 Task: Find connections with filter location Garanhuns with filter topic #Genderwith filter profile language Potuguese with filter current company Integrated Personnel Services Limited with filter school Panjab University,Chandigarh with filter industry Wholesale Metals and Minerals with filter service category Personal Injury Law with filter keywords title Housekeeper
Action: Mouse moved to (681, 138)
Screenshot: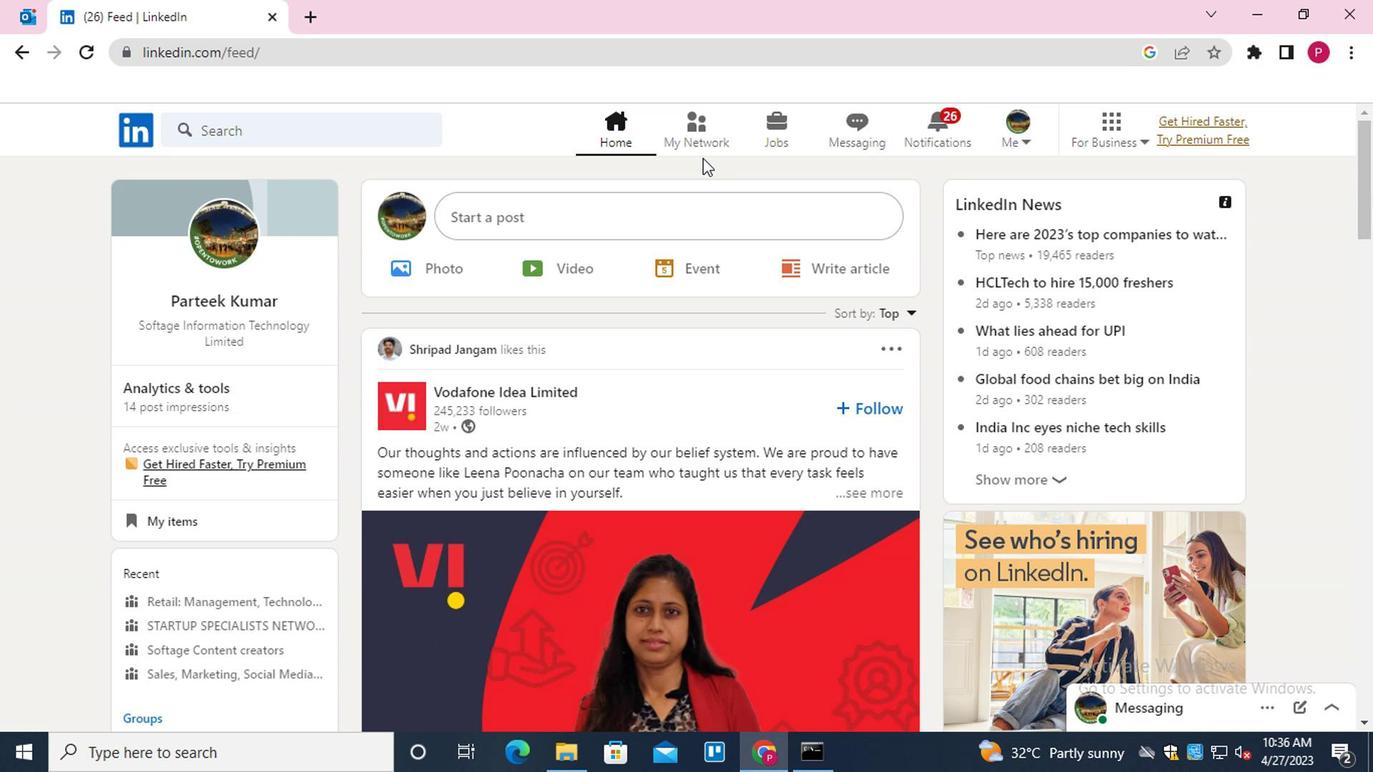 
Action: Mouse pressed left at (681, 138)
Screenshot: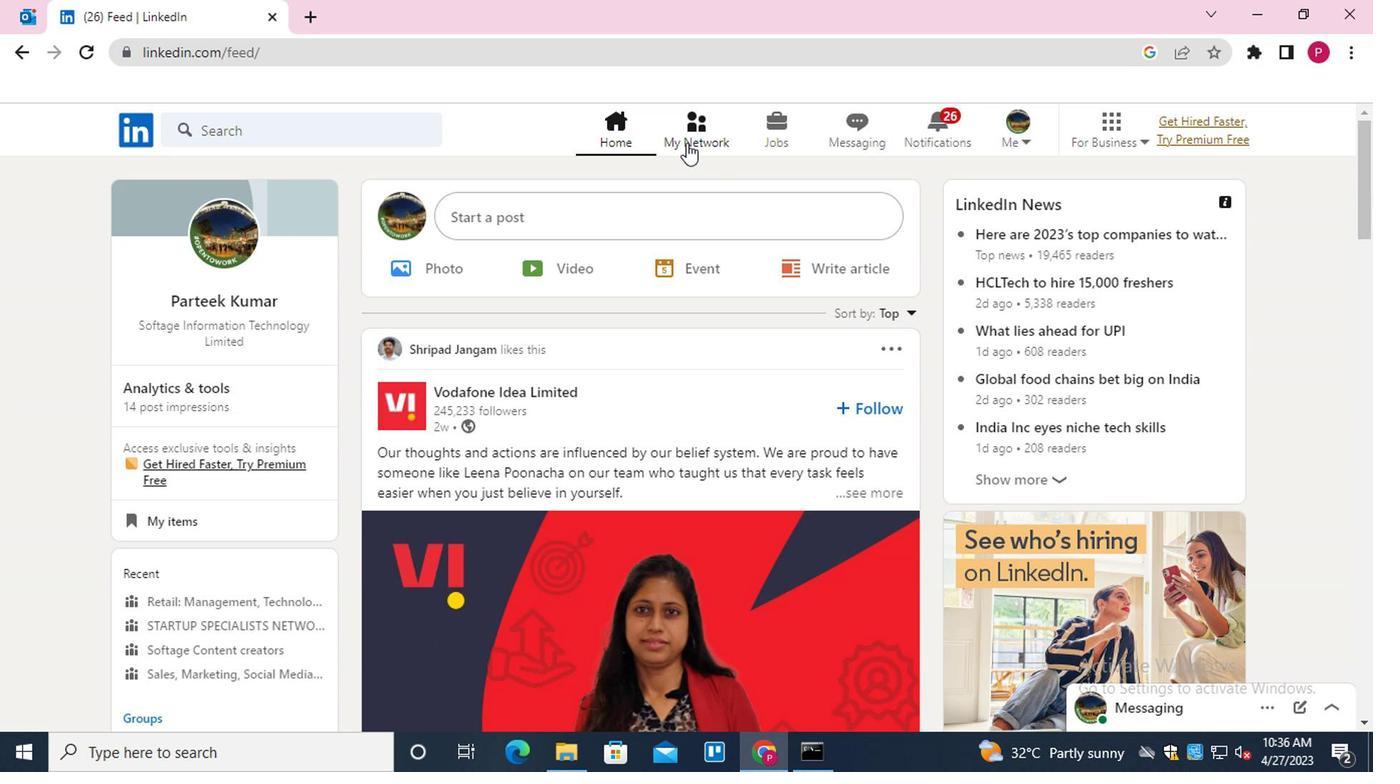 
Action: Mouse moved to (328, 231)
Screenshot: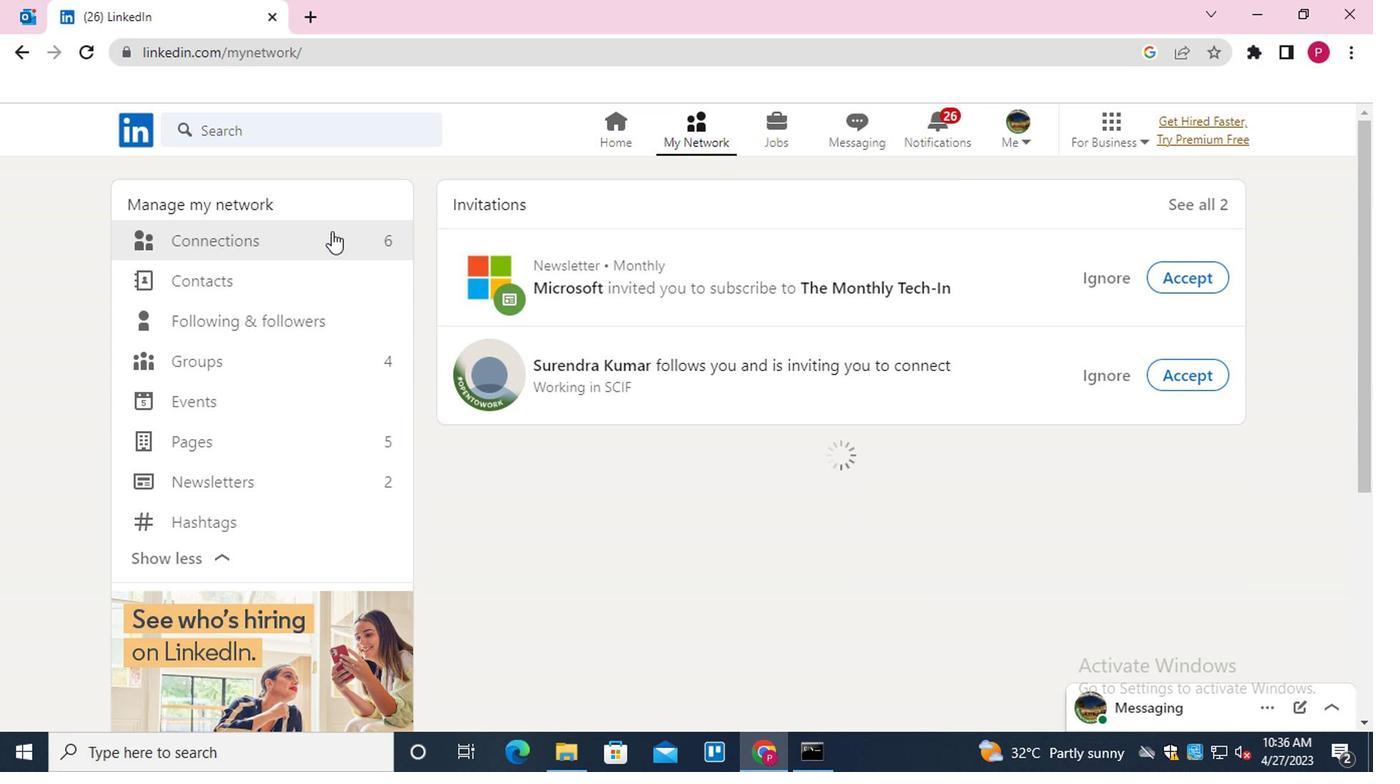 
Action: Mouse pressed left at (328, 231)
Screenshot: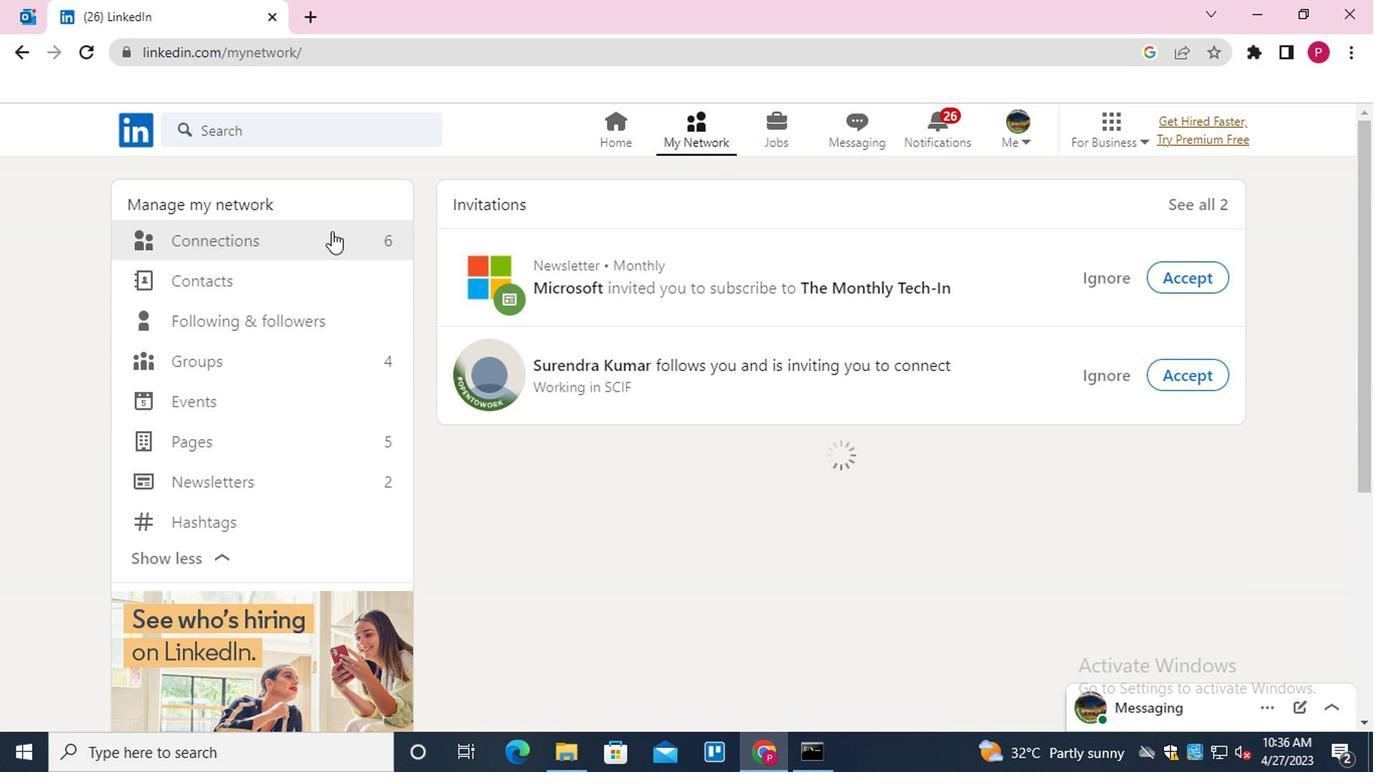 
Action: Mouse moved to (858, 248)
Screenshot: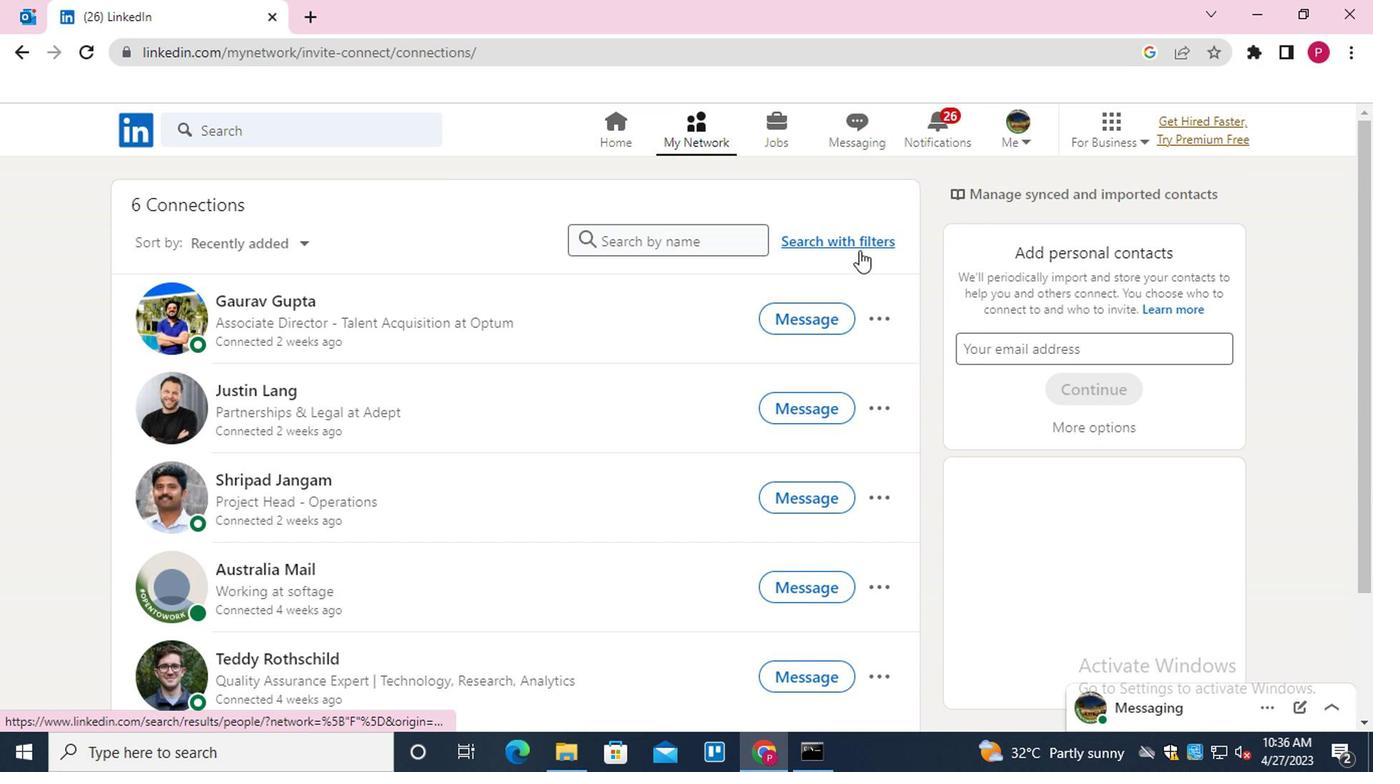 
Action: Mouse pressed left at (858, 248)
Screenshot: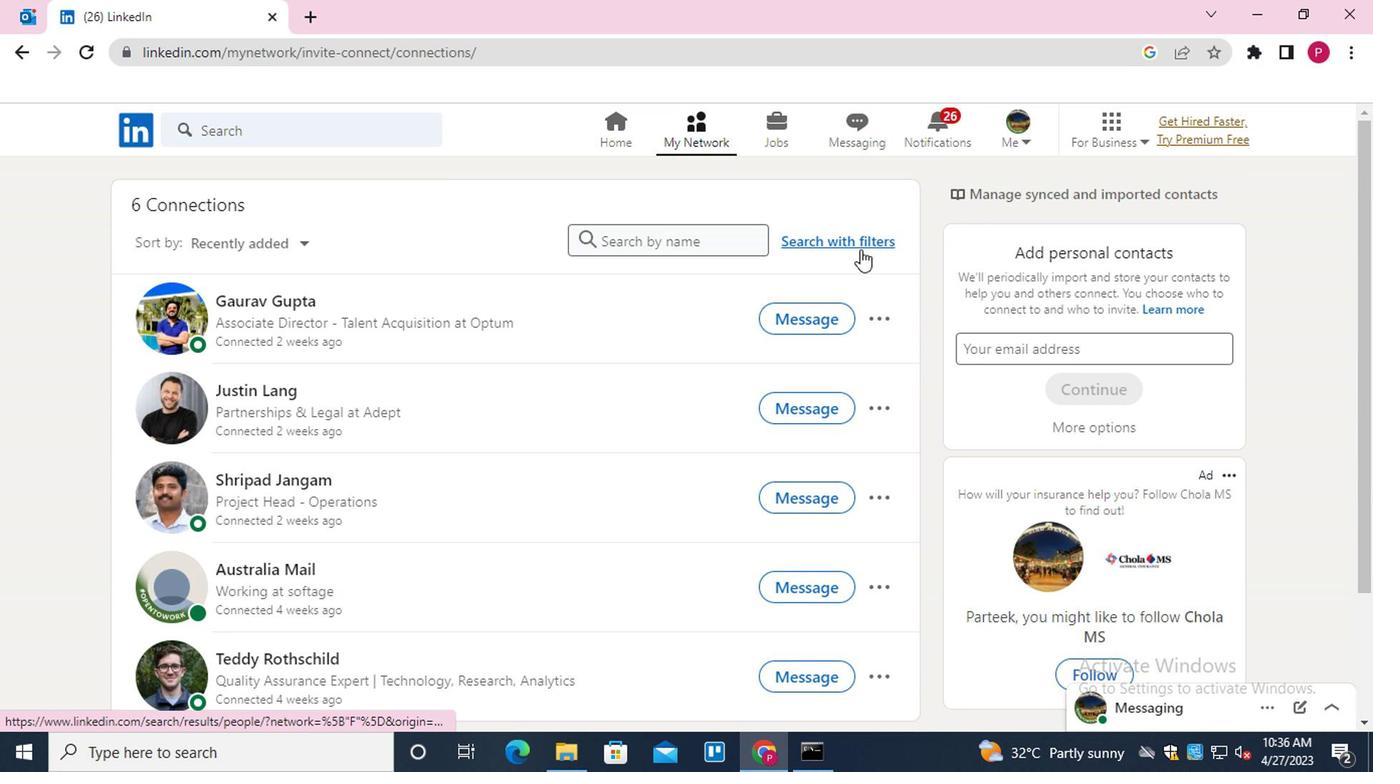 
Action: Mouse moved to (675, 192)
Screenshot: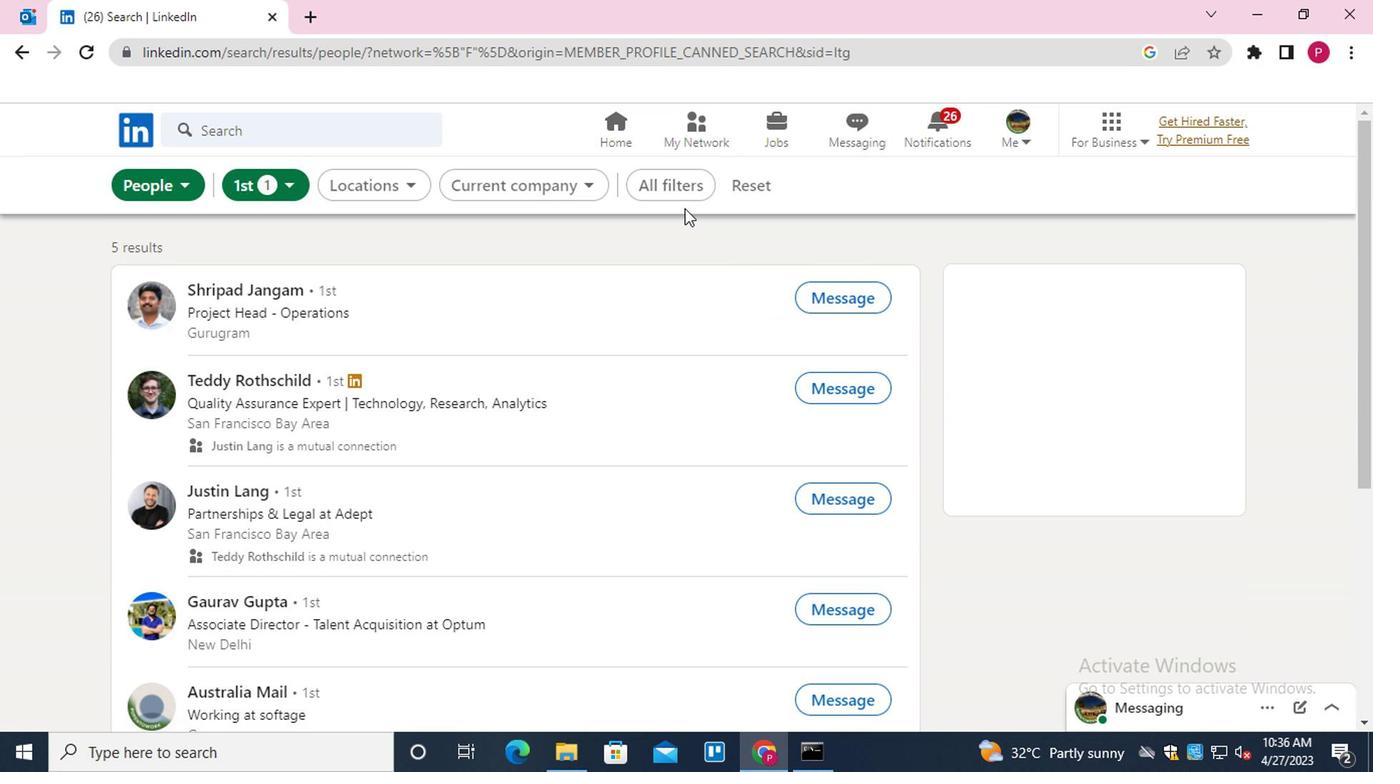 
Action: Mouse pressed left at (675, 192)
Screenshot: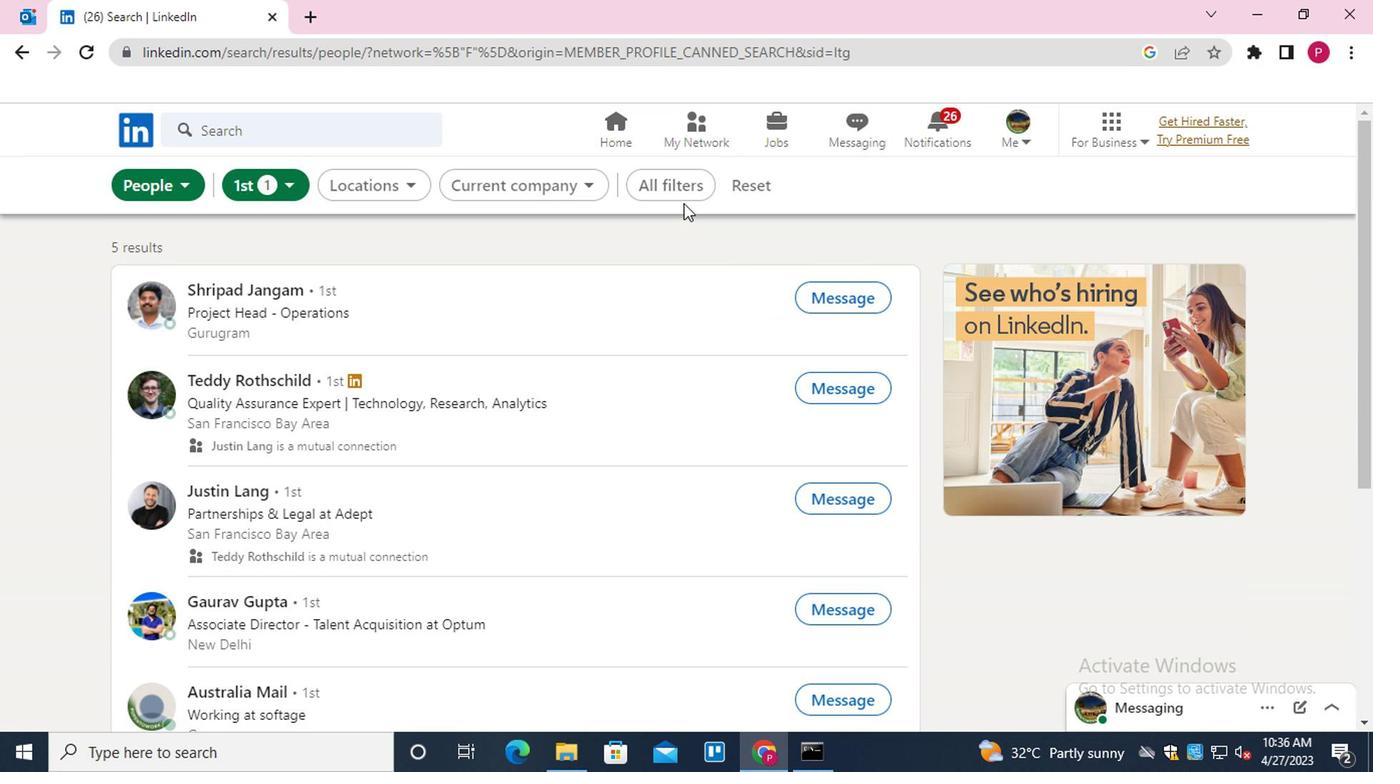 
Action: Mouse moved to (1106, 382)
Screenshot: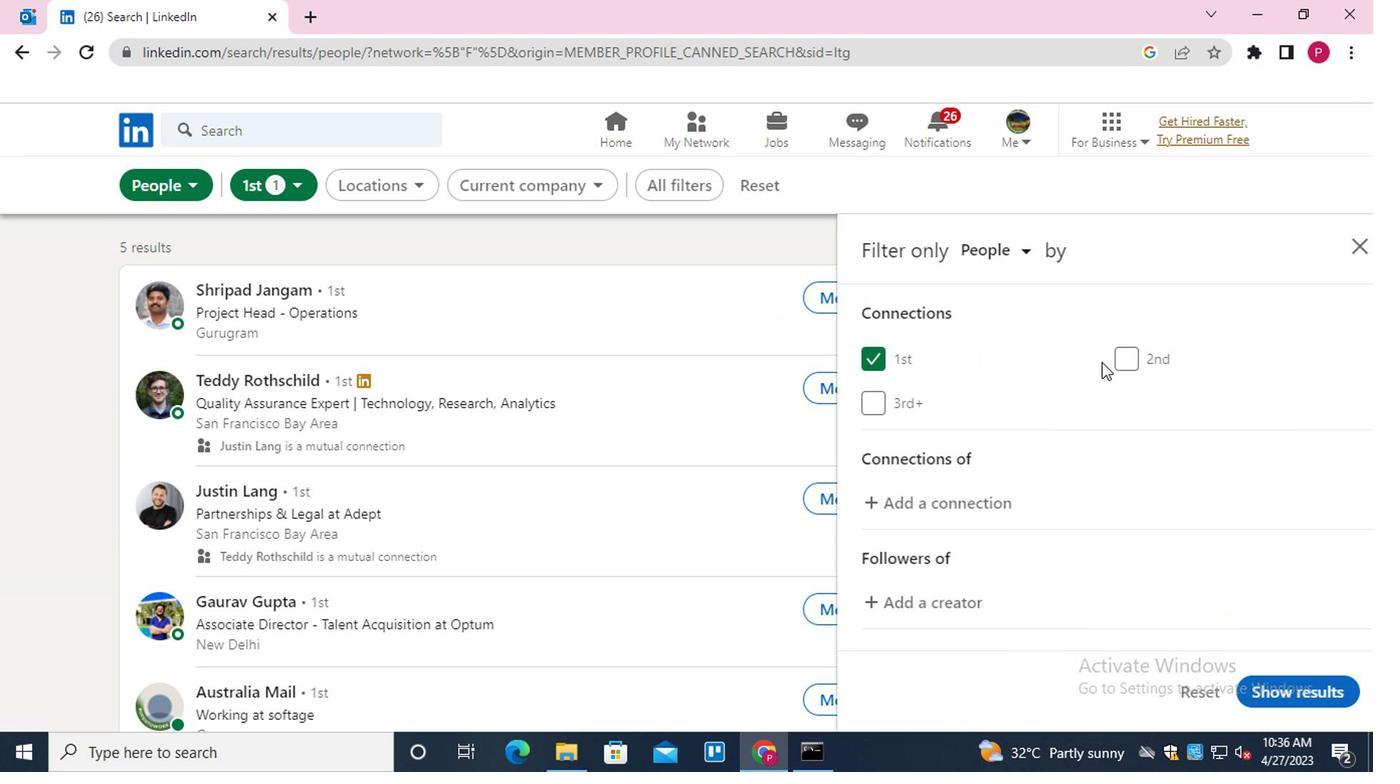 
Action: Mouse scrolled (1106, 381) with delta (0, 0)
Screenshot: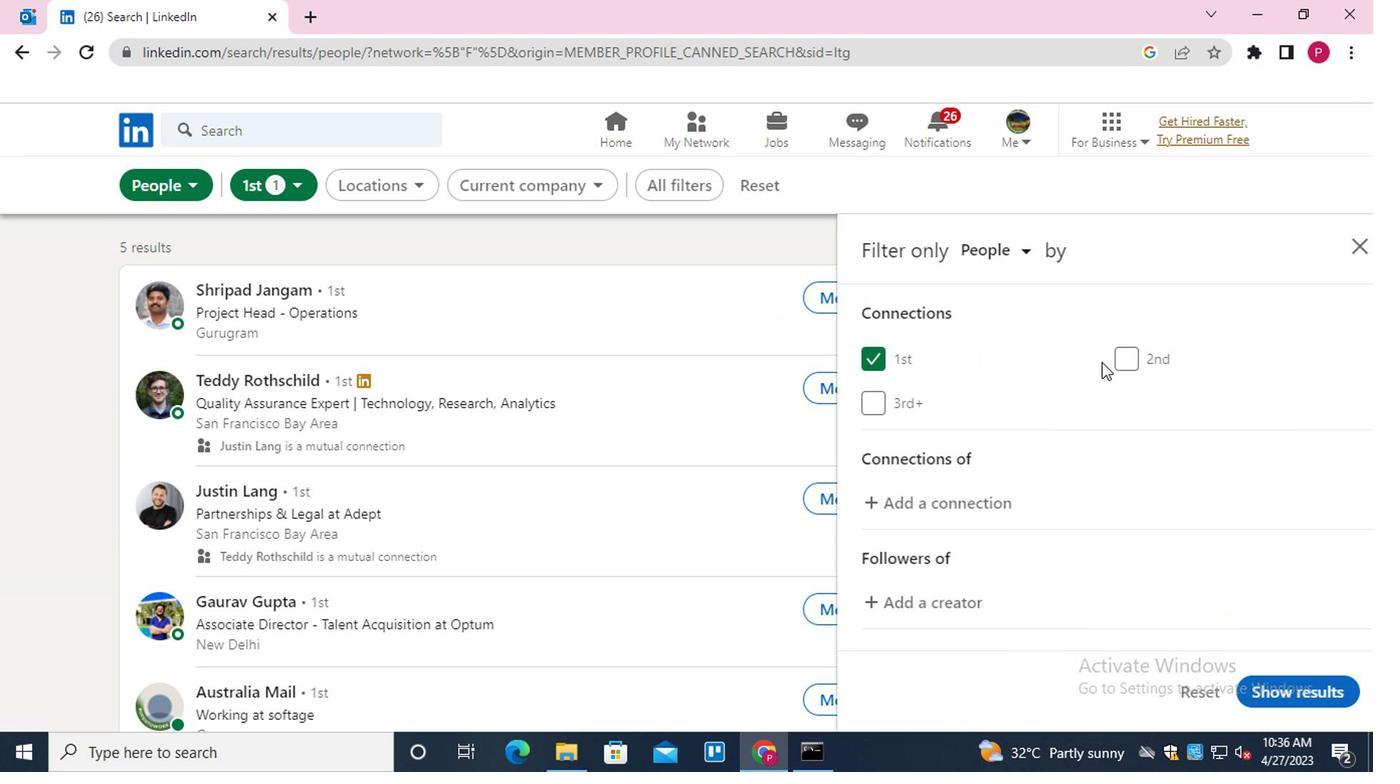 
Action: Mouse moved to (1107, 388)
Screenshot: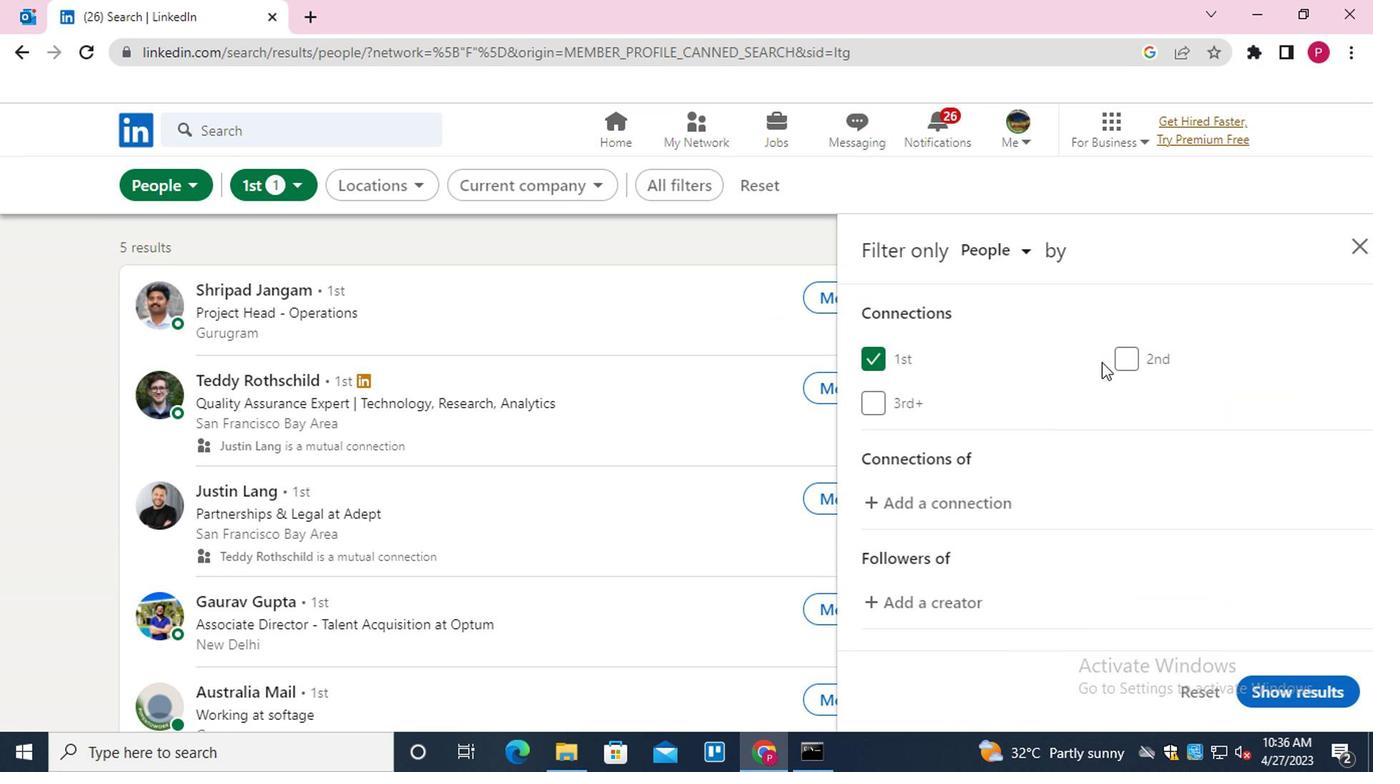 
Action: Mouse scrolled (1107, 387) with delta (0, 0)
Screenshot: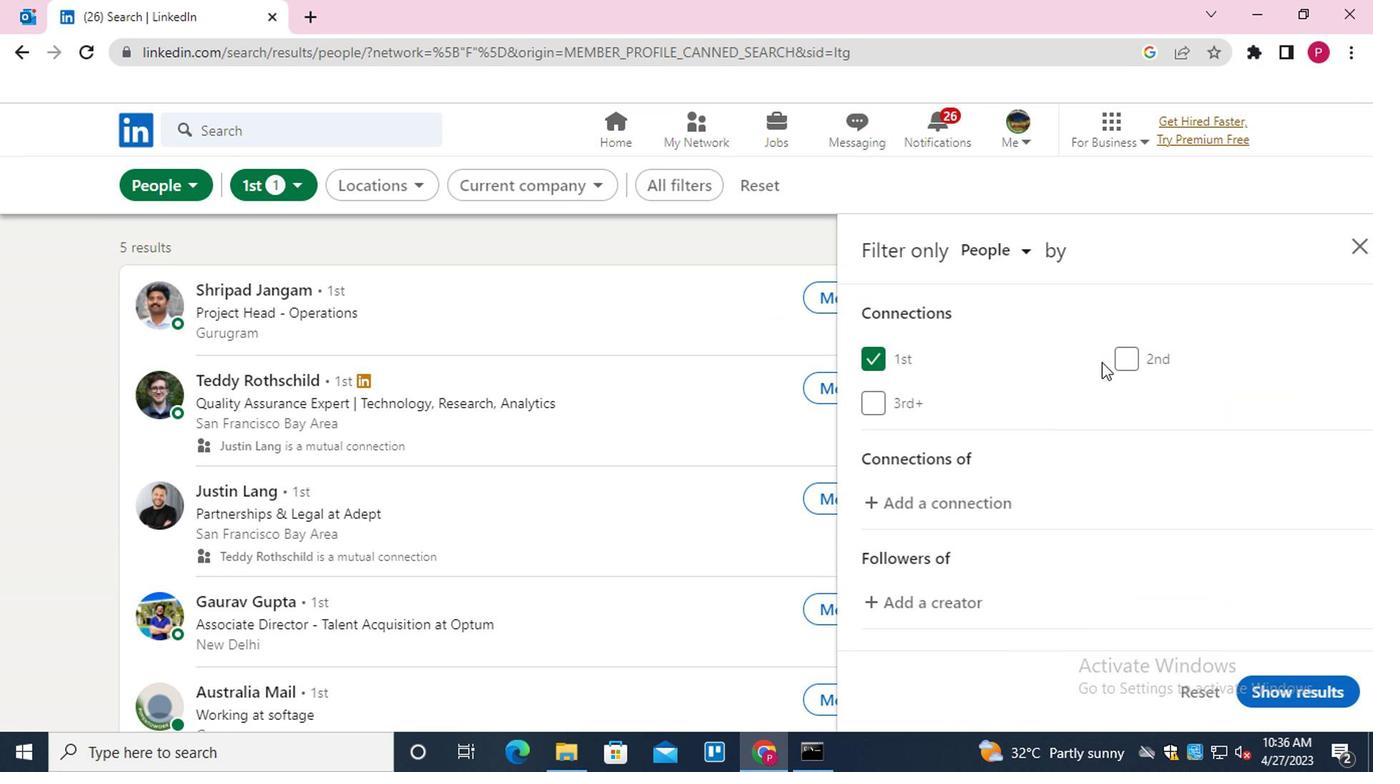 
Action: Mouse moved to (1109, 396)
Screenshot: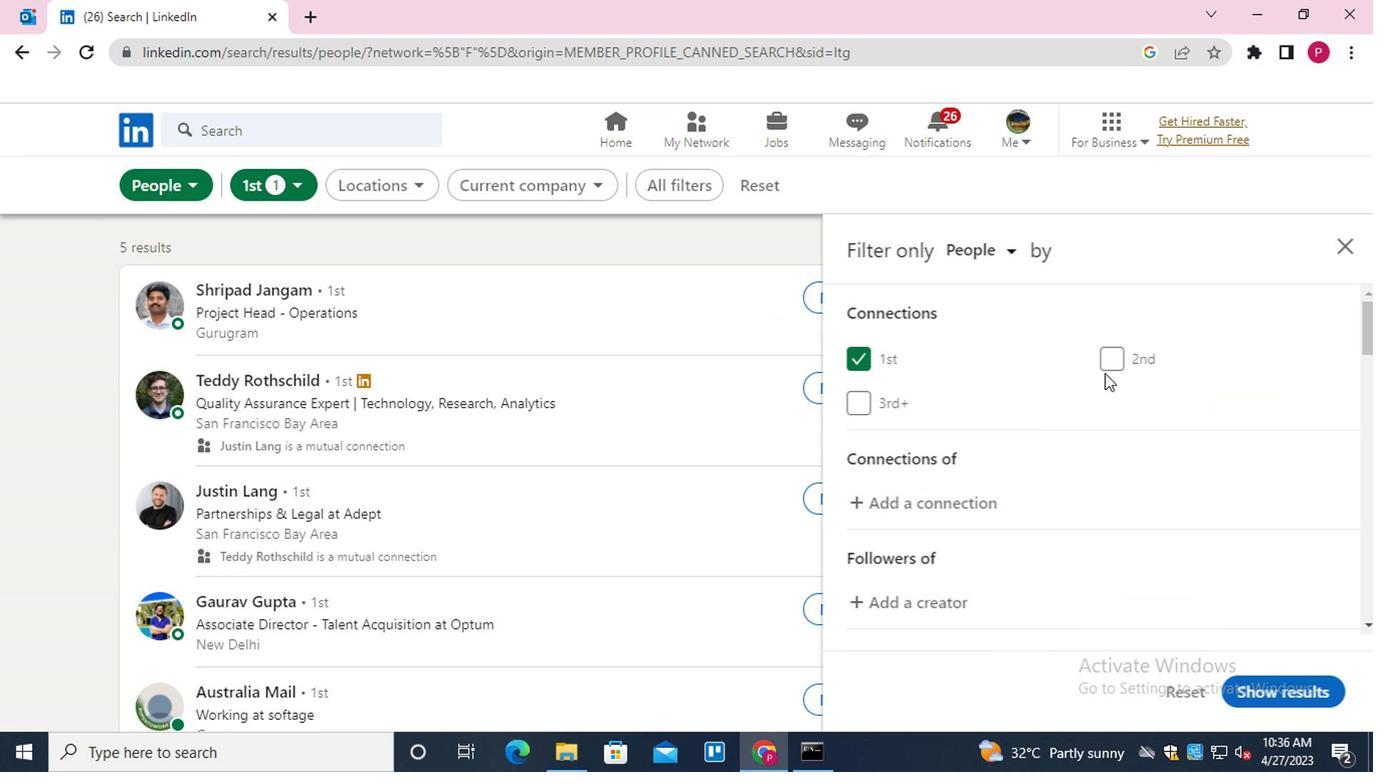 
Action: Mouse scrolled (1109, 395) with delta (0, -1)
Screenshot: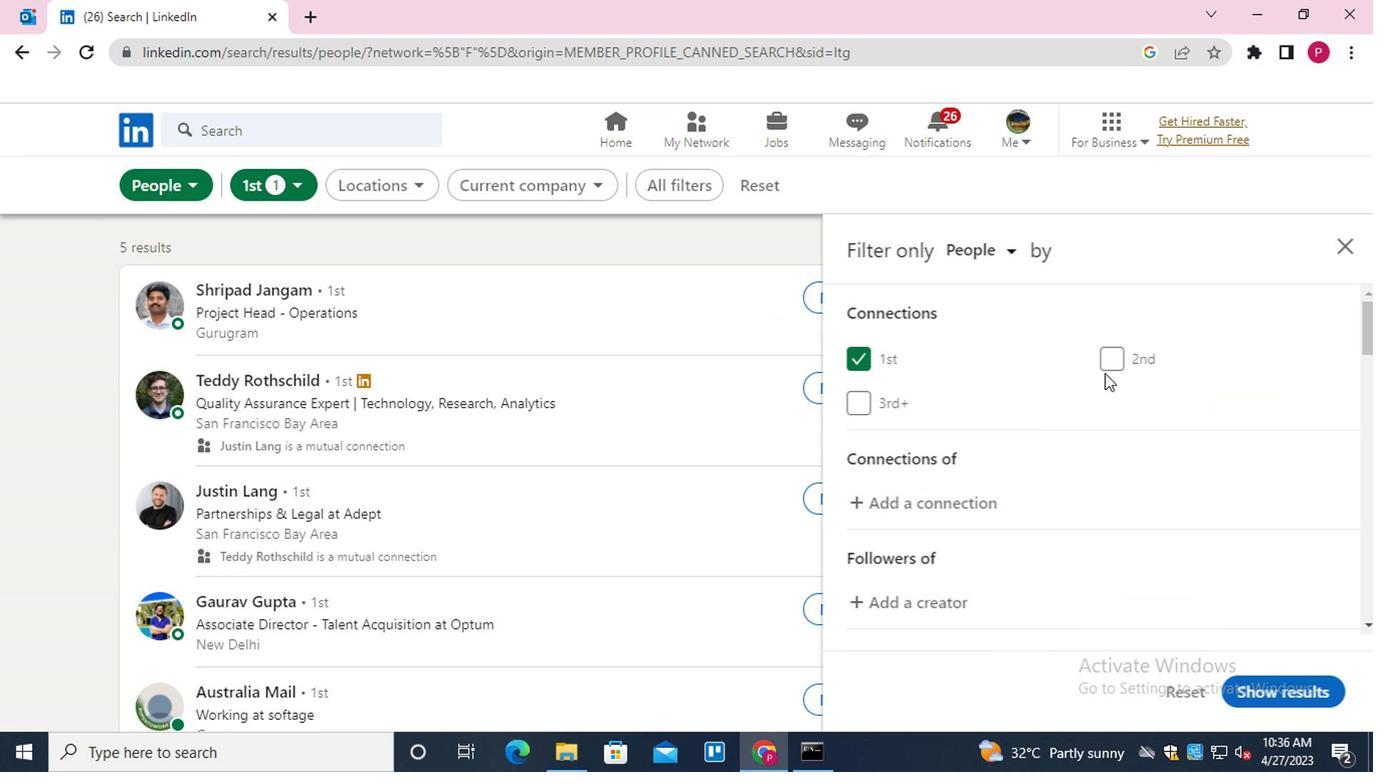 
Action: Mouse moved to (1156, 489)
Screenshot: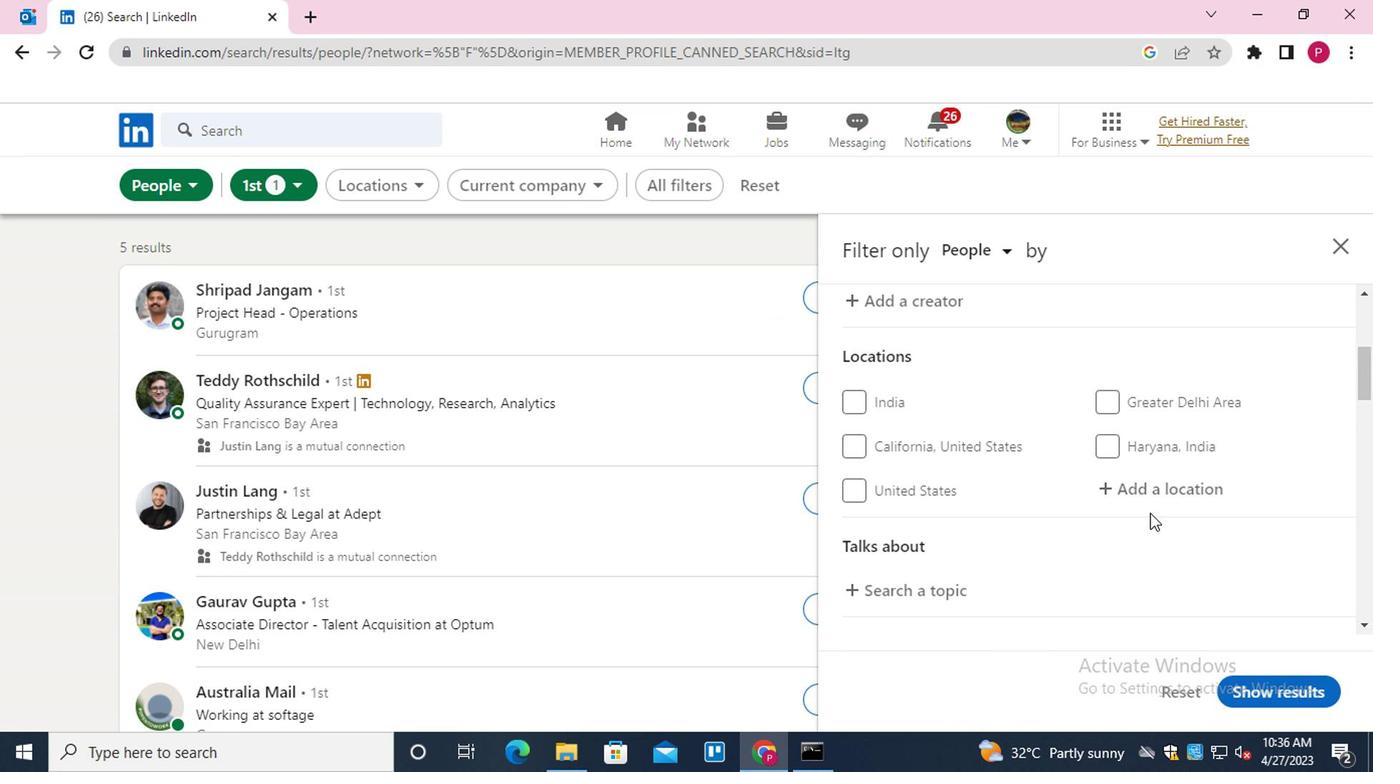 
Action: Mouse pressed left at (1156, 489)
Screenshot: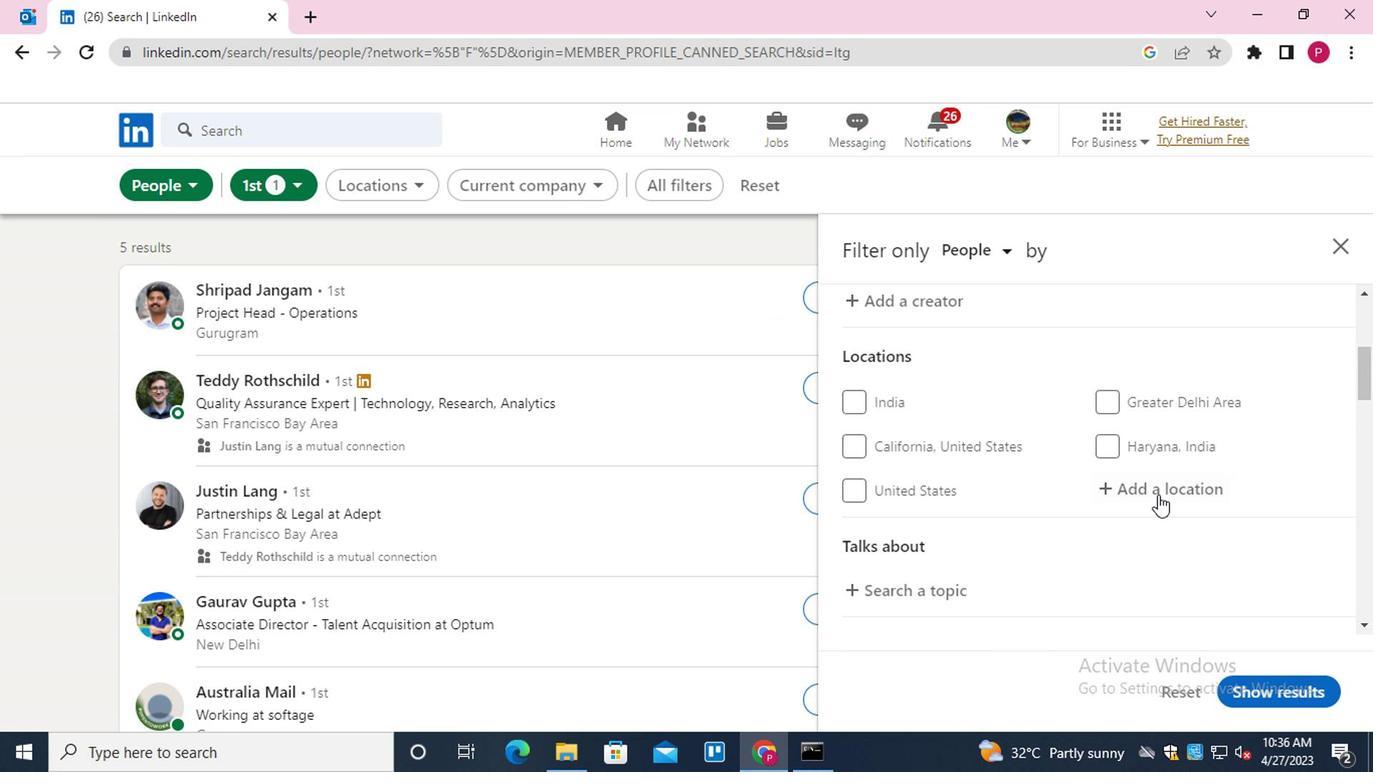 
Action: Key pressed <Key.shift><Key.shift><Key.shift><Key.shift>GARANHUNS<Key.down><Key.enter>
Screenshot: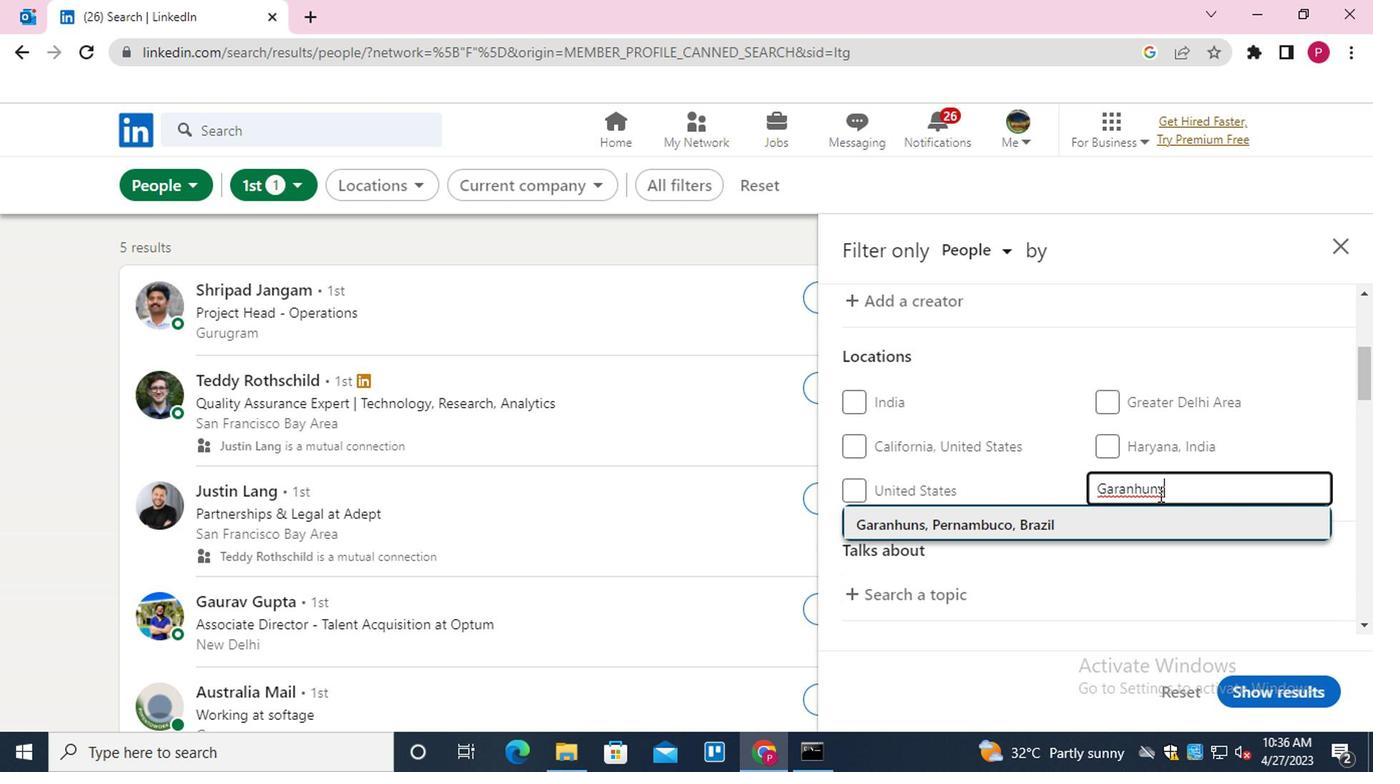 
Action: Mouse moved to (1049, 509)
Screenshot: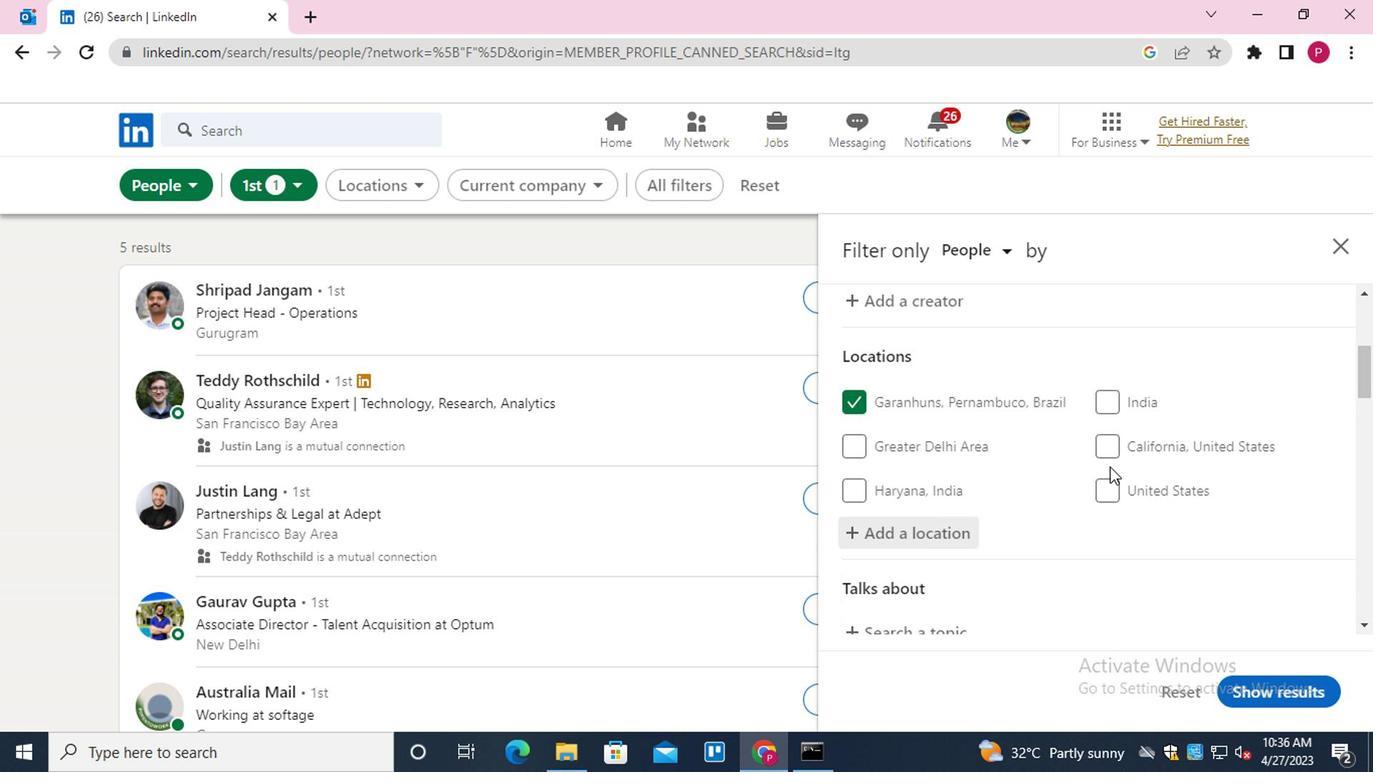 
Action: Mouse scrolled (1049, 508) with delta (0, 0)
Screenshot: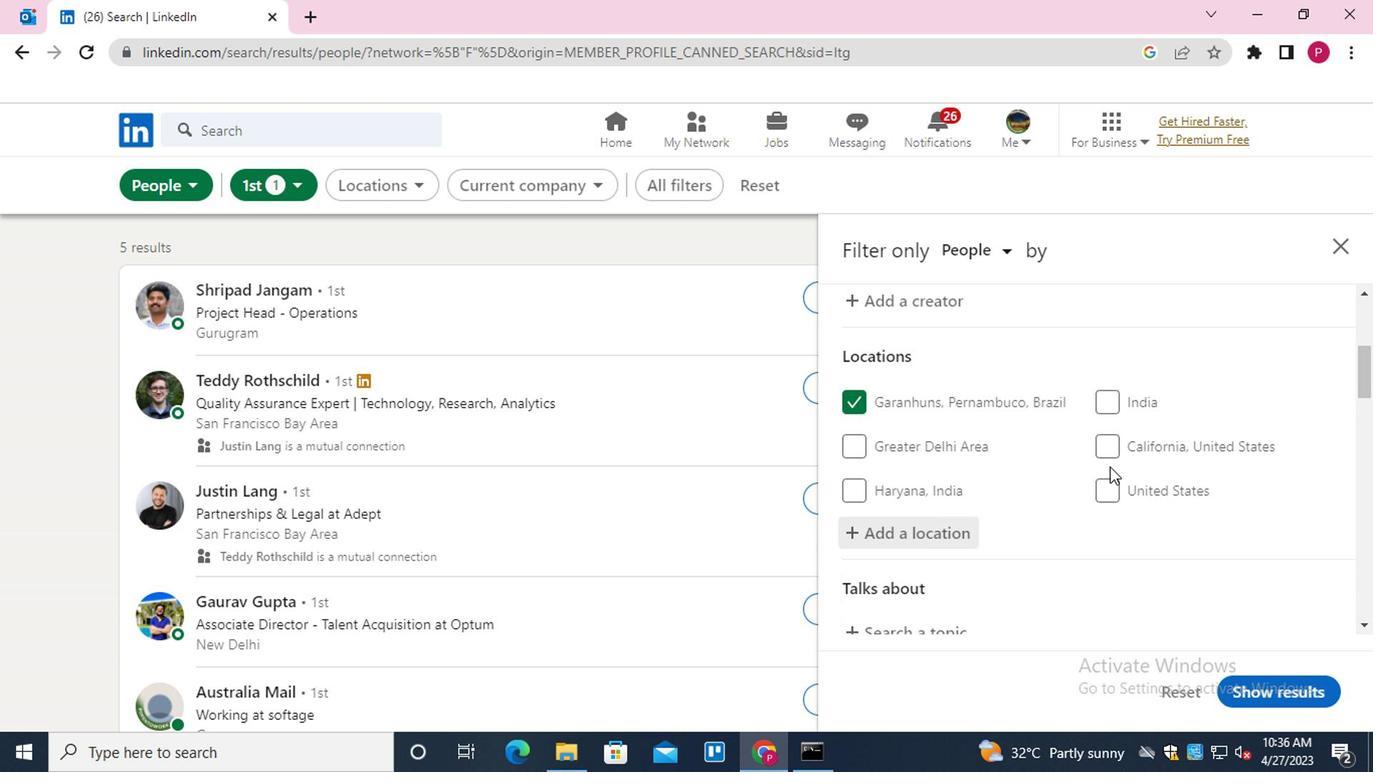 
Action: Mouse moved to (1046, 510)
Screenshot: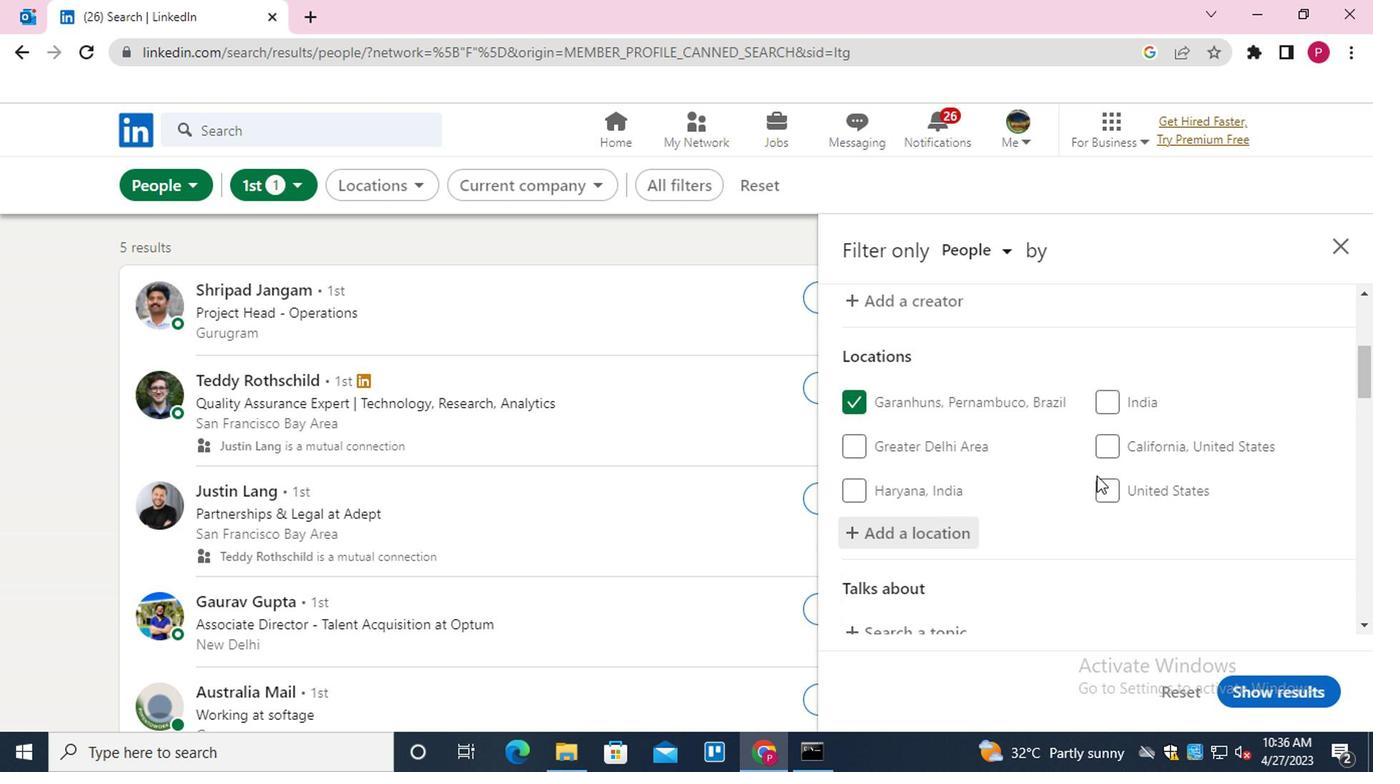 
Action: Mouse scrolled (1046, 509) with delta (0, -1)
Screenshot: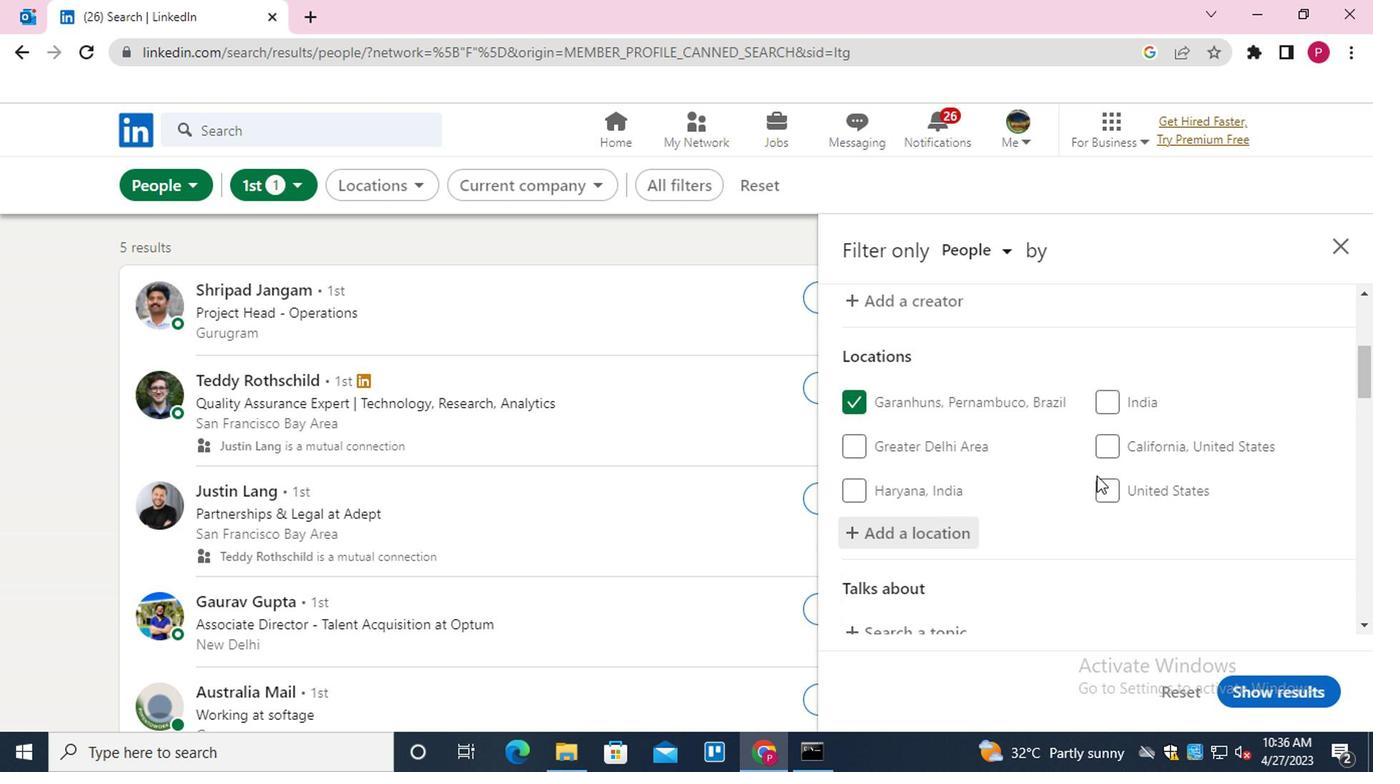 
Action: Mouse moved to (926, 424)
Screenshot: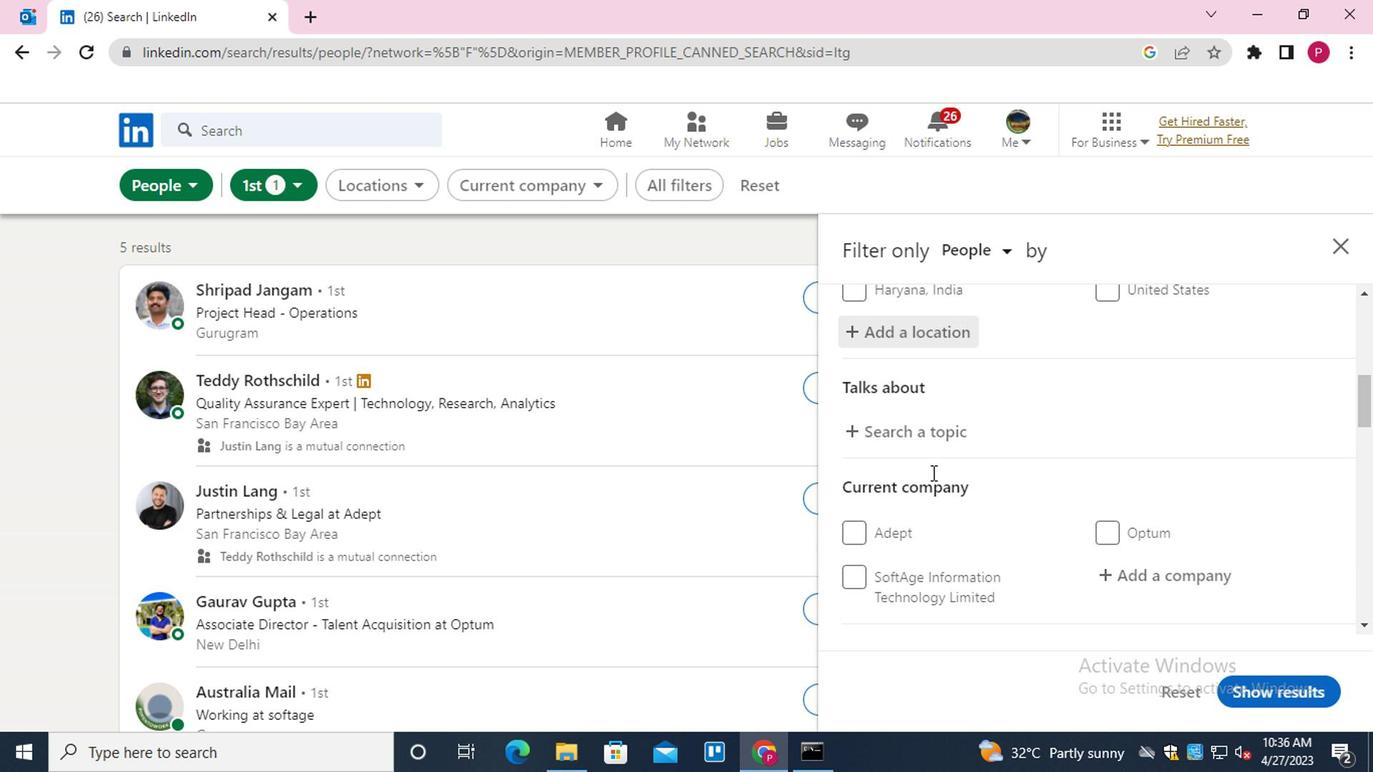 
Action: Mouse pressed left at (926, 424)
Screenshot: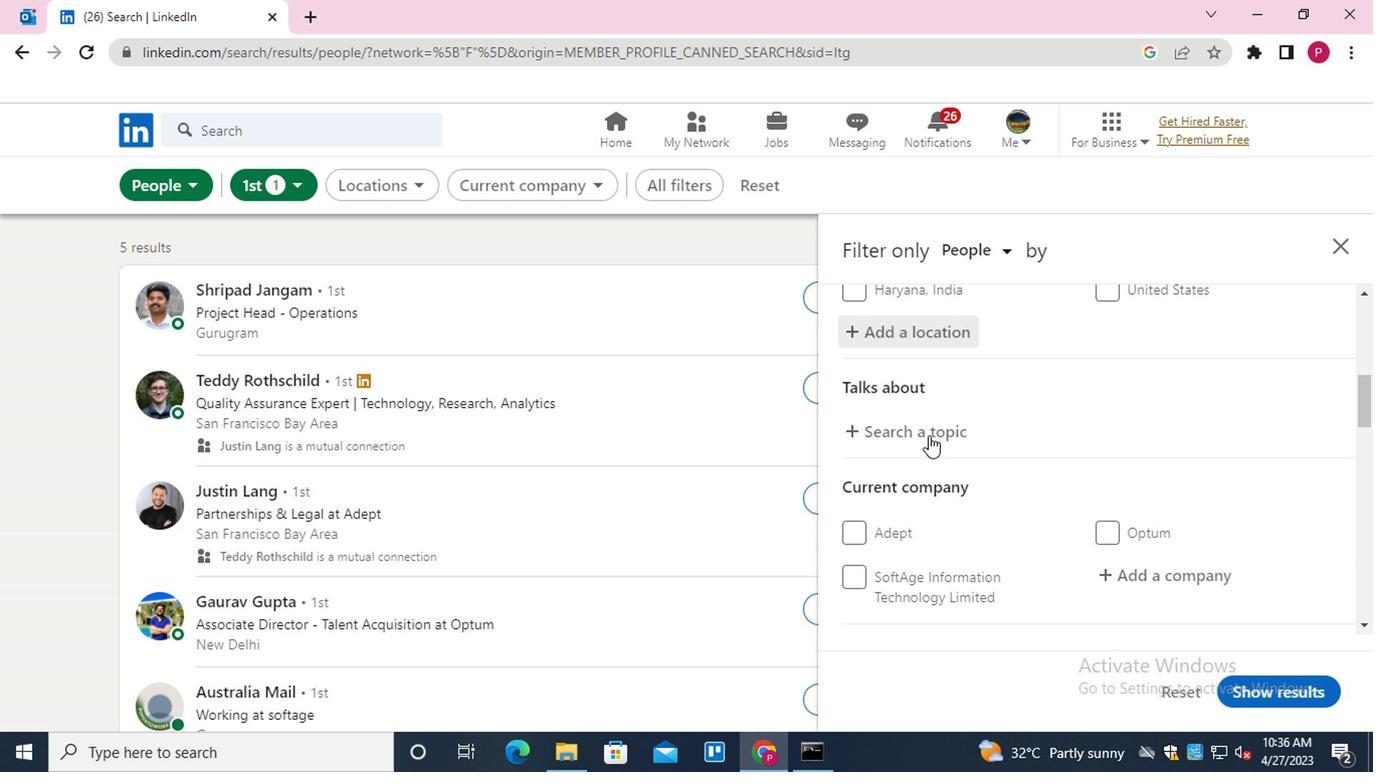 
Action: Key pressed GENDER<Key.down><Key.enter>
Screenshot: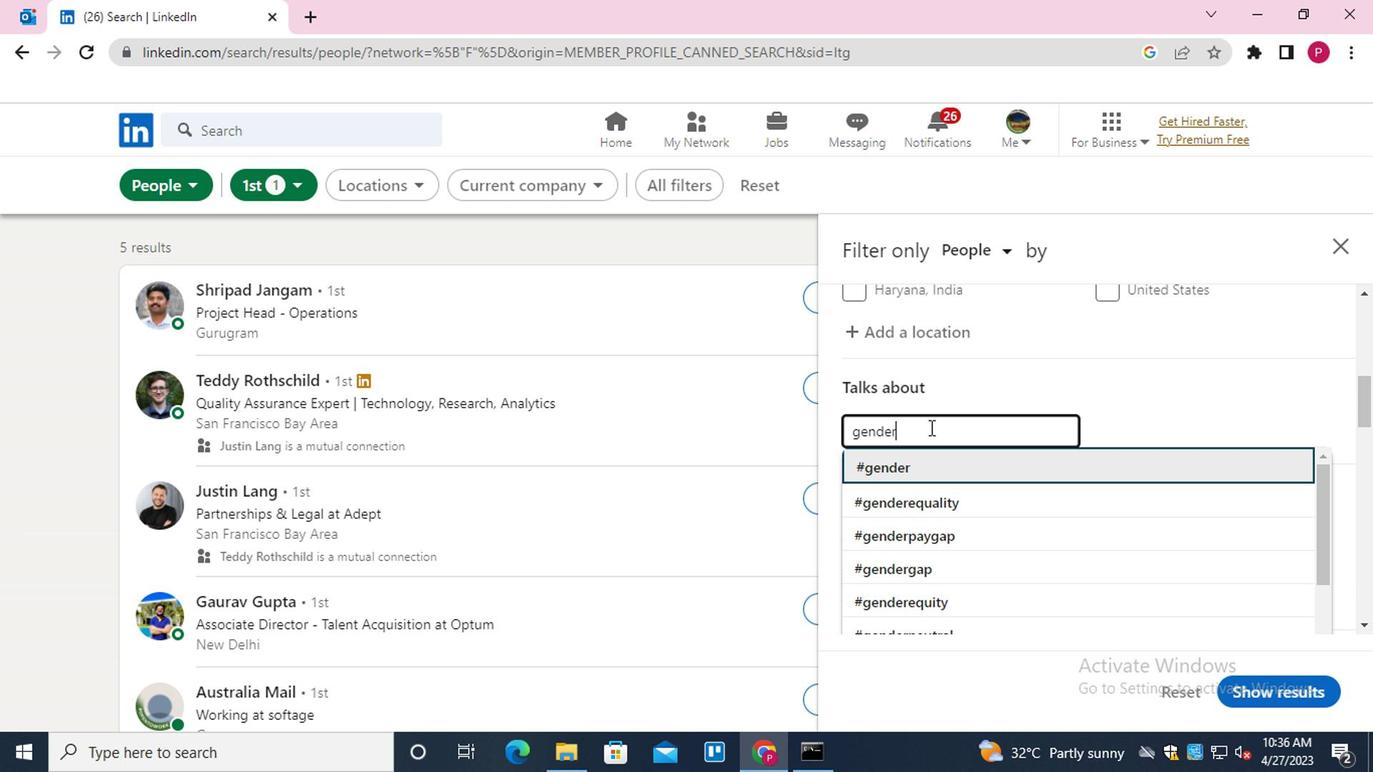 
Action: Mouse moved to (911, 431)
Screenshot: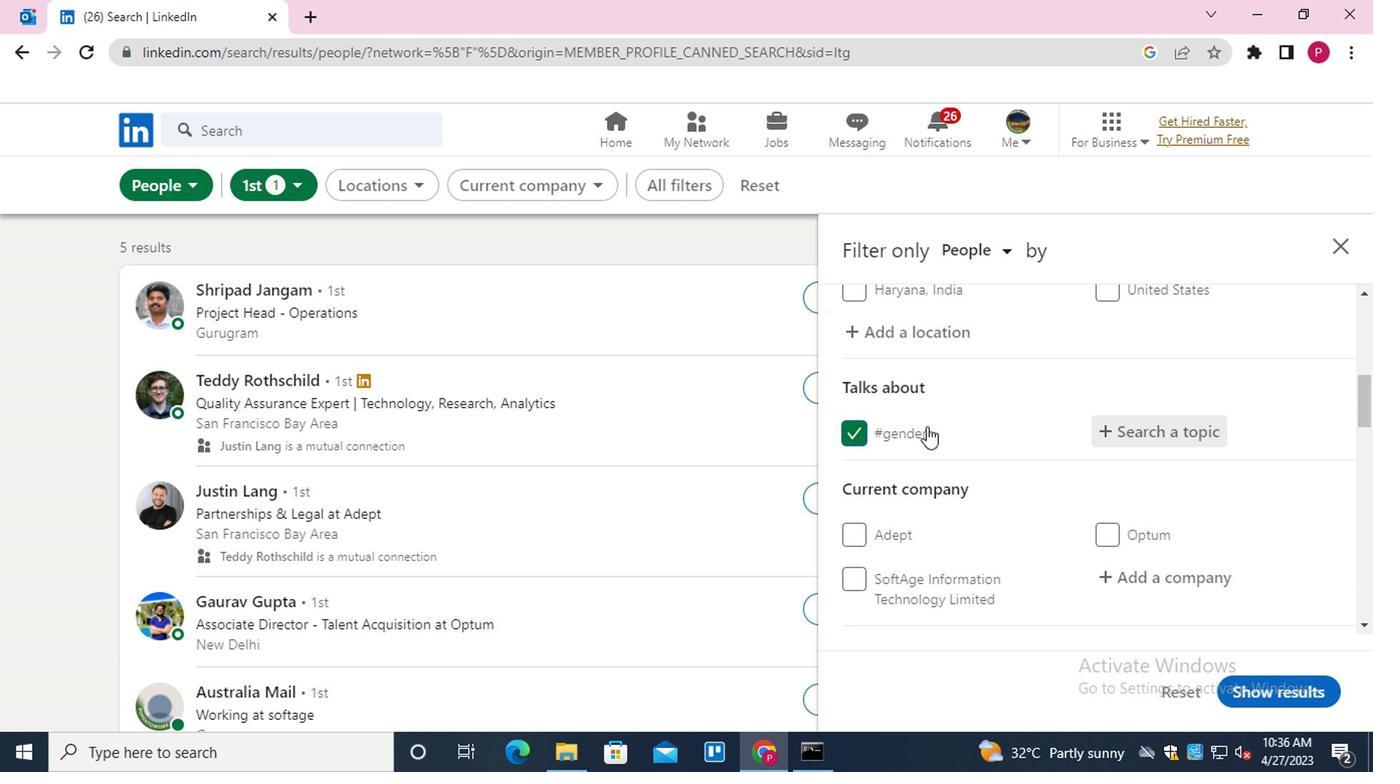 
Action: Mouse scrolled (911, 430) with delta (0, 0)
Screenshot: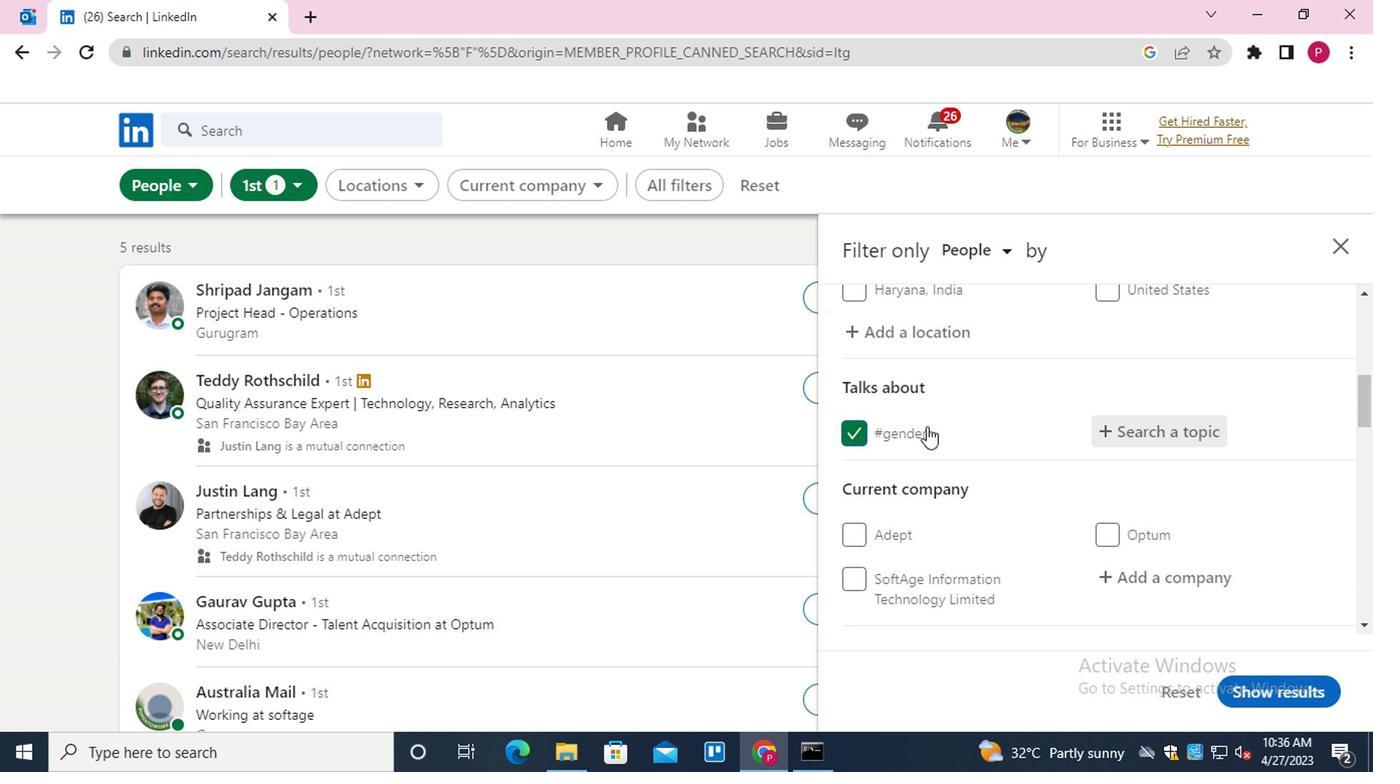 
Action: Mouse moved to (1177, 462)
Screenshot: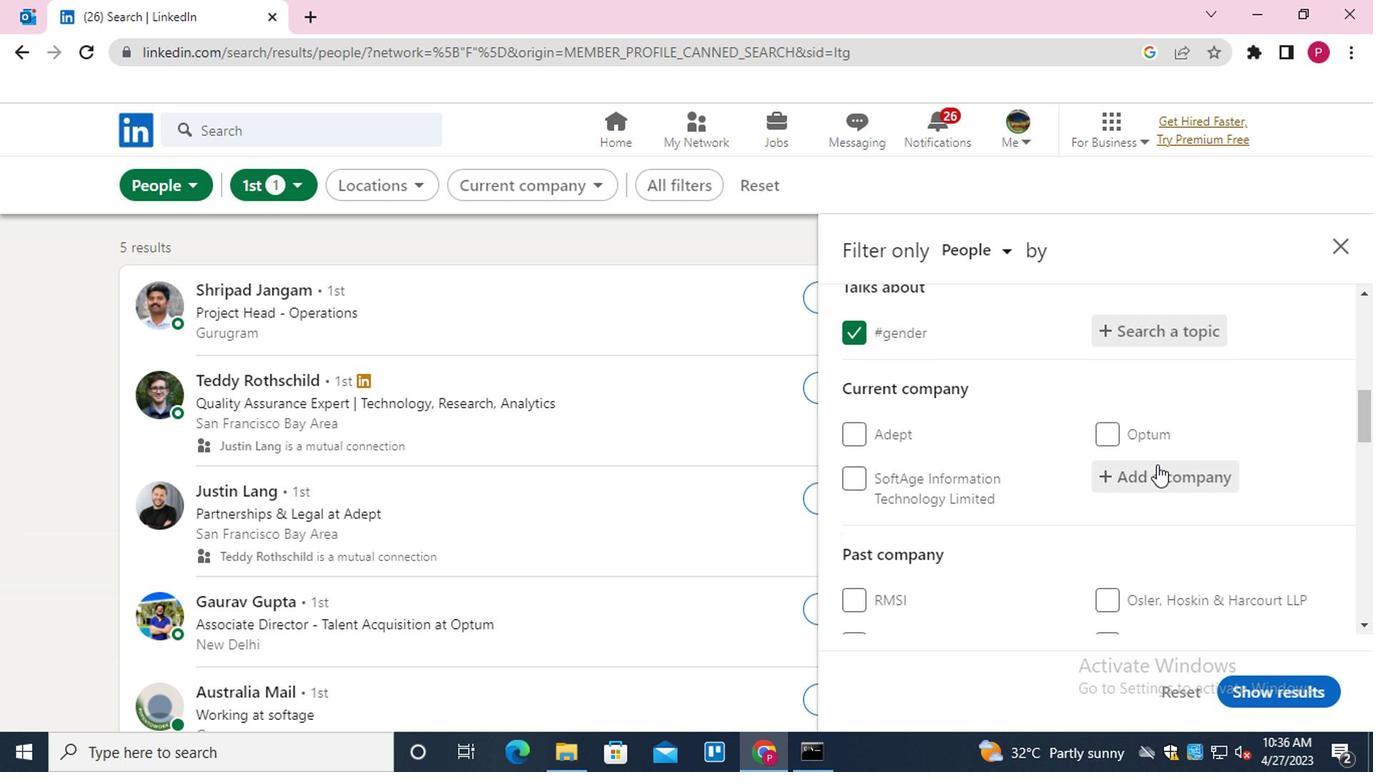 
Action: Mouse pressed left at (1177, 462)
Screenshot: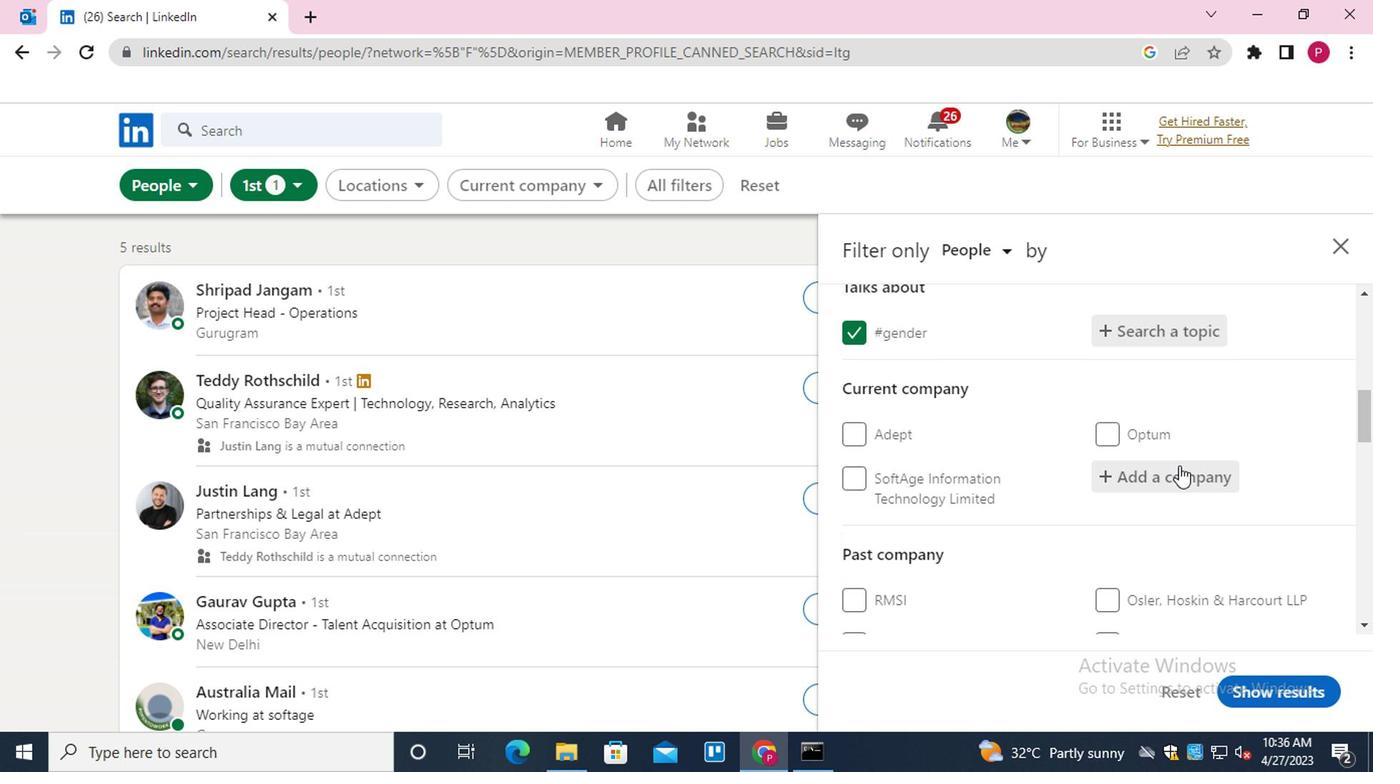
Action: Key pressed <Key.shift>INTEGRATED<Key.down><Key.down><Key.down><Key.enter>
Screenshot: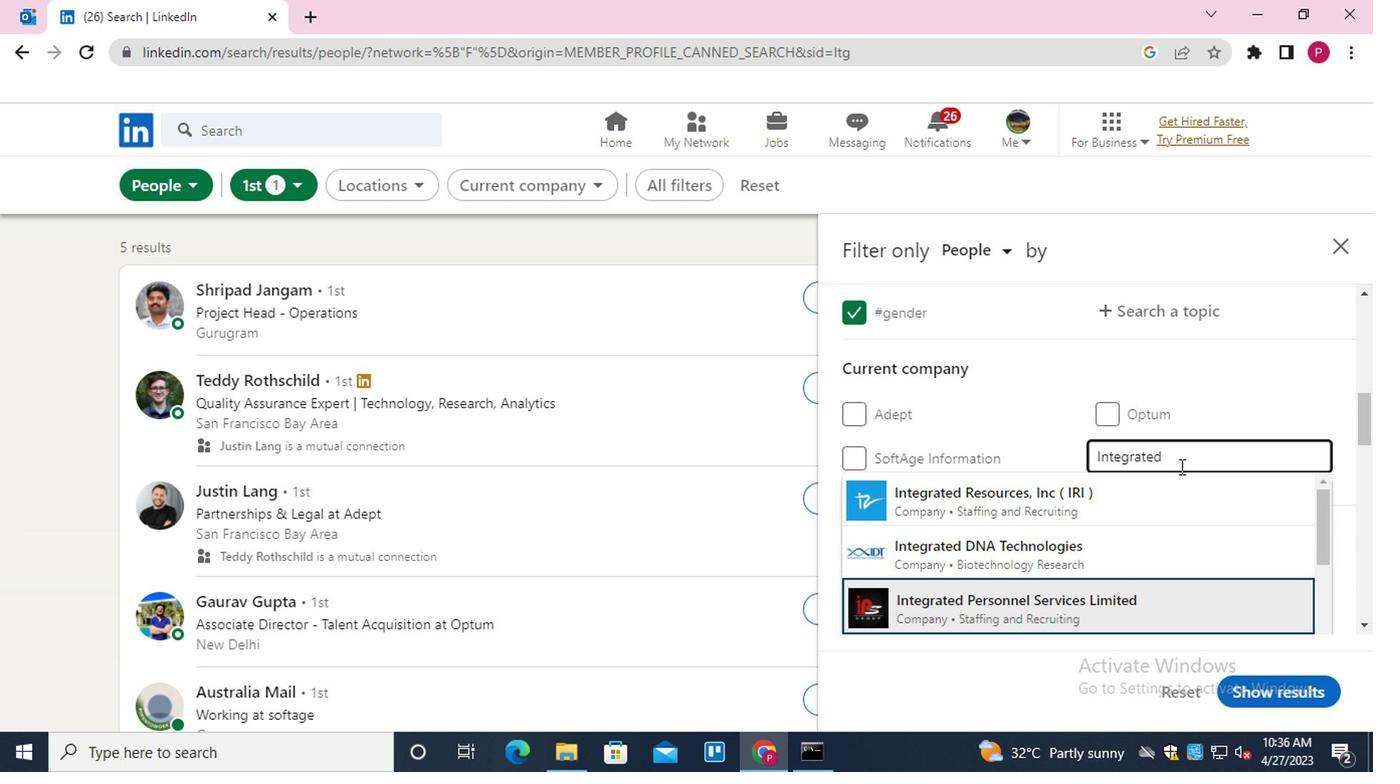 
Action: Mouse moved to (1061, 519)
Screenshot: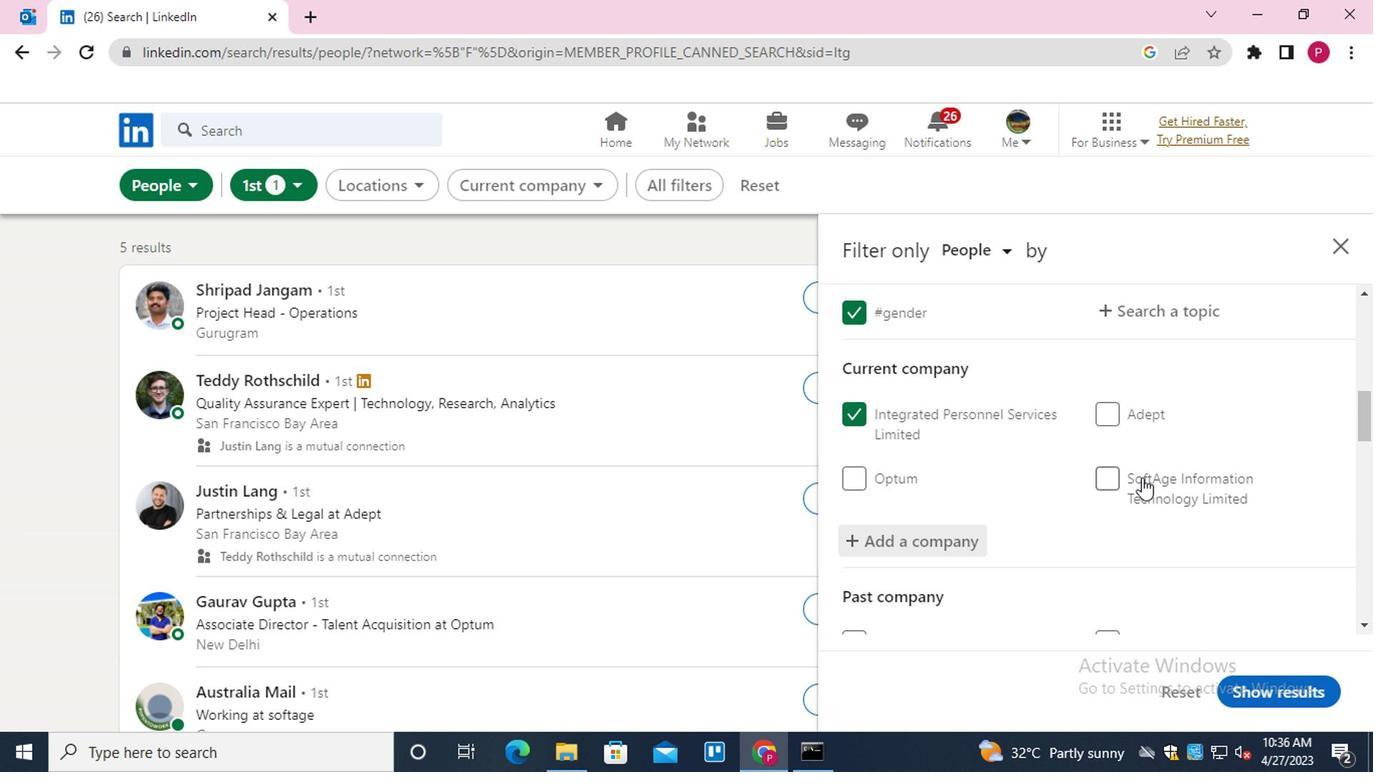 
Action: Mouse scrolled (1061, 518) with delta (0, 0)
Screenshot: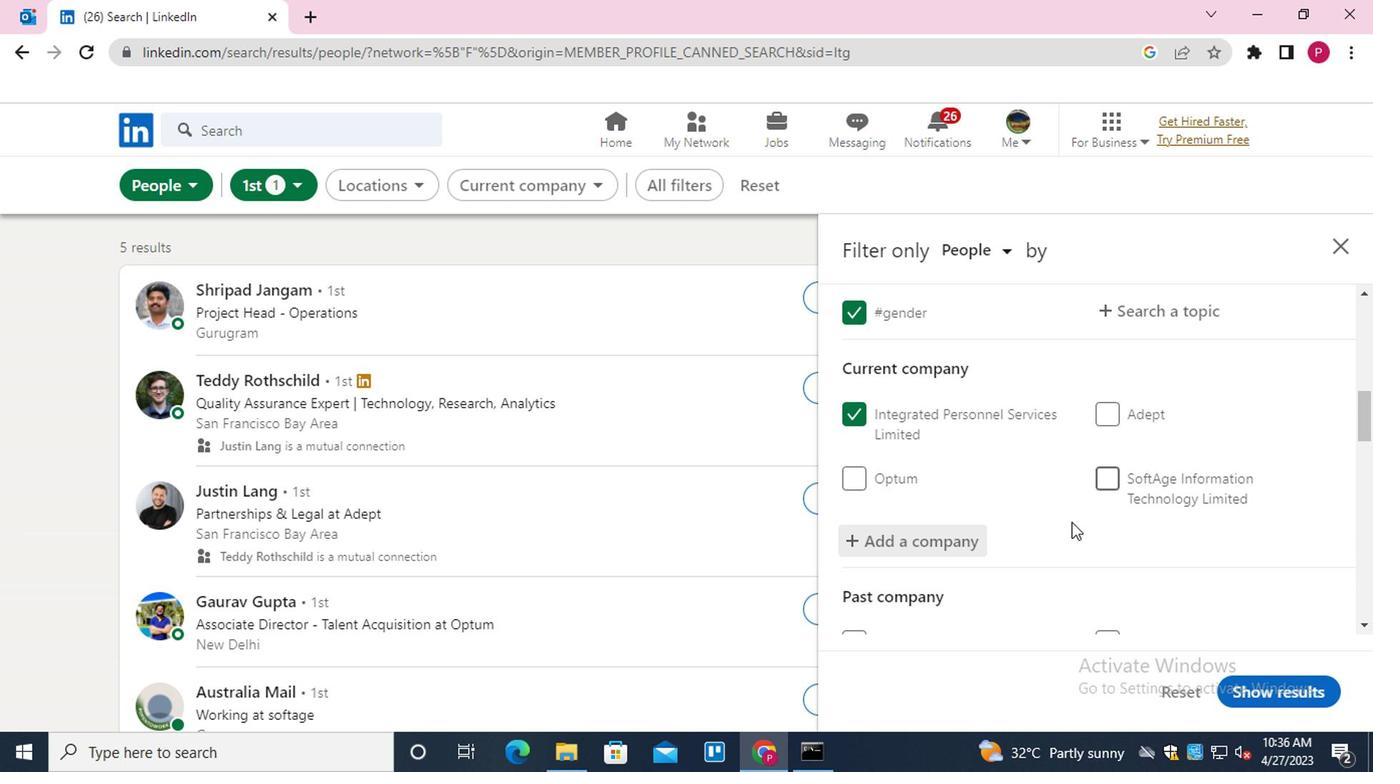 
Action: Mouse moved to (1043, 527)
Screenshot: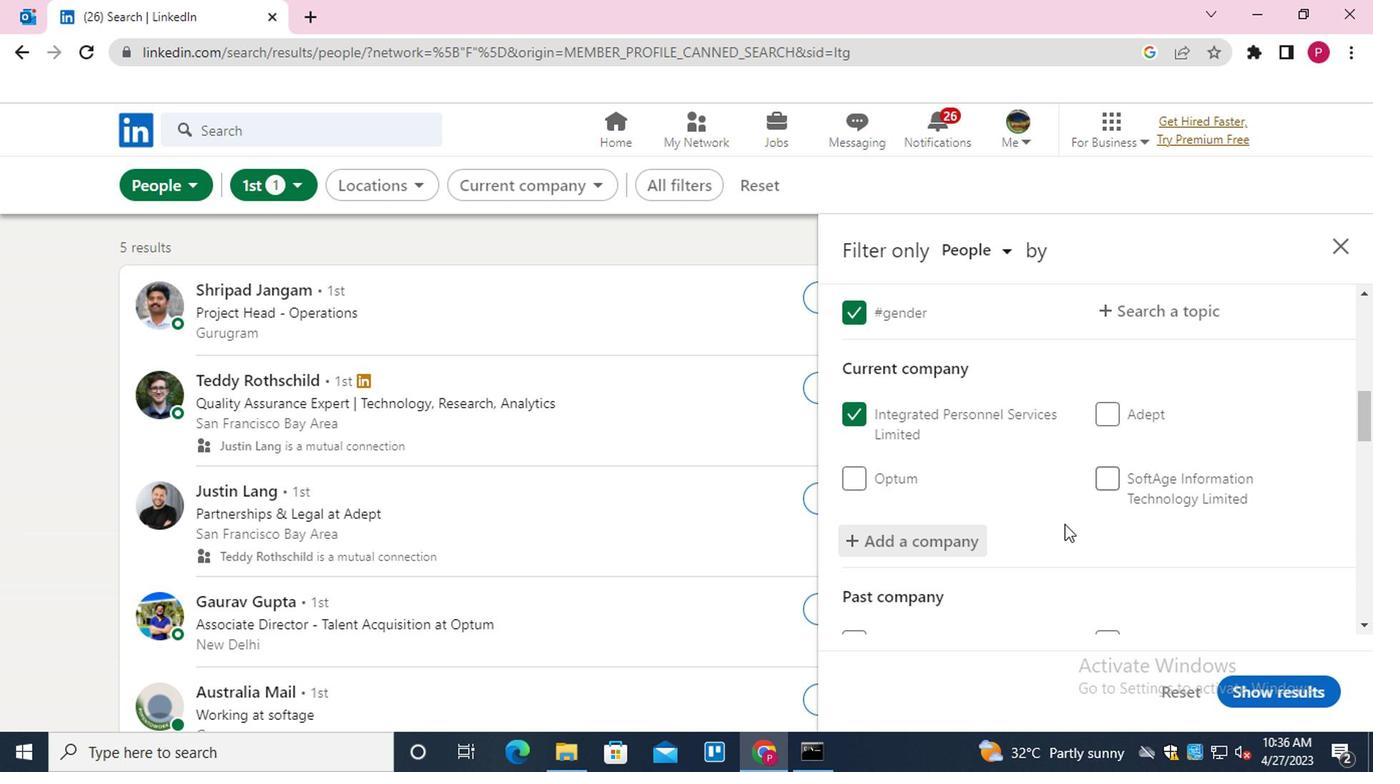 
Action: Mouse scrolled (1043, 526) with delta (0, 0)
Screenshot: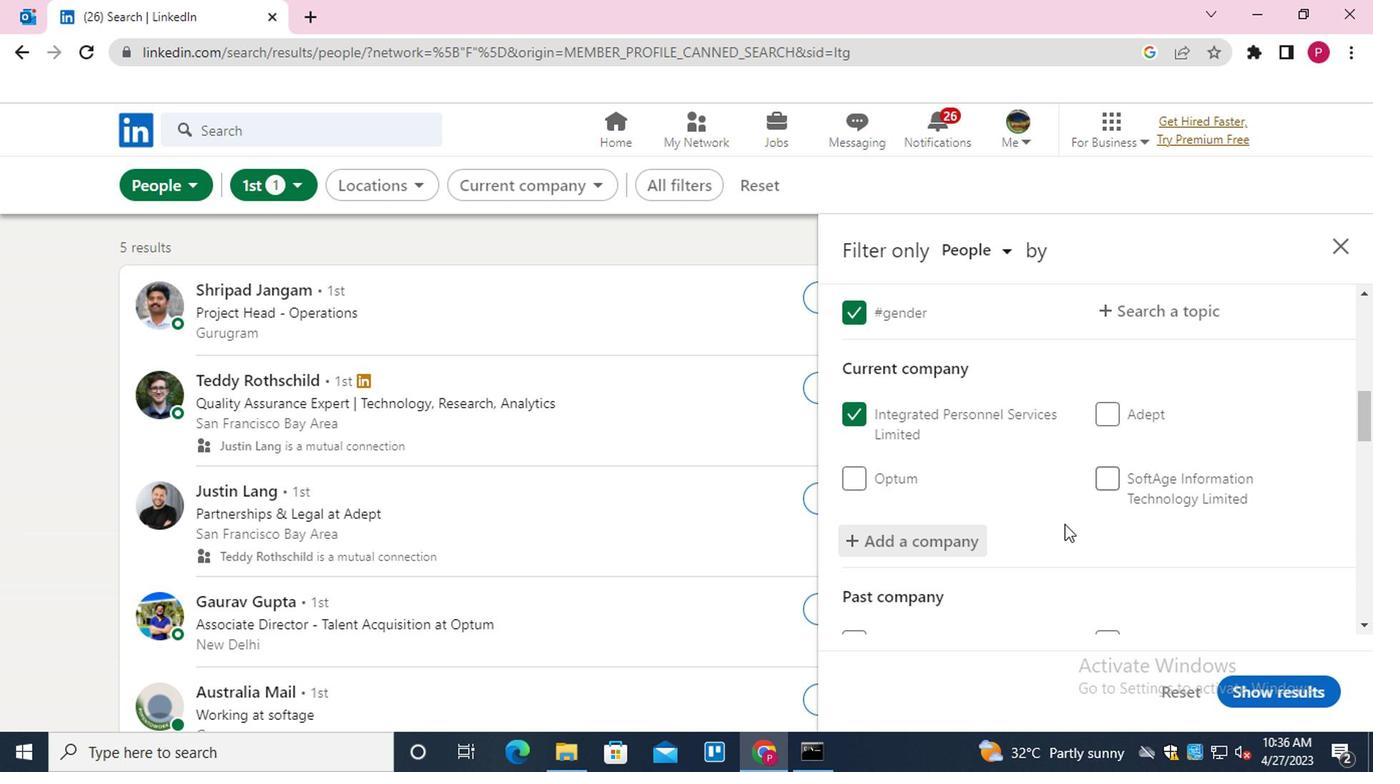 
Action: Mouse moved to (1039, 530)
Screenshot: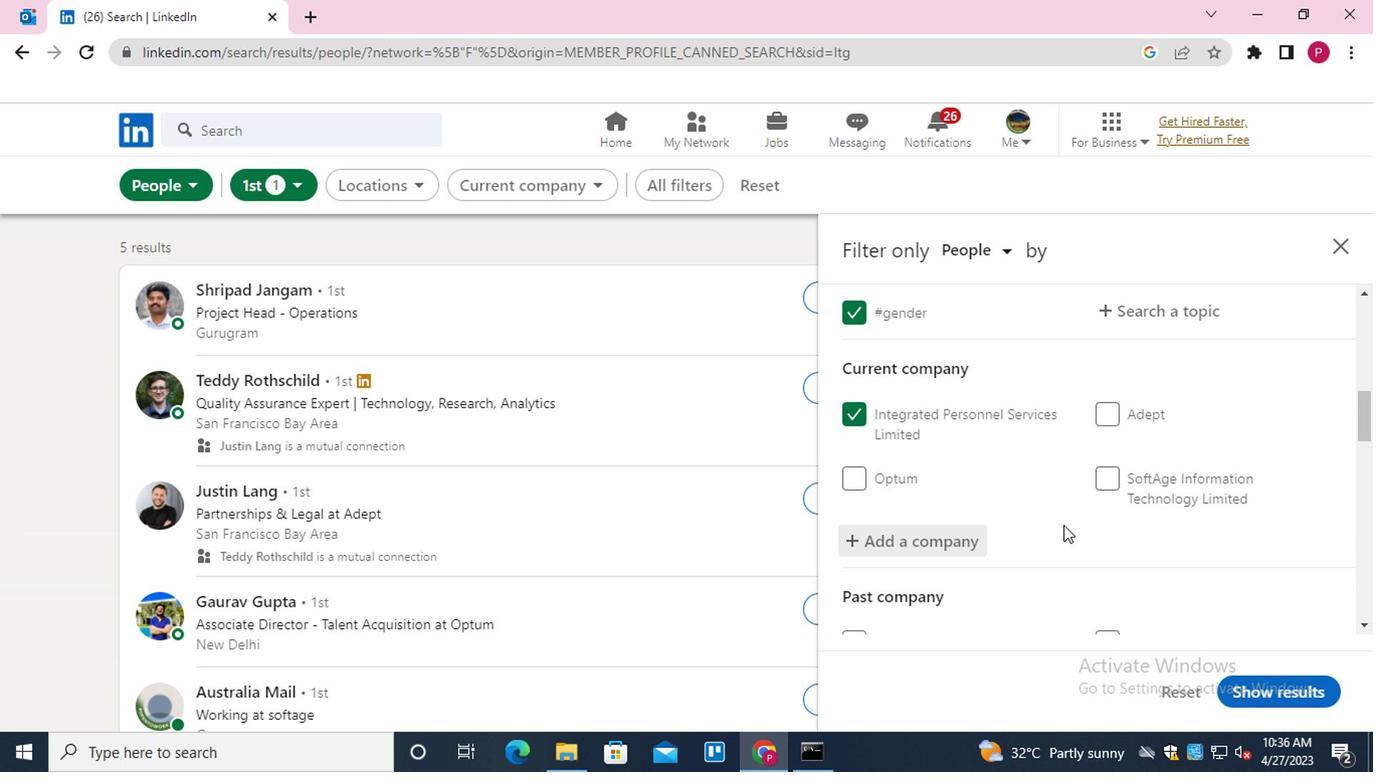 
Action: Mouse scrolled (1039, 529) with delta (0, -1)
Screenshot: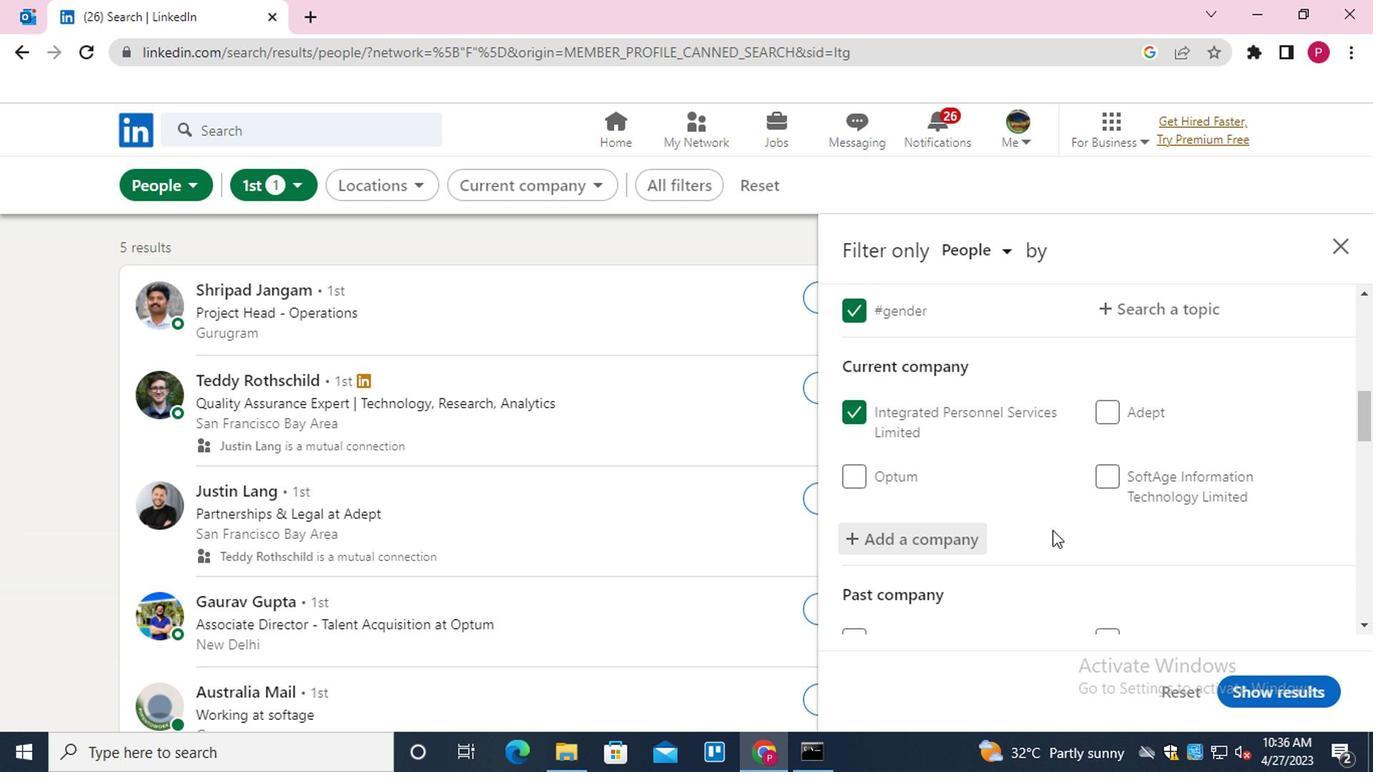 
Action: Mouse moved to (963, 423)
Screenshot: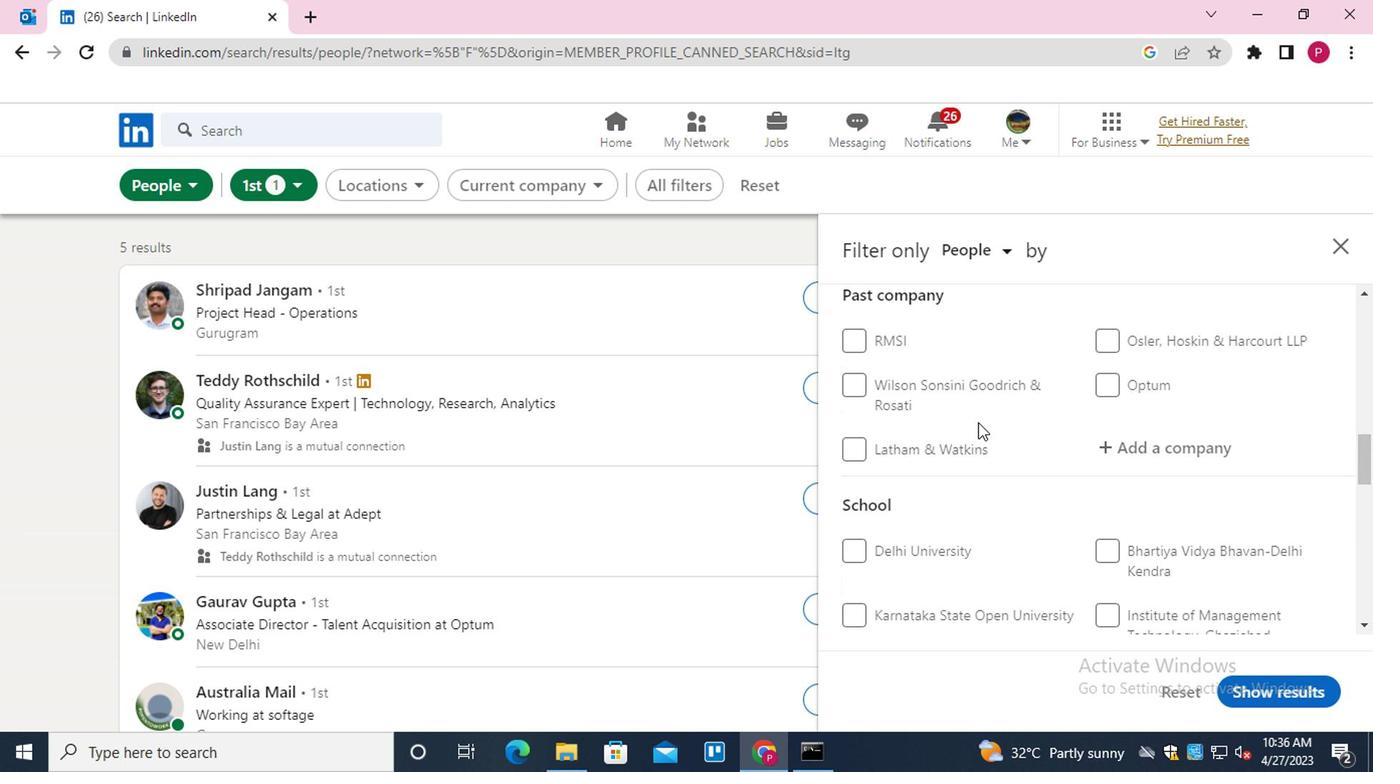 
Action: Mouse scrolled (963, 422) with delta (0, 0)
Screenshot: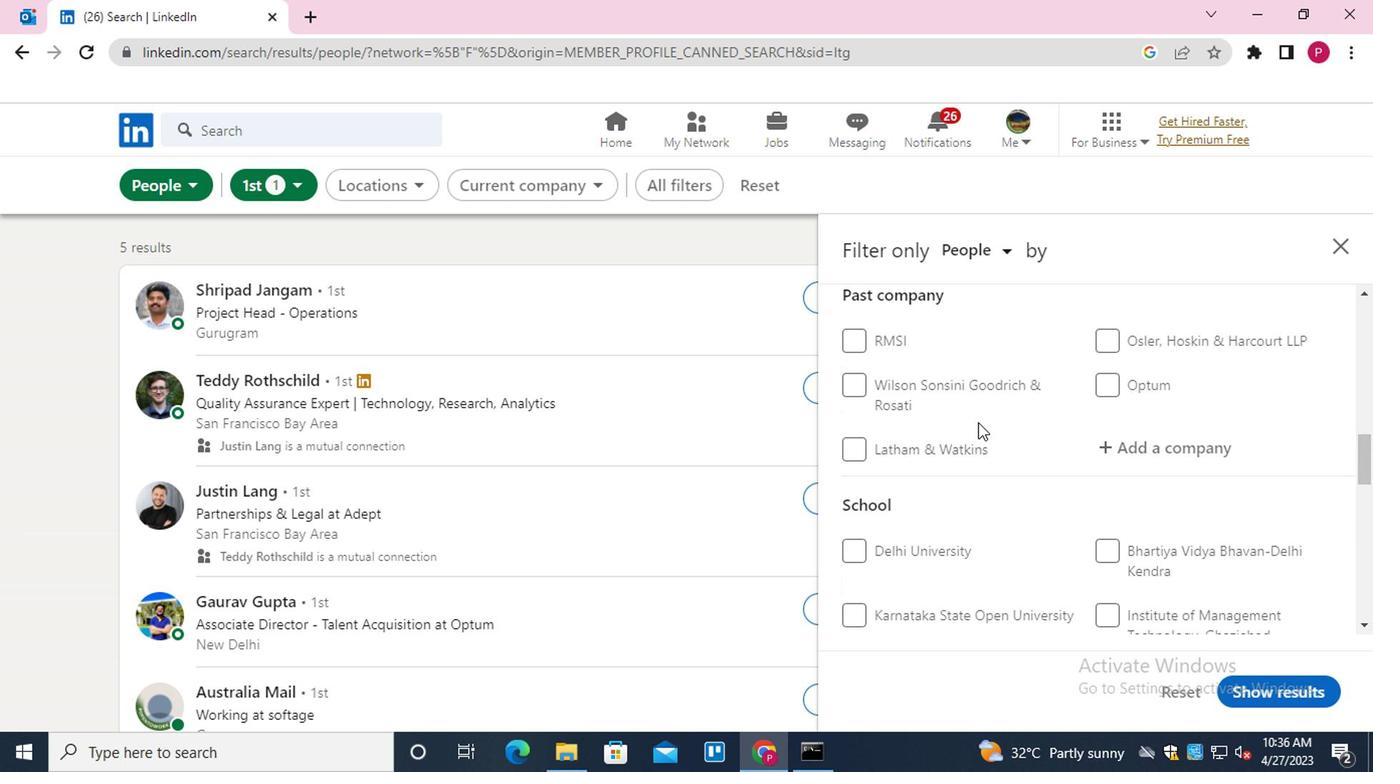 
Action: Mouse moved to (963, 426)
Screenshot: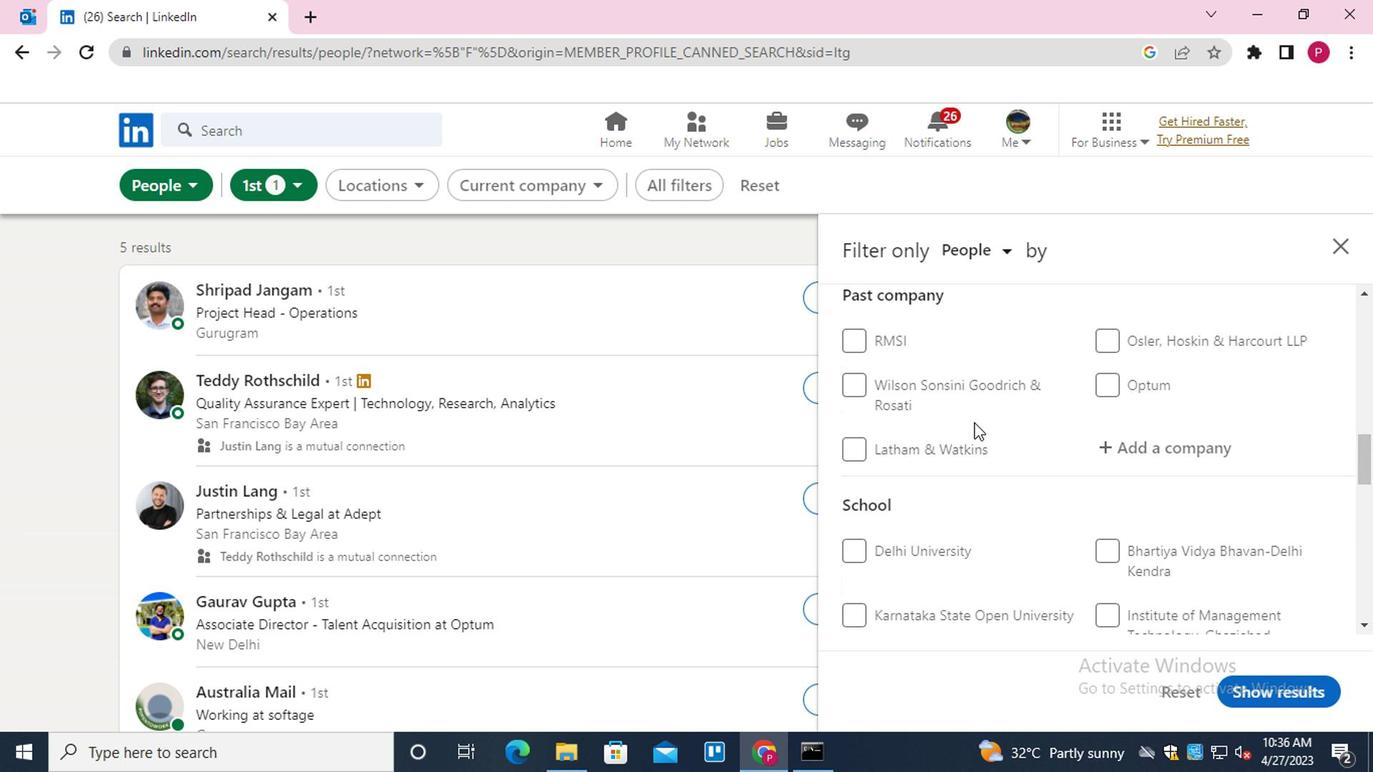 
Action: Mouse scrolled (963, 425) with delta (0, 0)
Screenshot: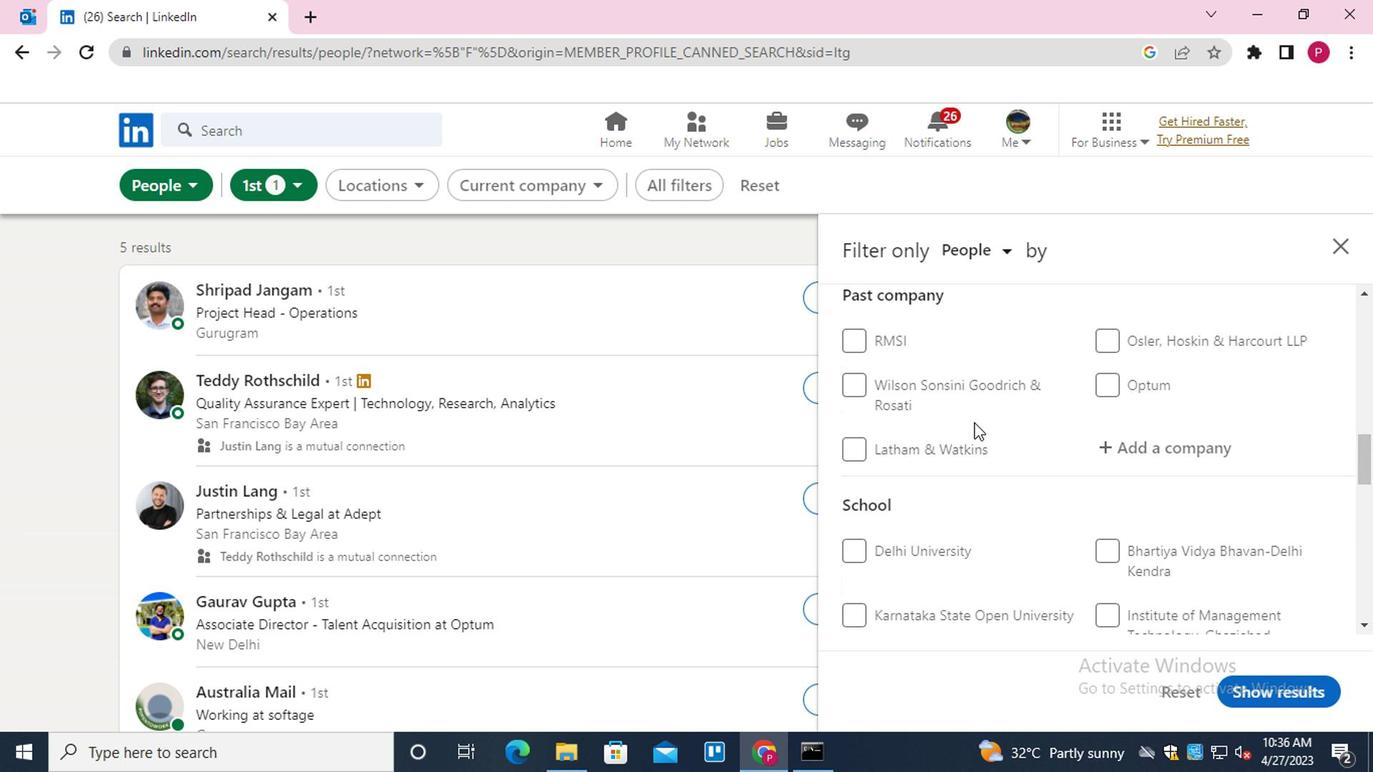 
Action: Mouse moved to (964, 430)
Screenshot: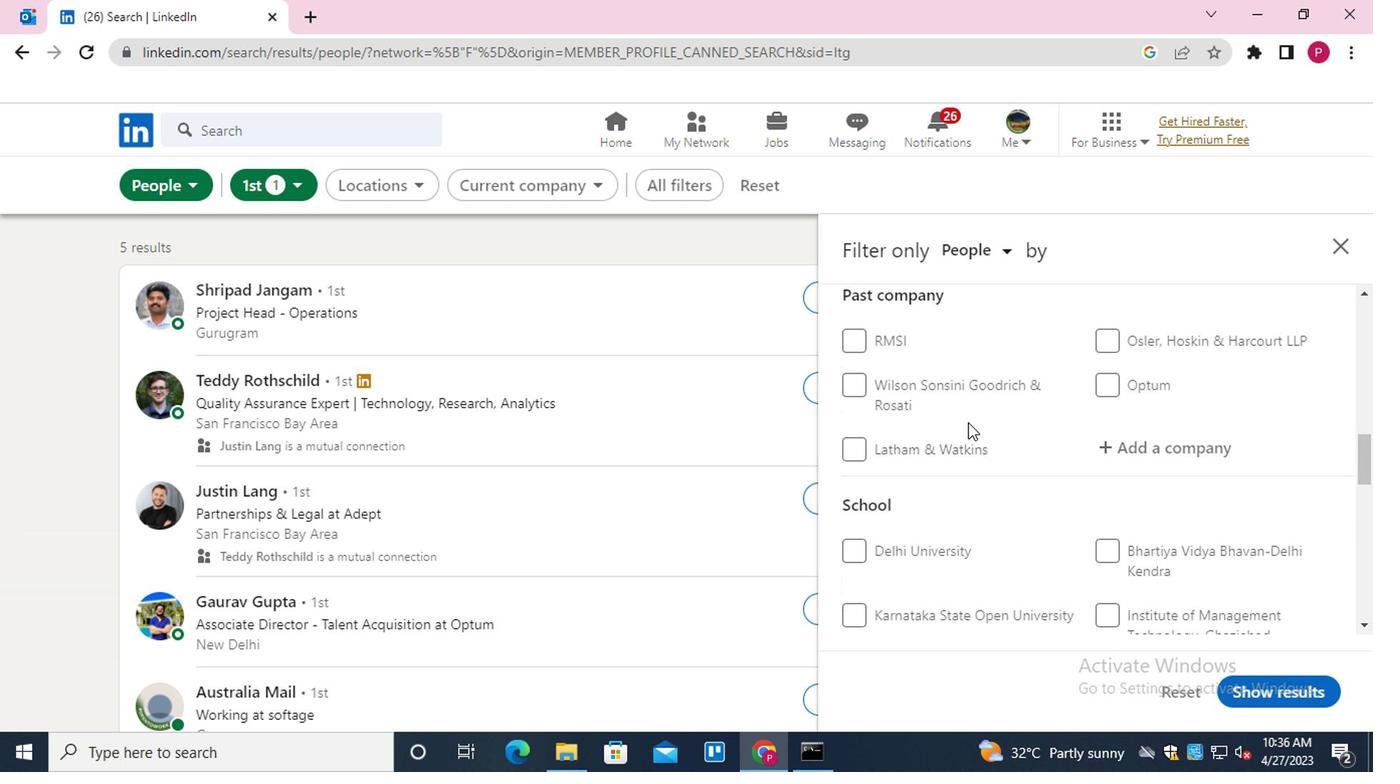 
Action: Mouse scrolled (964, 429) with delta (0, -1)
Screenshot: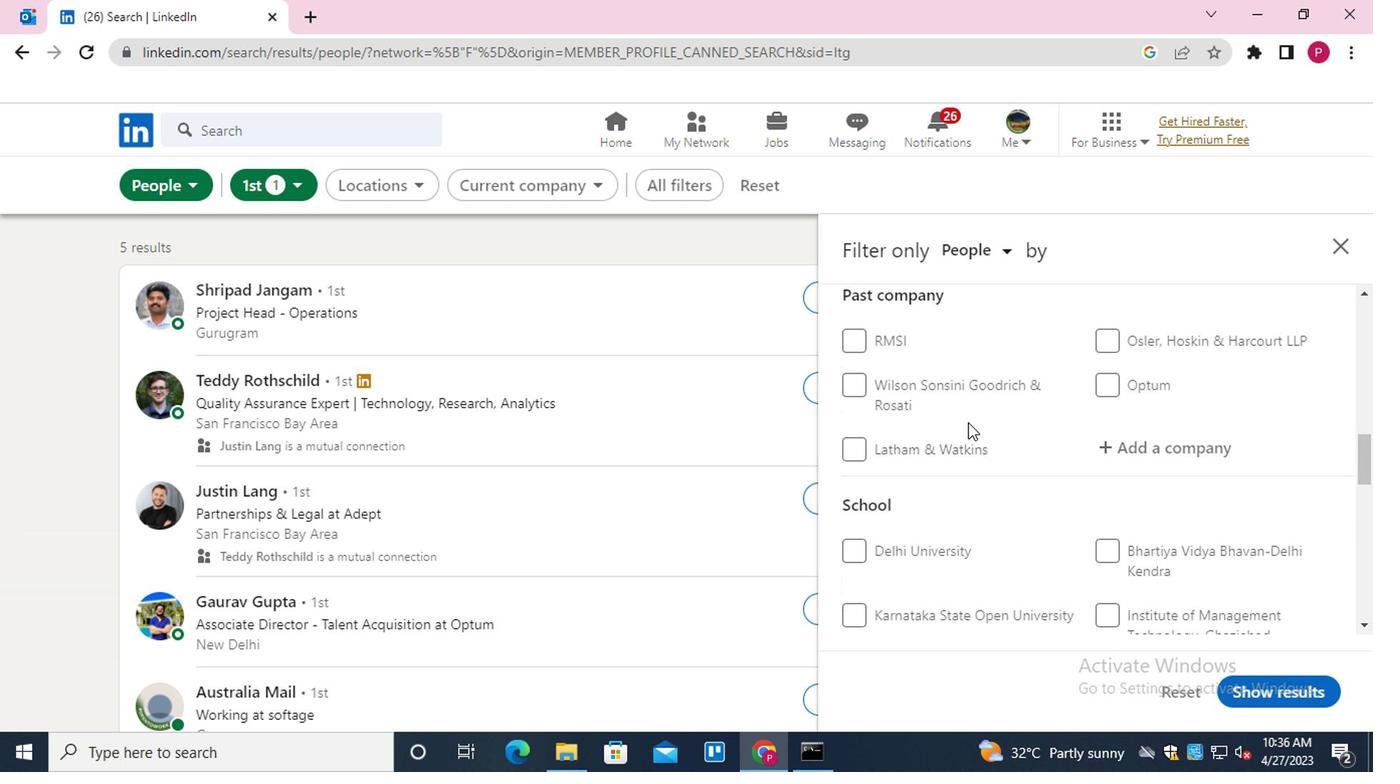 
Action: Mouse moved to (1132, 369)
Screenshot: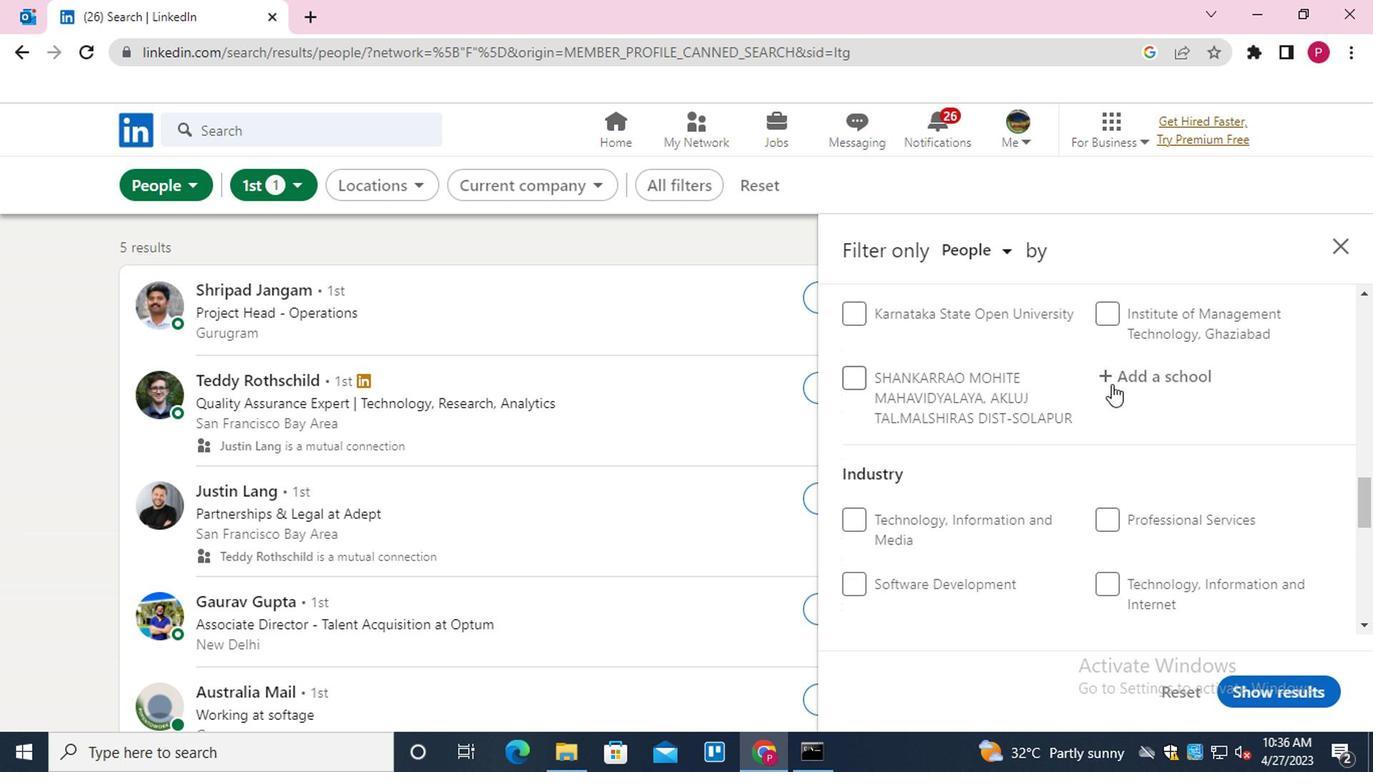 
Action: Mouse pressed left at (1132, 369)
Screenshot: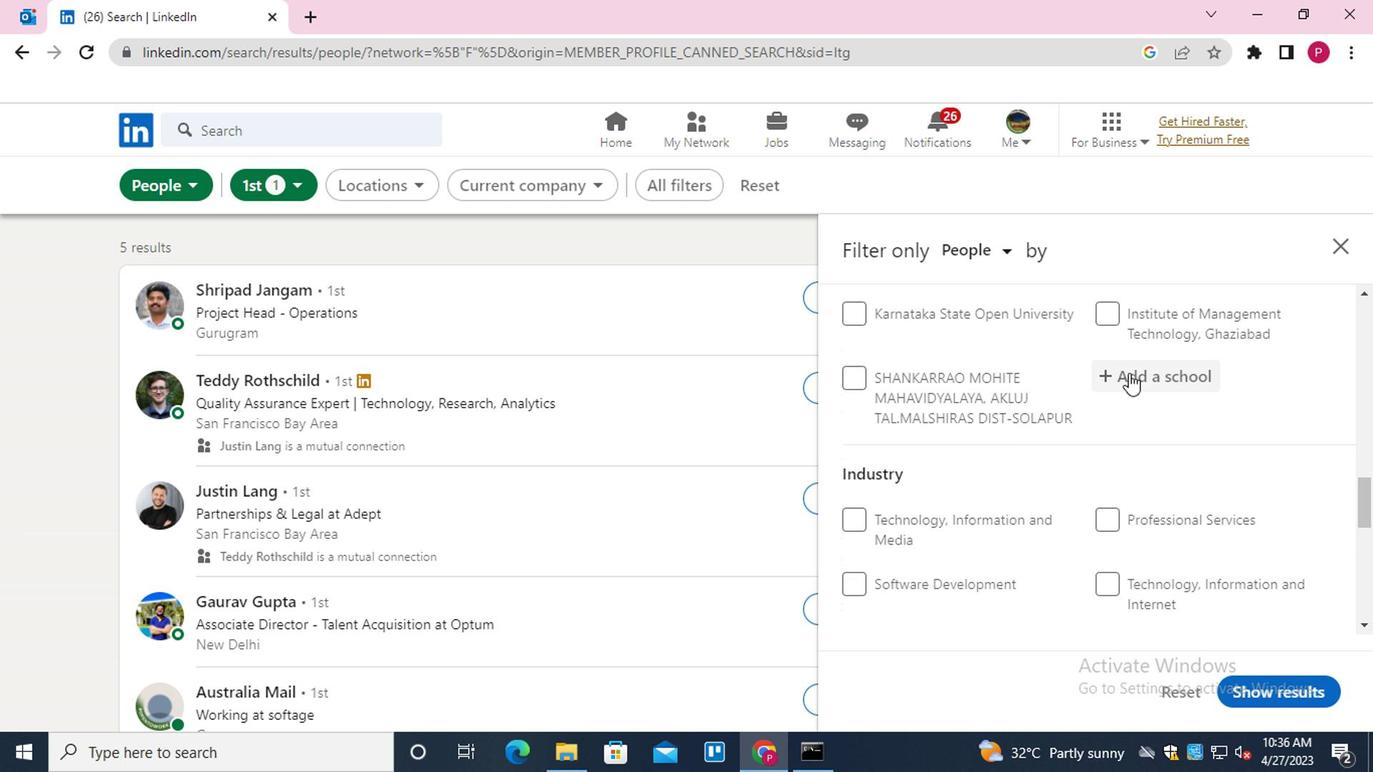 
Action: Key pressed <Key.shift>PUNJAB<Key.space><Key.shift>UNIVERSITY<Key.down><Key.down><Key.down><Key.down><Key.down><Key.down><Key.down><Key.down><Key.down><Key.down><Key.down><Key.down><Key.down><Key.down><Key.space><Key.shift>CHAN<Key.backspace><Key.backspace><Key.backspace><Key.backspace><Key.backspace>,<Key.shift>CHANDIGARH<Key.enter>
Screenshot: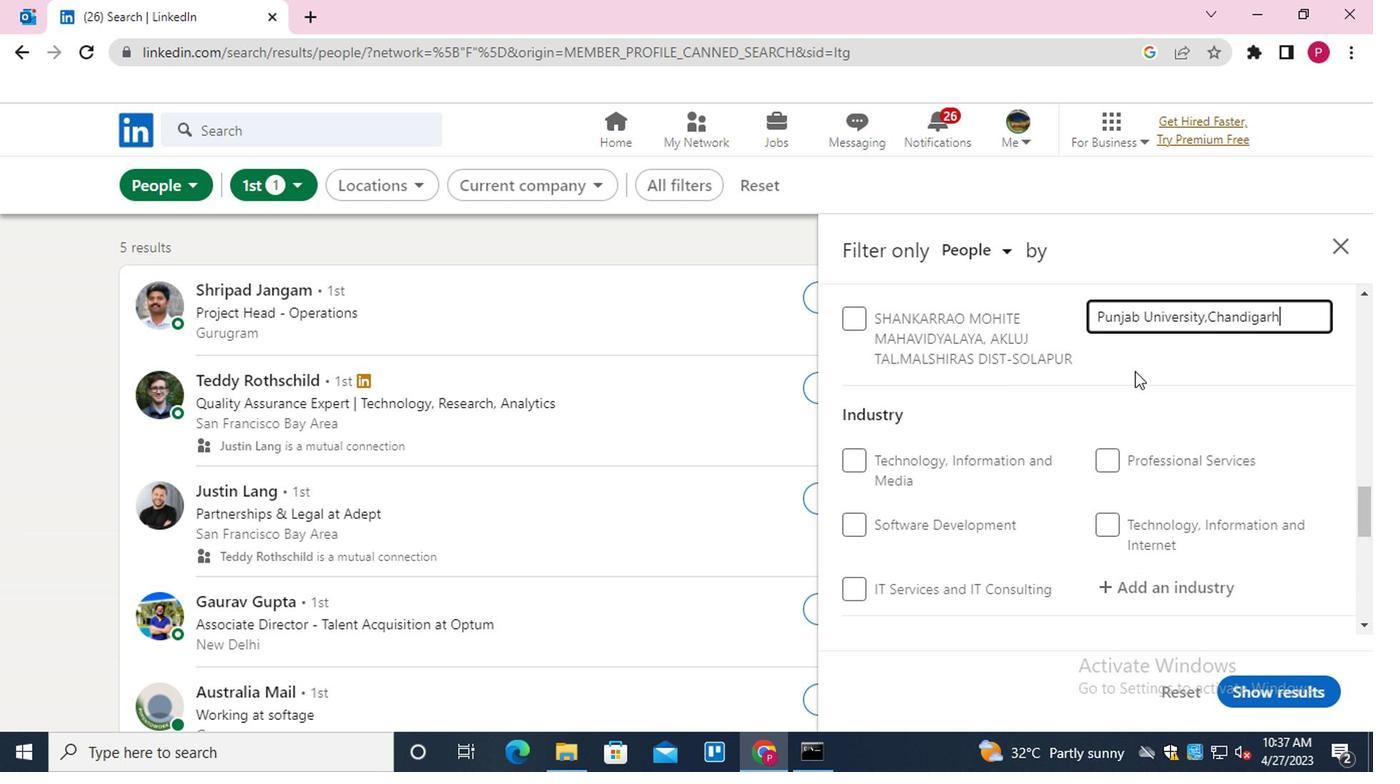 
Action: Mouse moved to (1206, 575)
Screenshot: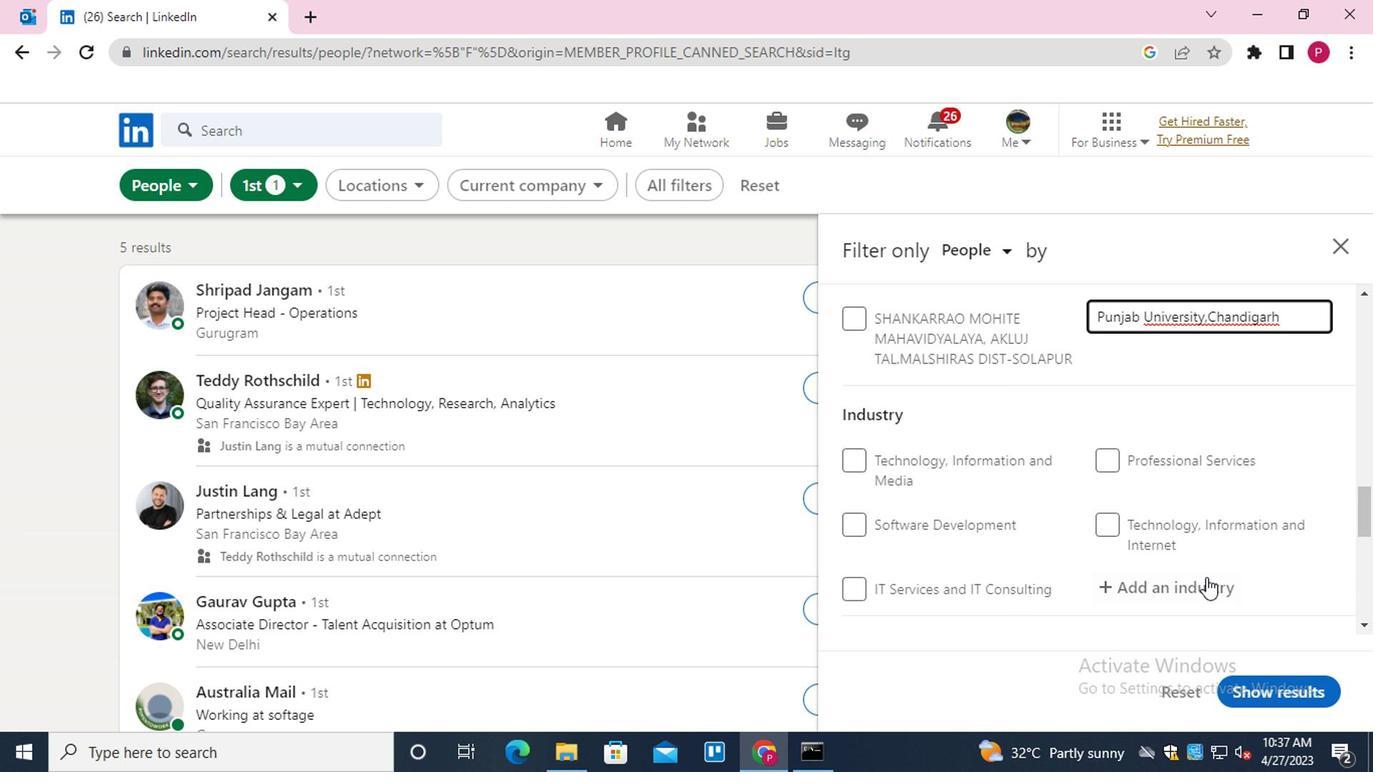 
Action: Mouse pressed left at (1206, 575)
Screenshot: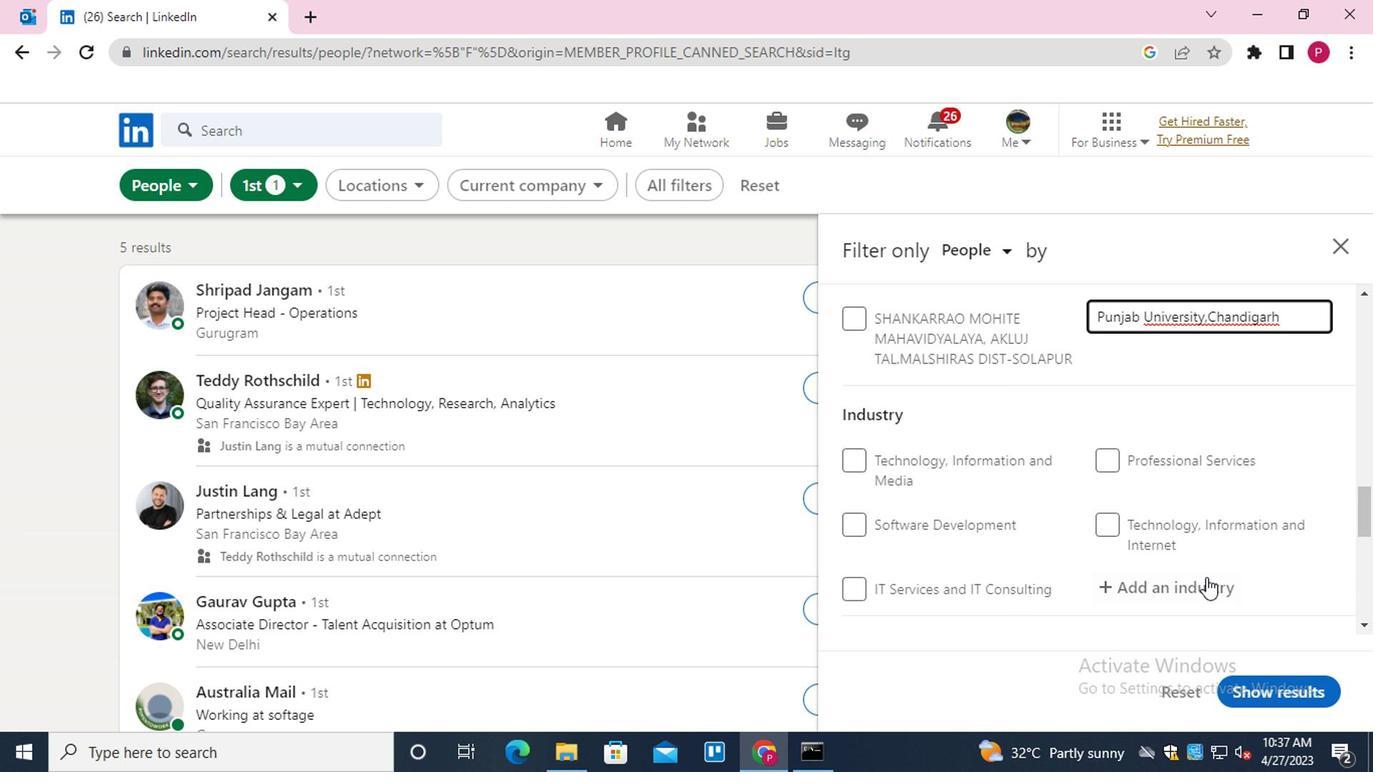 
Action: Mouse moved to (1205, 498)
Screenshot: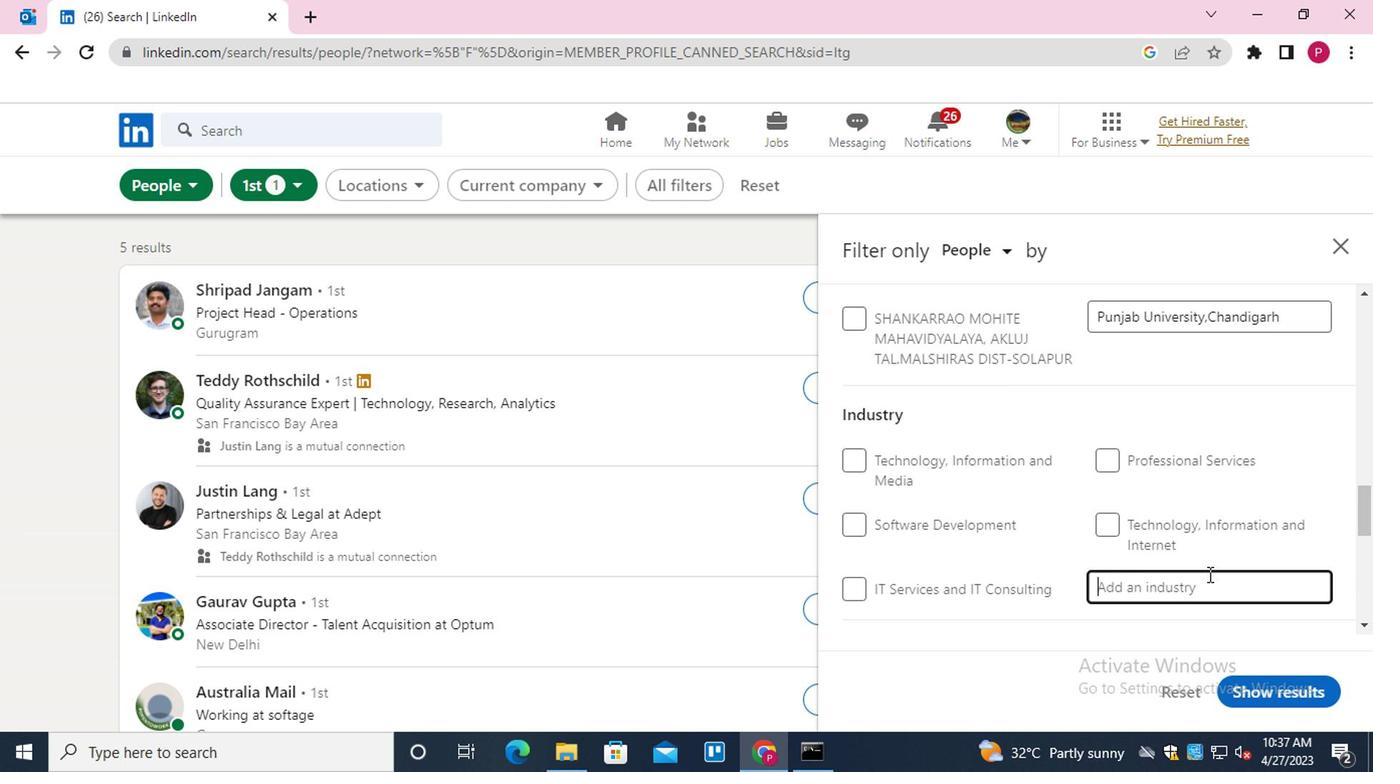 
Action: Mouse scrolled (1205, 497) with delta (0, 0)
Screenshot: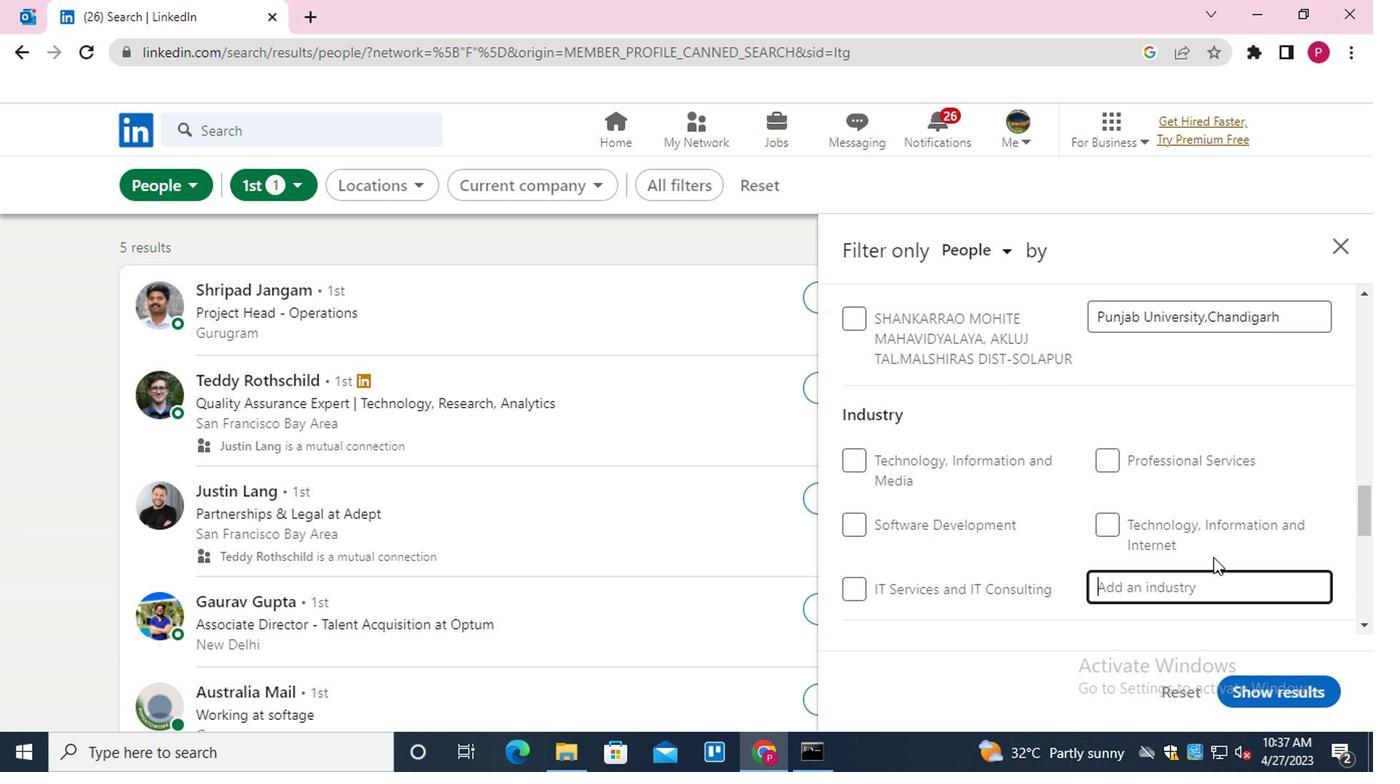 
Action: Mouse scrolled (1205, 497) with delta (0, 0)
Screenshot: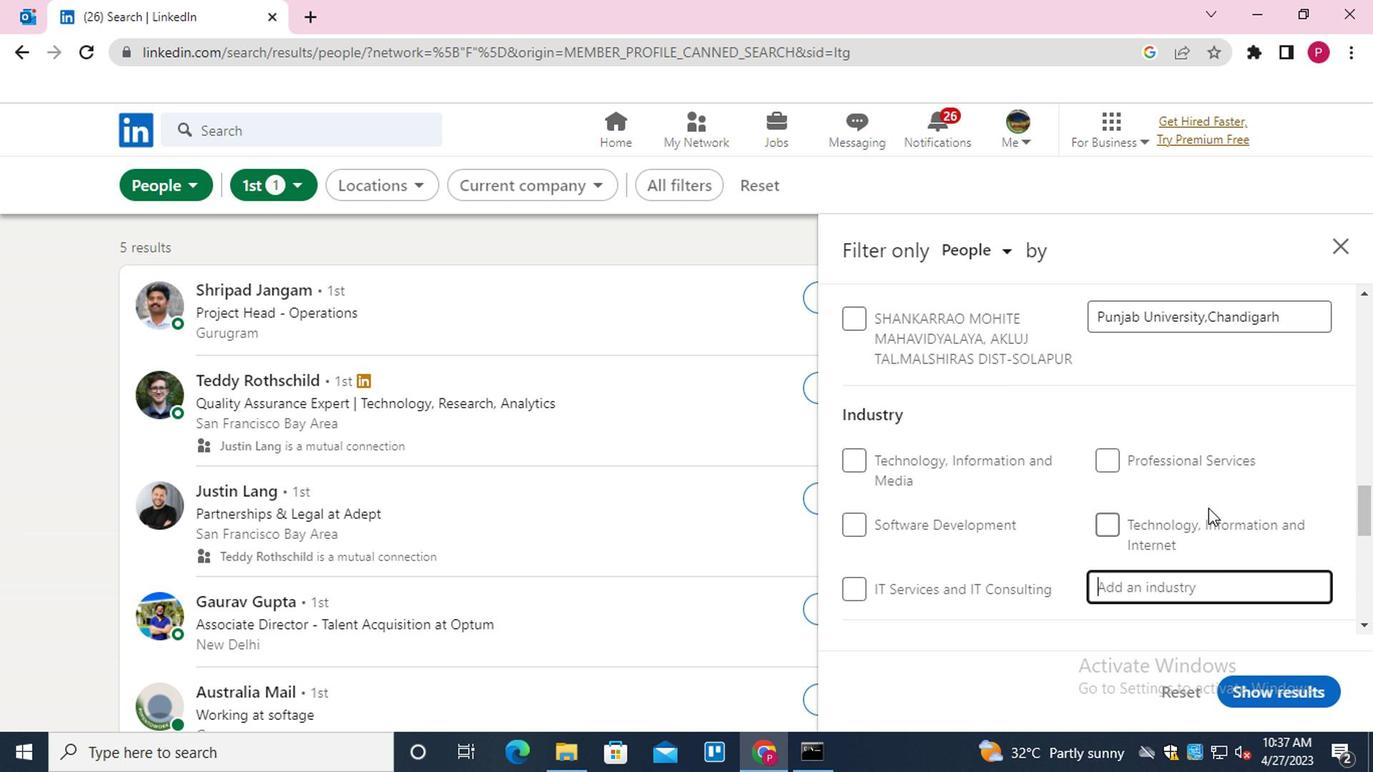 
Action: Mouse moved to (1205, 497)
Screenshot: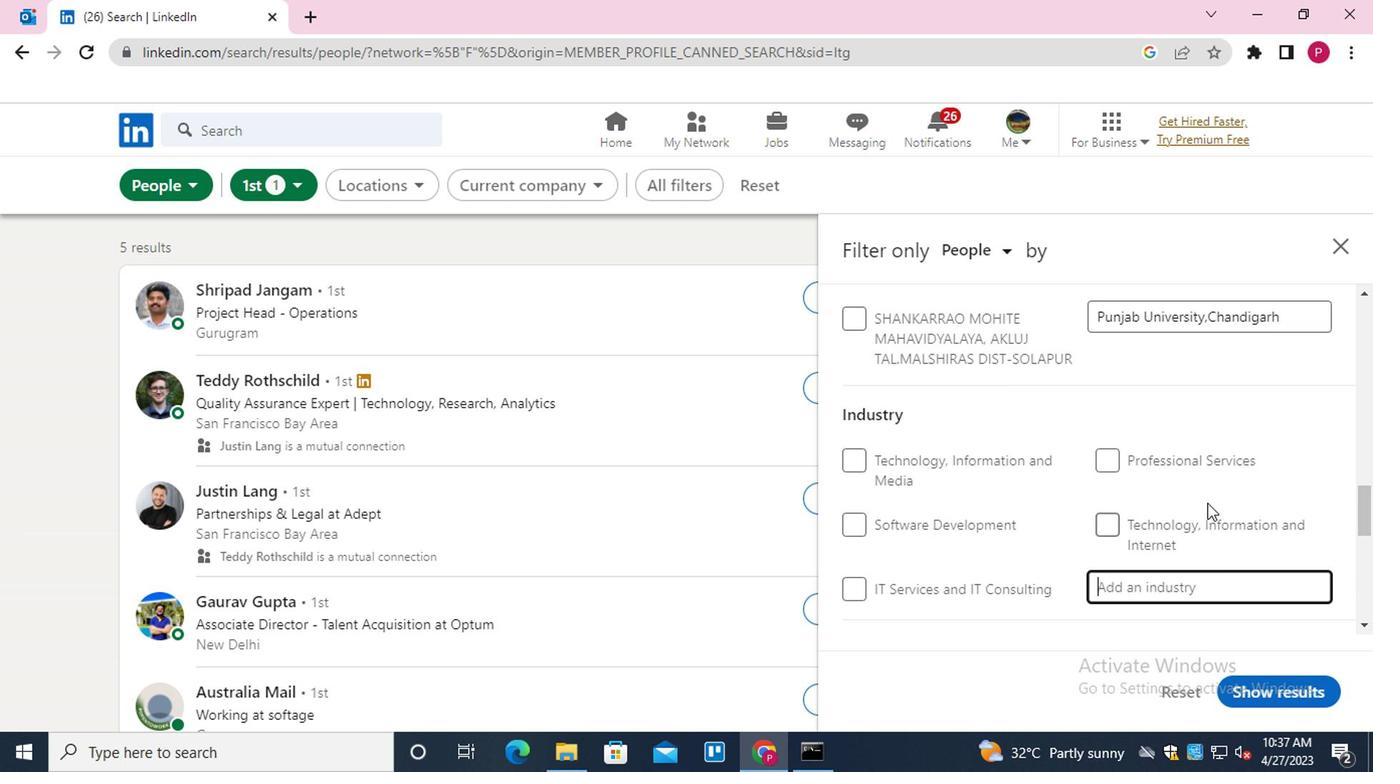 
Action: Key pressed <Key.shift>WHOLESALE<Key.down><Key.down><Key.down><Key.down><Key.down><Key.down><Key.down><Key.down><Key.down><Key.down><Key.down><Key.down><Key.down><Key.down><Key.down><Key.down><Key.down><Key.down><Key.down><Key.up><Key.enter>
Screenshot: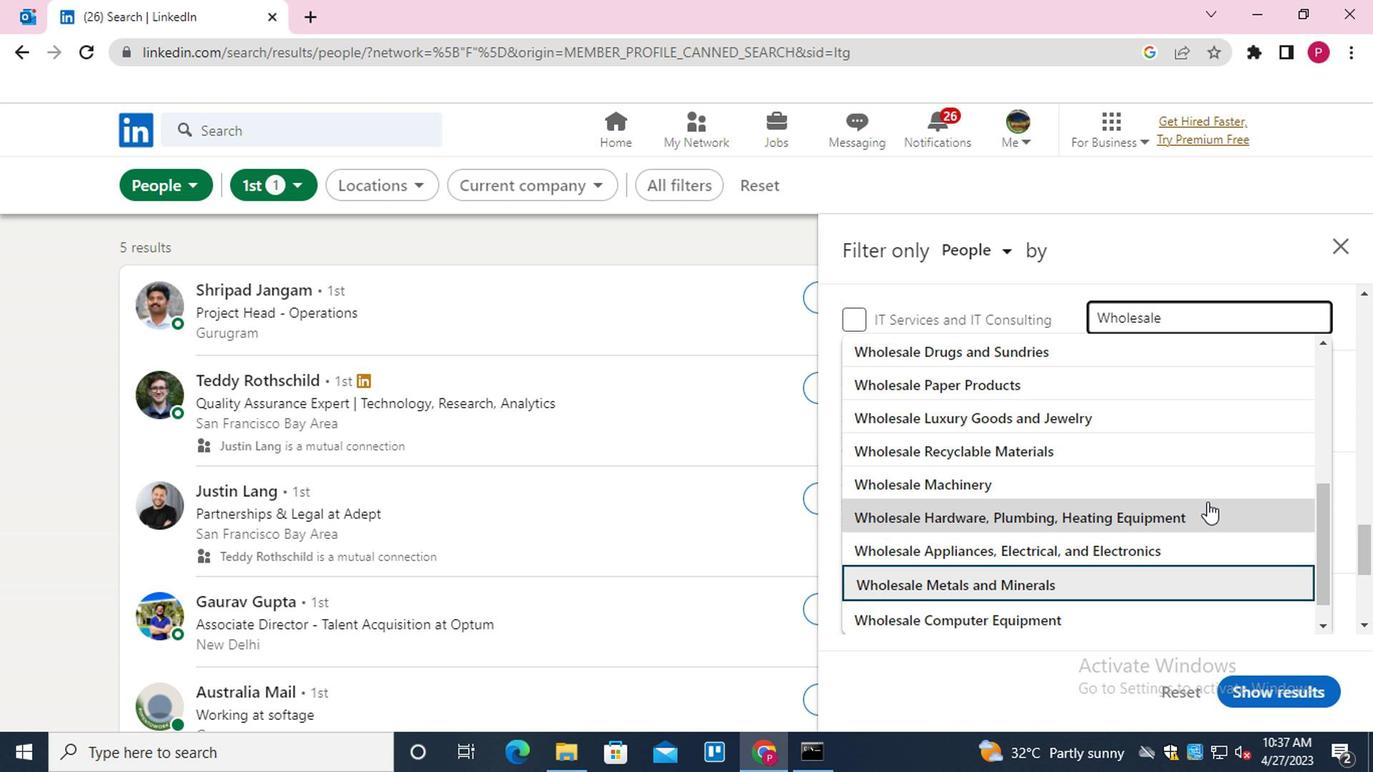 
Action: Mouse moved to (1073, 513)
Screenshot: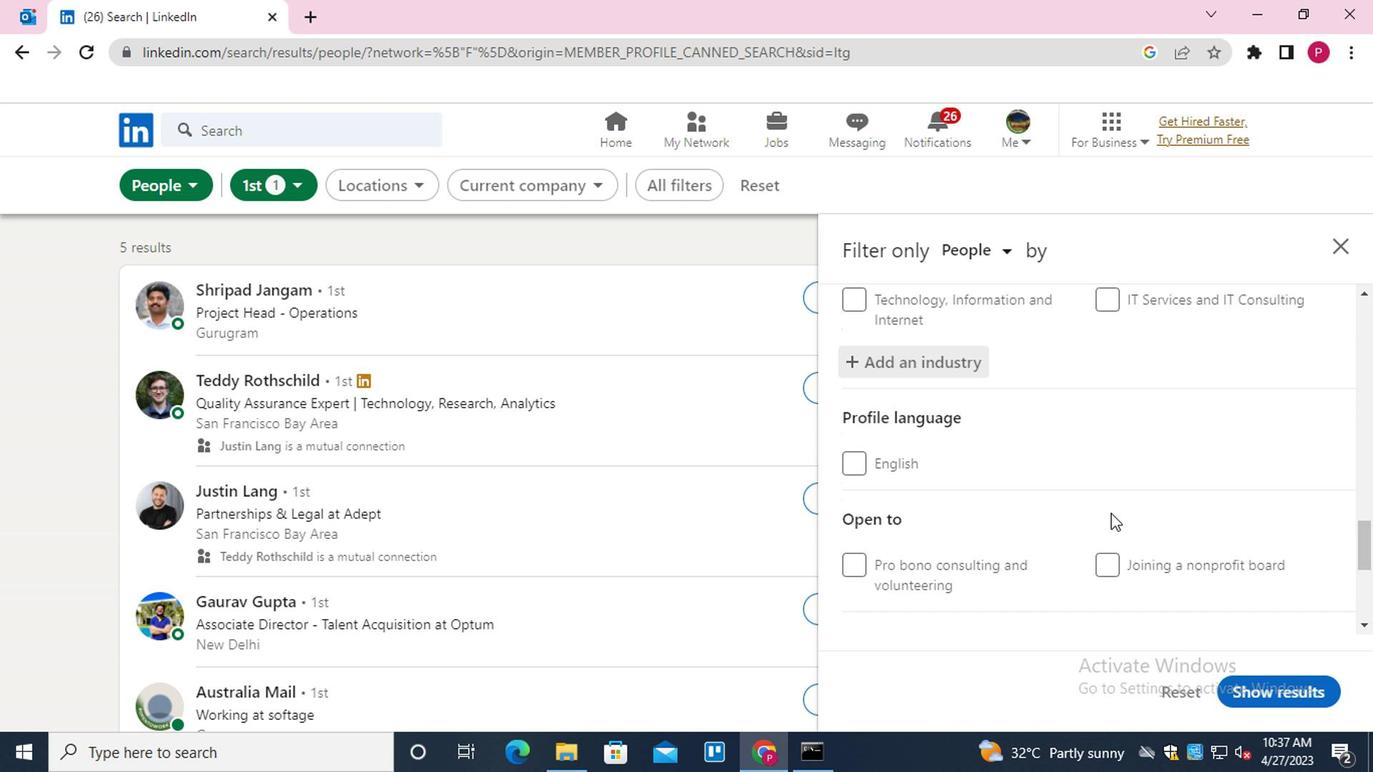 
Action: Mouse scrolled (1073, 512) with delta (0, 0)
Screenshot: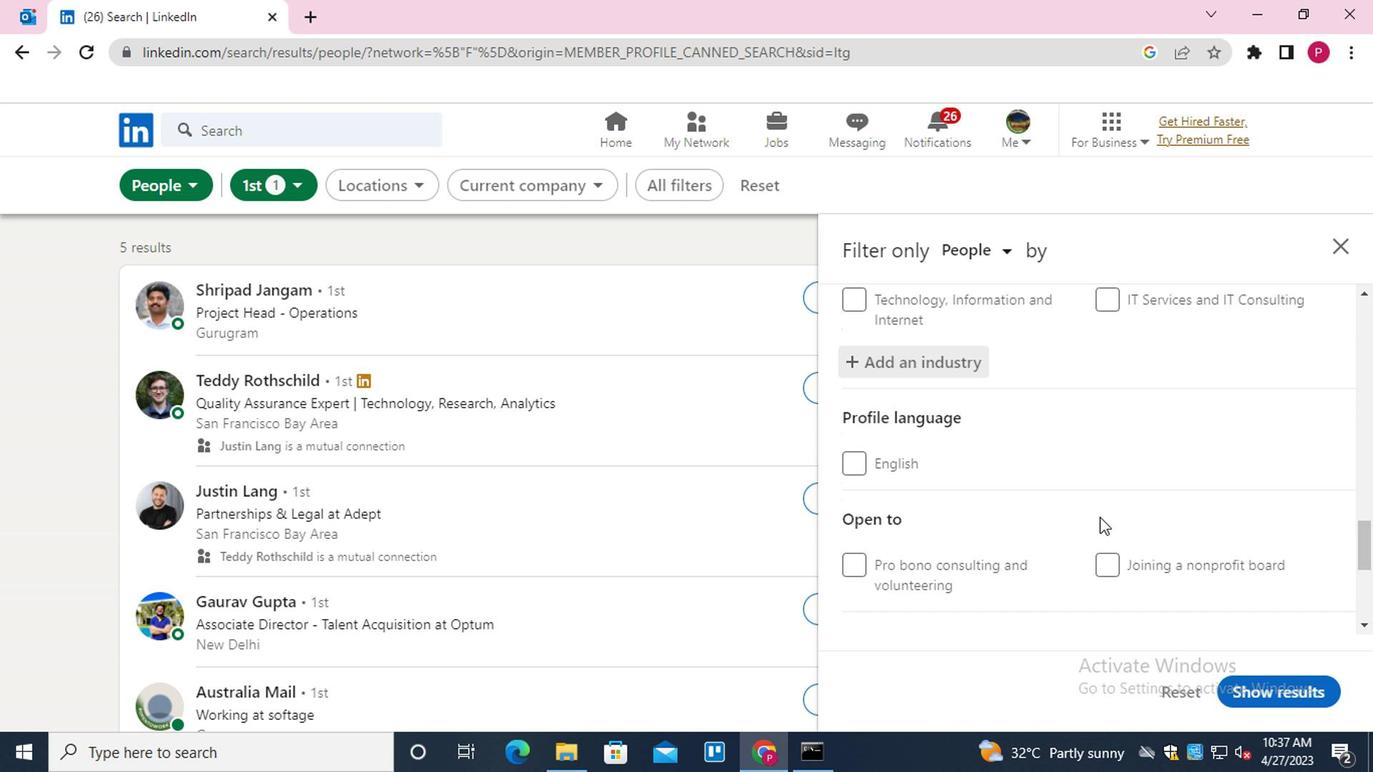 
Action: Mouse scrolled (1073, 512) with delta (0, 0)
Screenshot: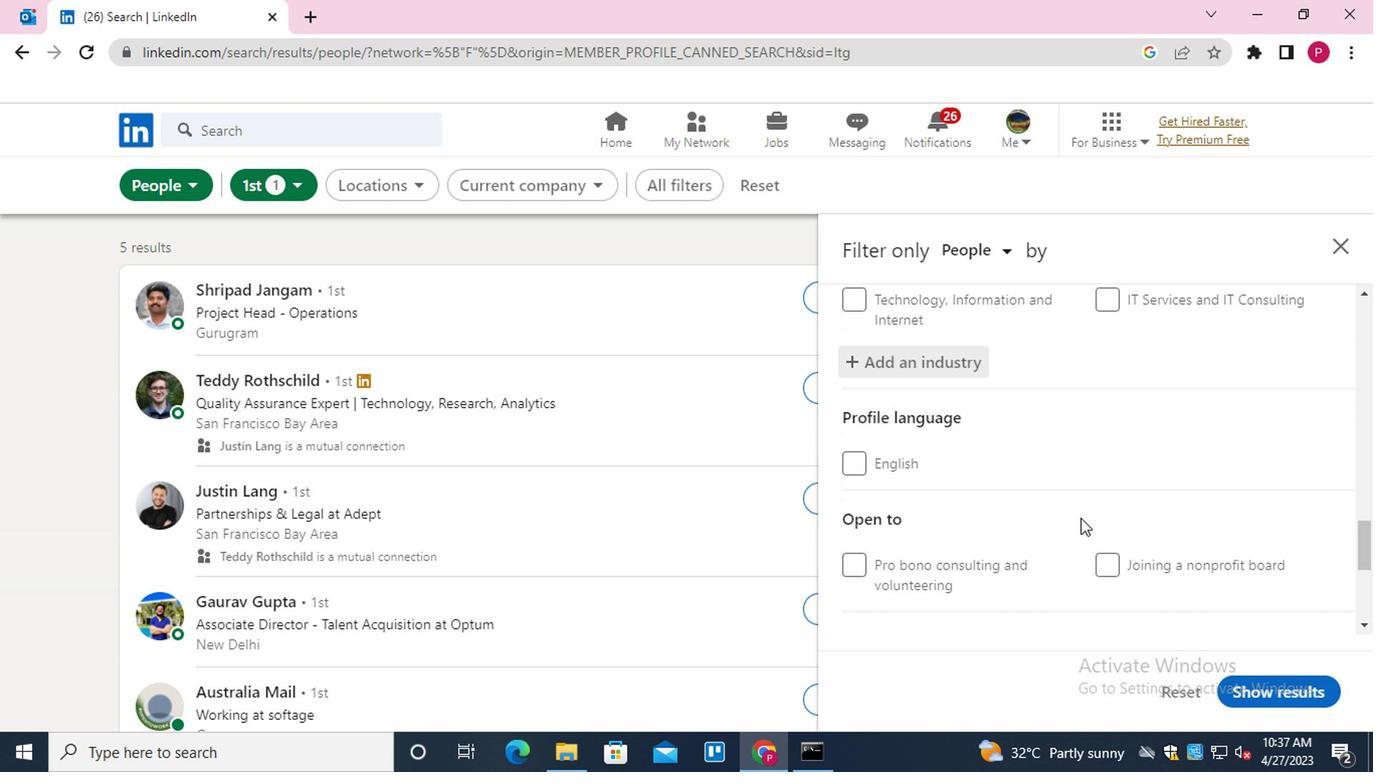 
Action: Mouse scrolled (1073, 512) with delta (0, 0)
Screenshot: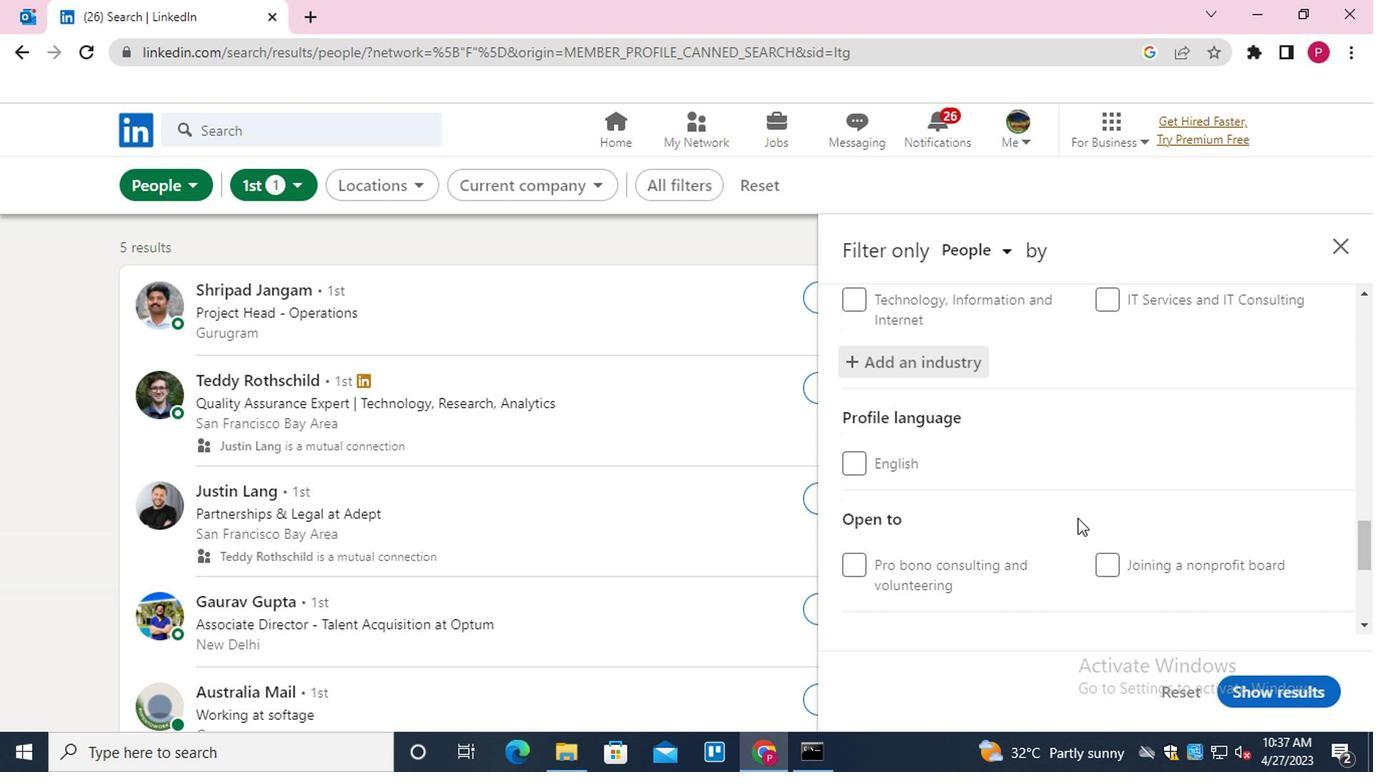 
Action: Mouse scrolled (1073, 512) with delta (0, 0)
Screenshot: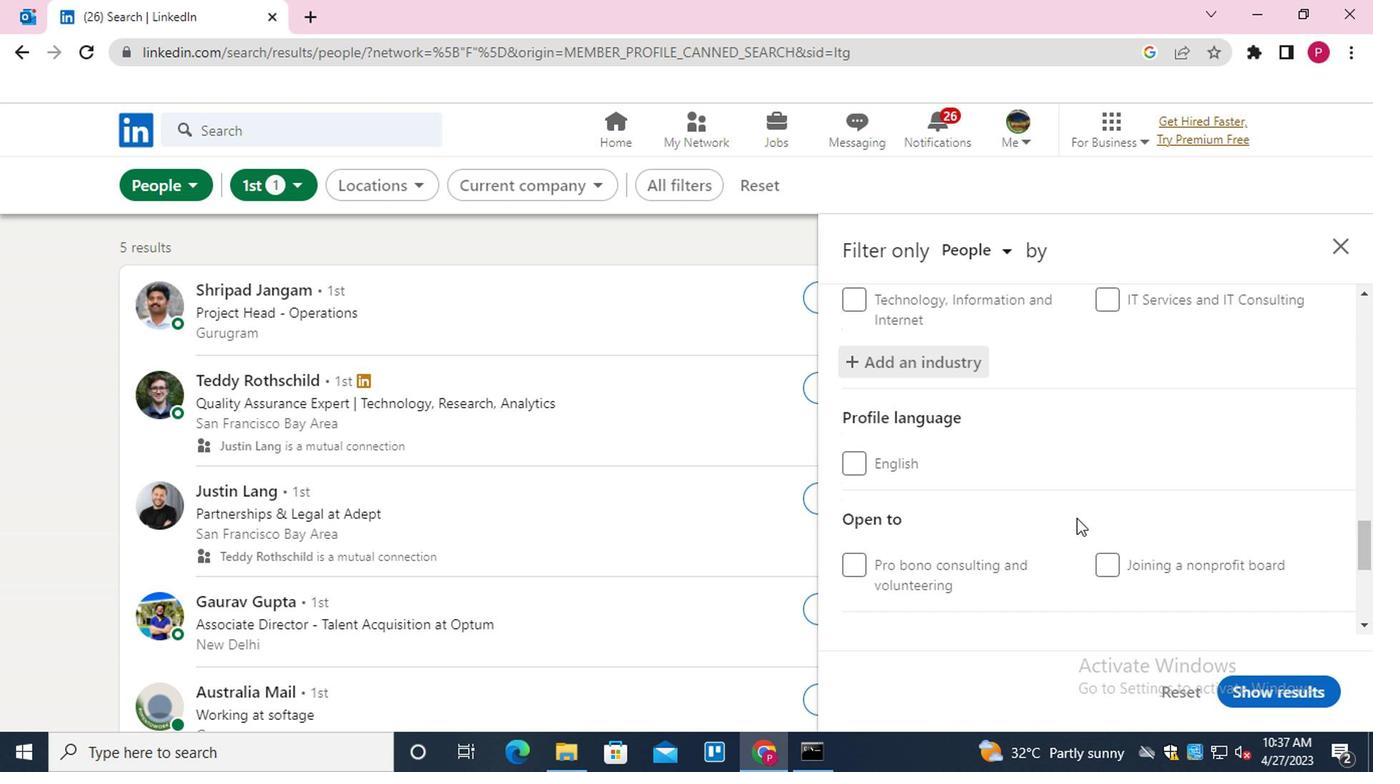 
Action: Mouse moved to (908, 325)
Screenshot: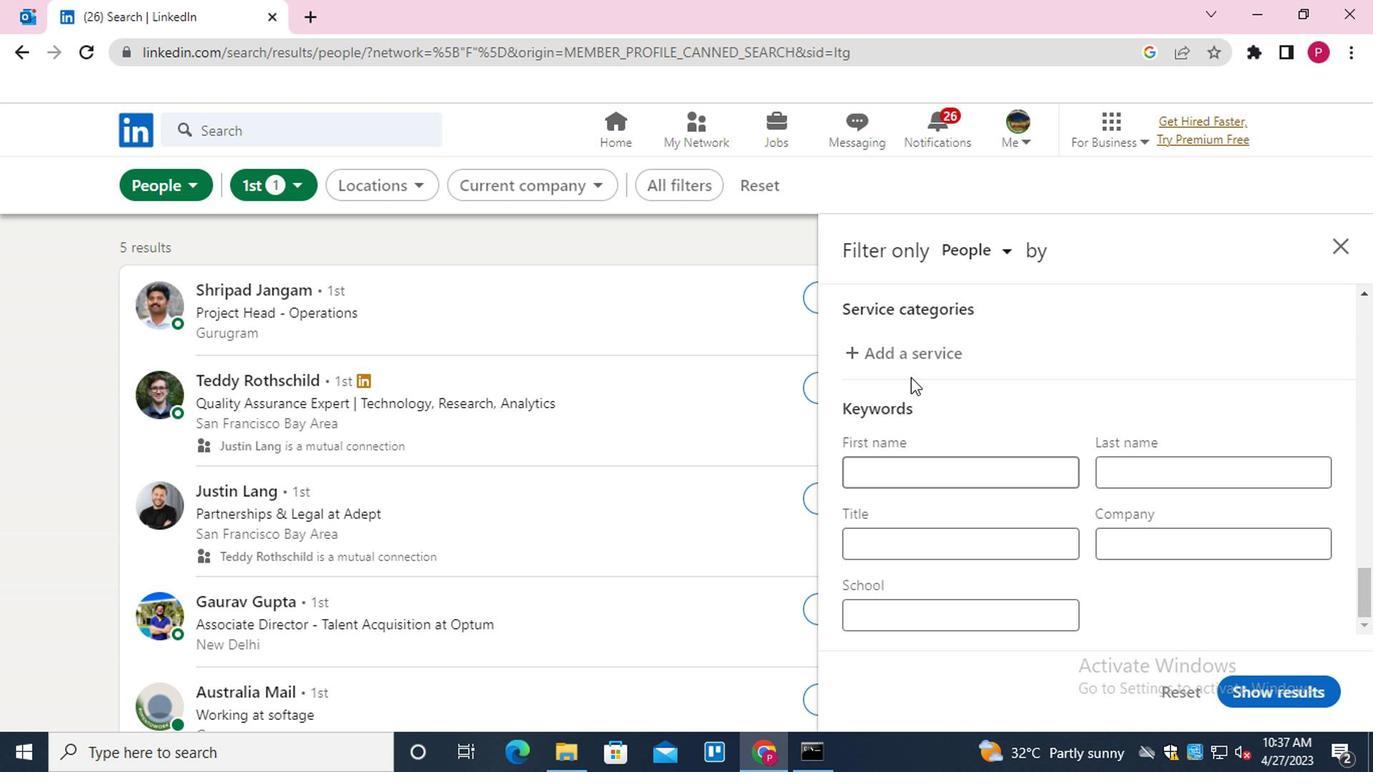 
Action: Mouse pressed left at (908, 325)
Screenshot: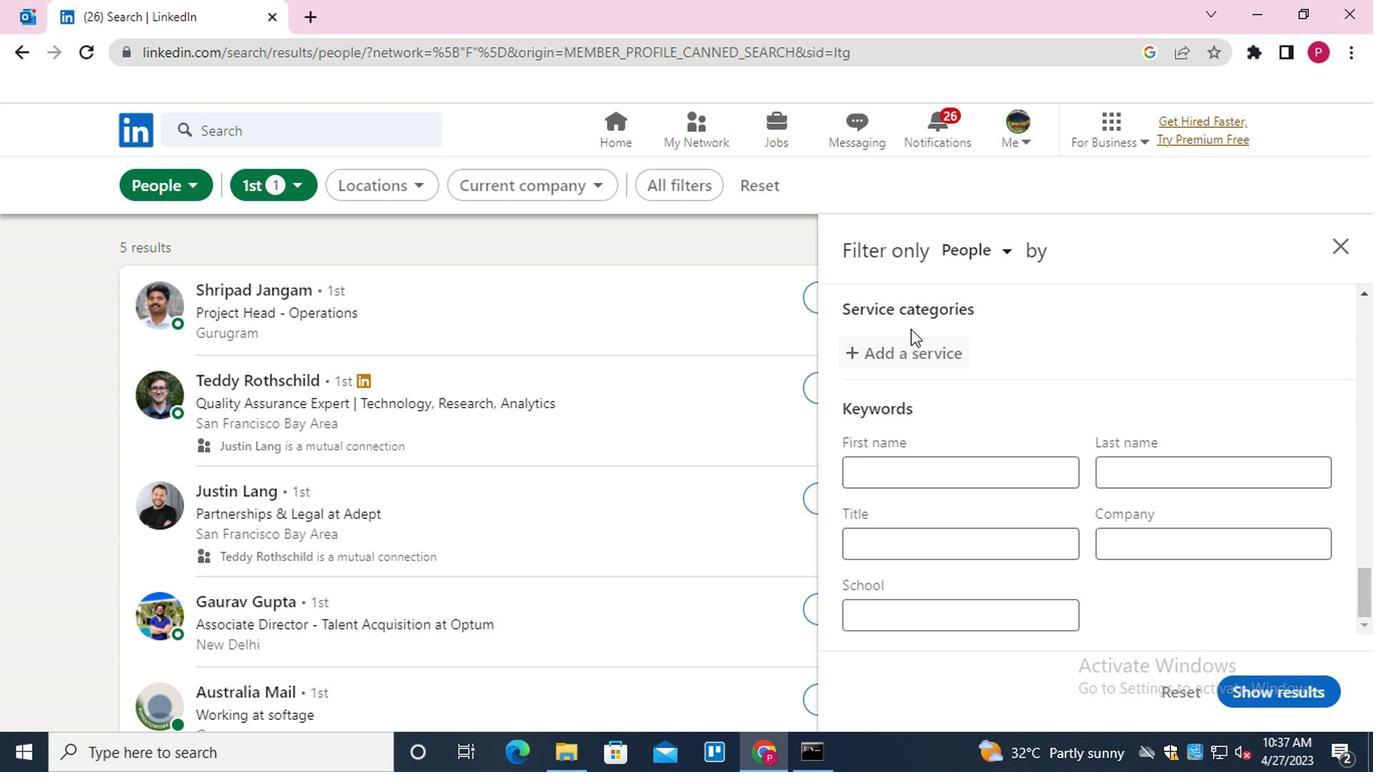 
Action: Mouse moved to (903, 356)
Screenshot: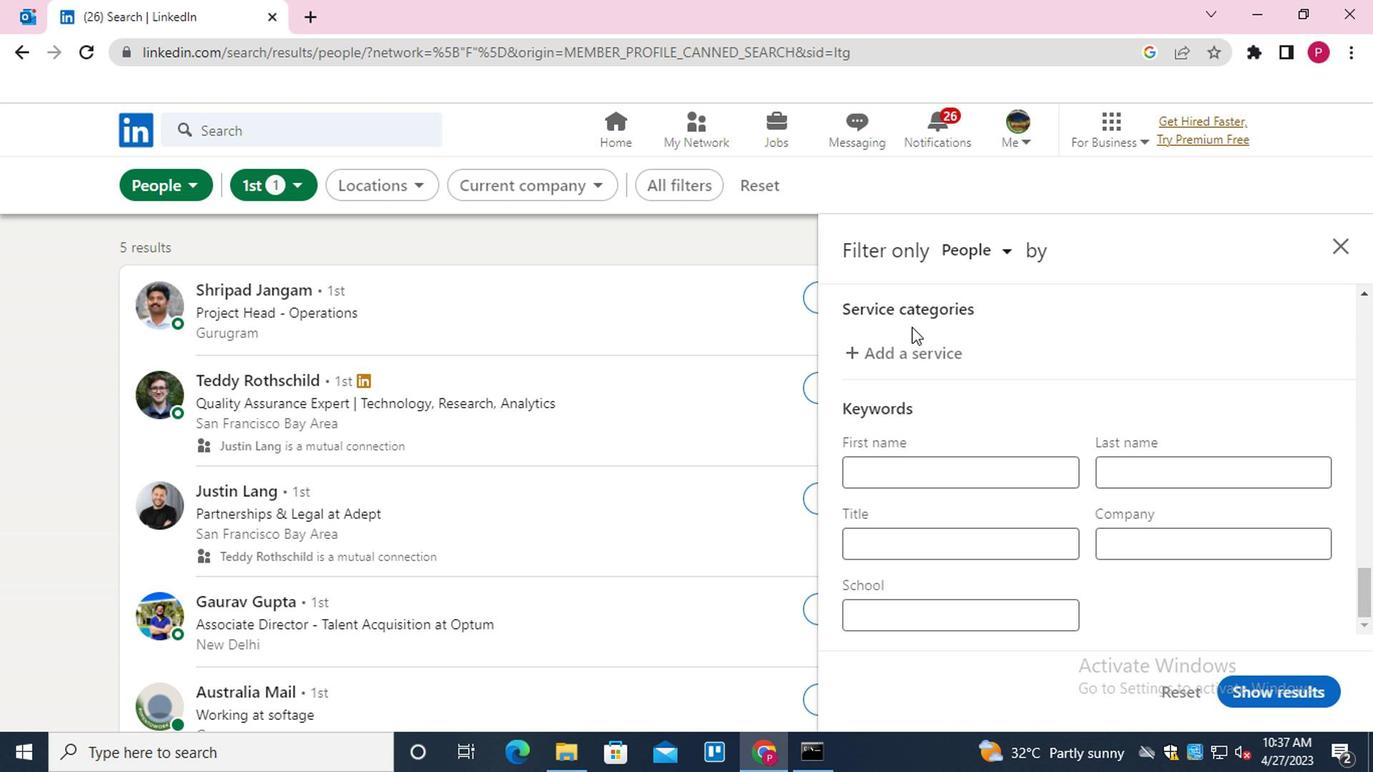 
Action: Mouse pressed left at (903, 356)
Screenshot: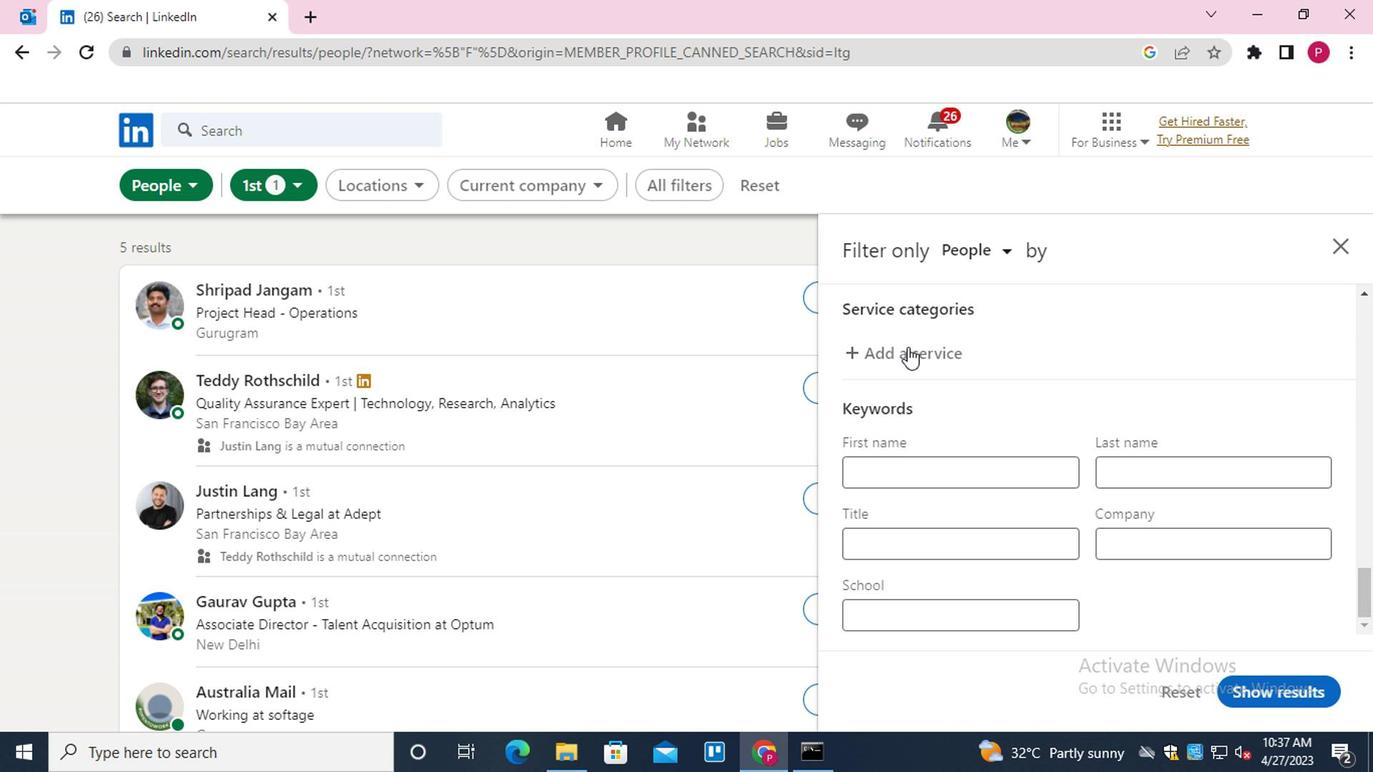 
Action: Mouse moved to (919, 346)
Screenshot: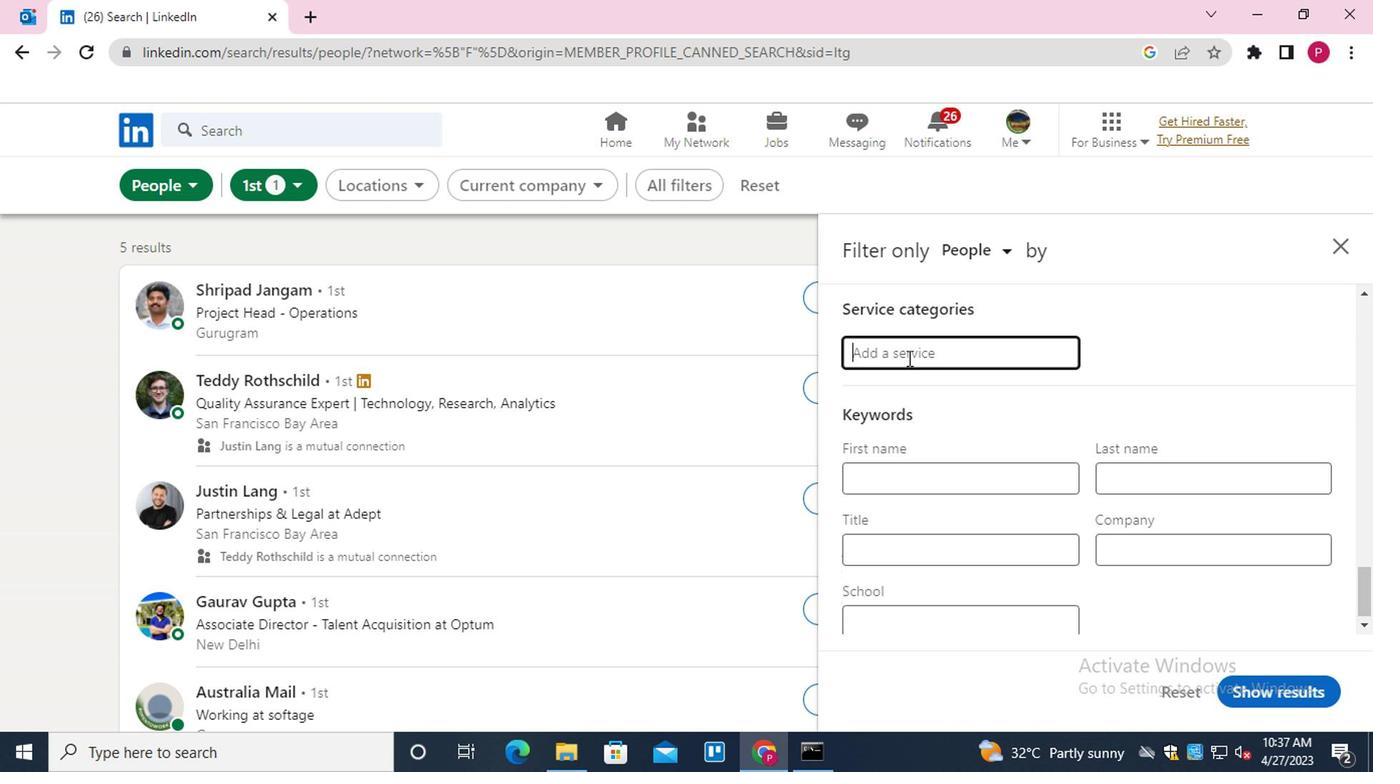 
Action: Key pressed <Key.shift>PERSONAL<Key.down><Key.down><Key.down><Key.up><Key.up><Key.down><Key.down><Key.down><Key.down><Key.up><Key.up><Key.up><Key.up><Key.down><Key.enter>
Screenshot: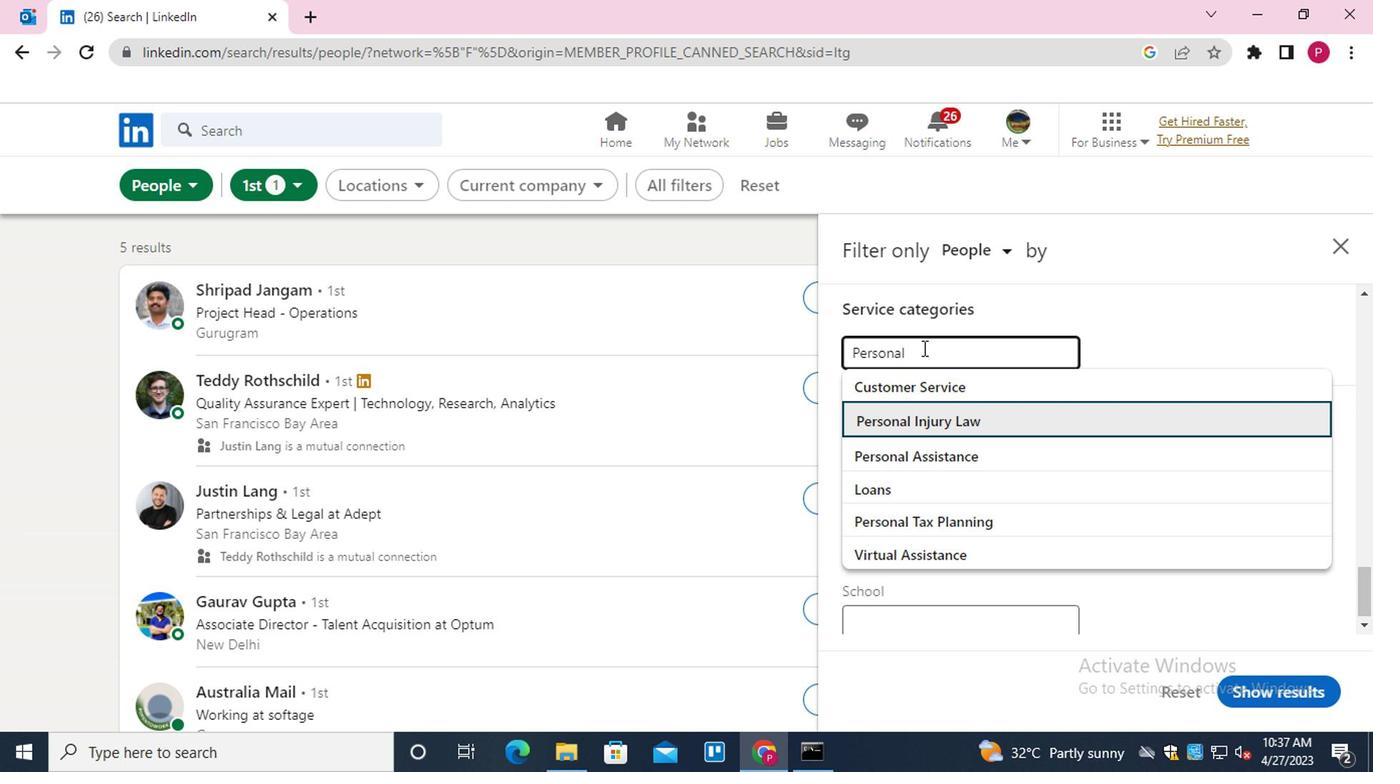 
Action: Mouse moved to (970, 551)
Screenshot: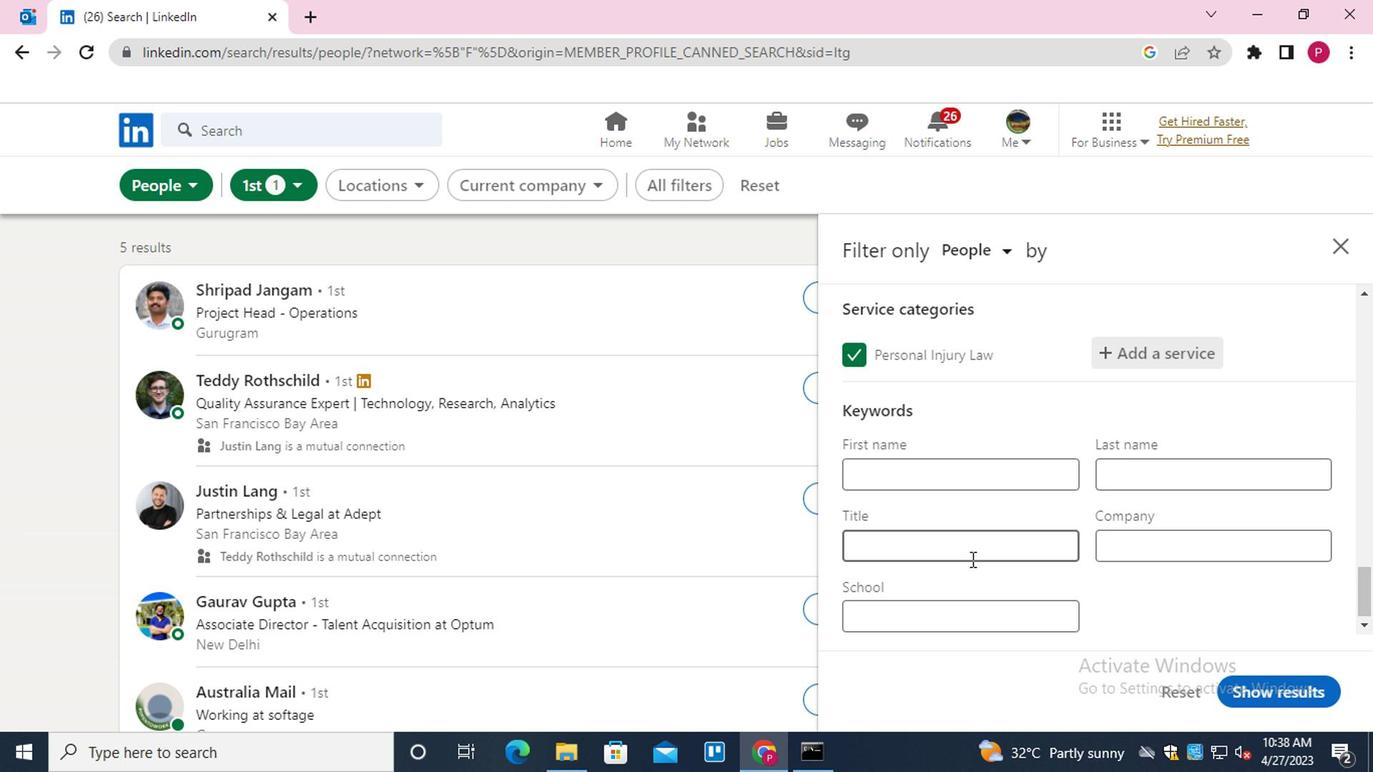 
Action: Mouse pressed left at (970, 551)
Screenshot: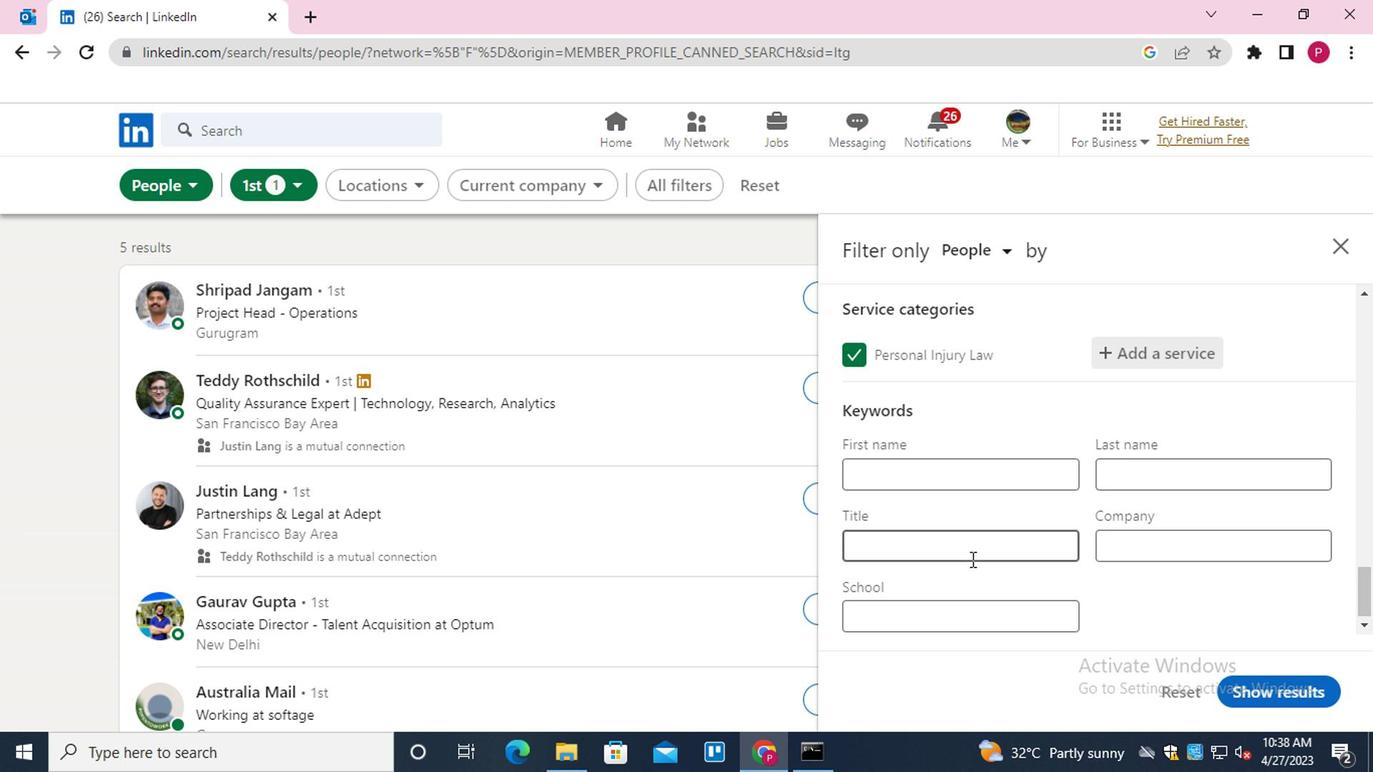 
Action: Key pressed <Key.shift>HOUSEKEEPER
Screenshot: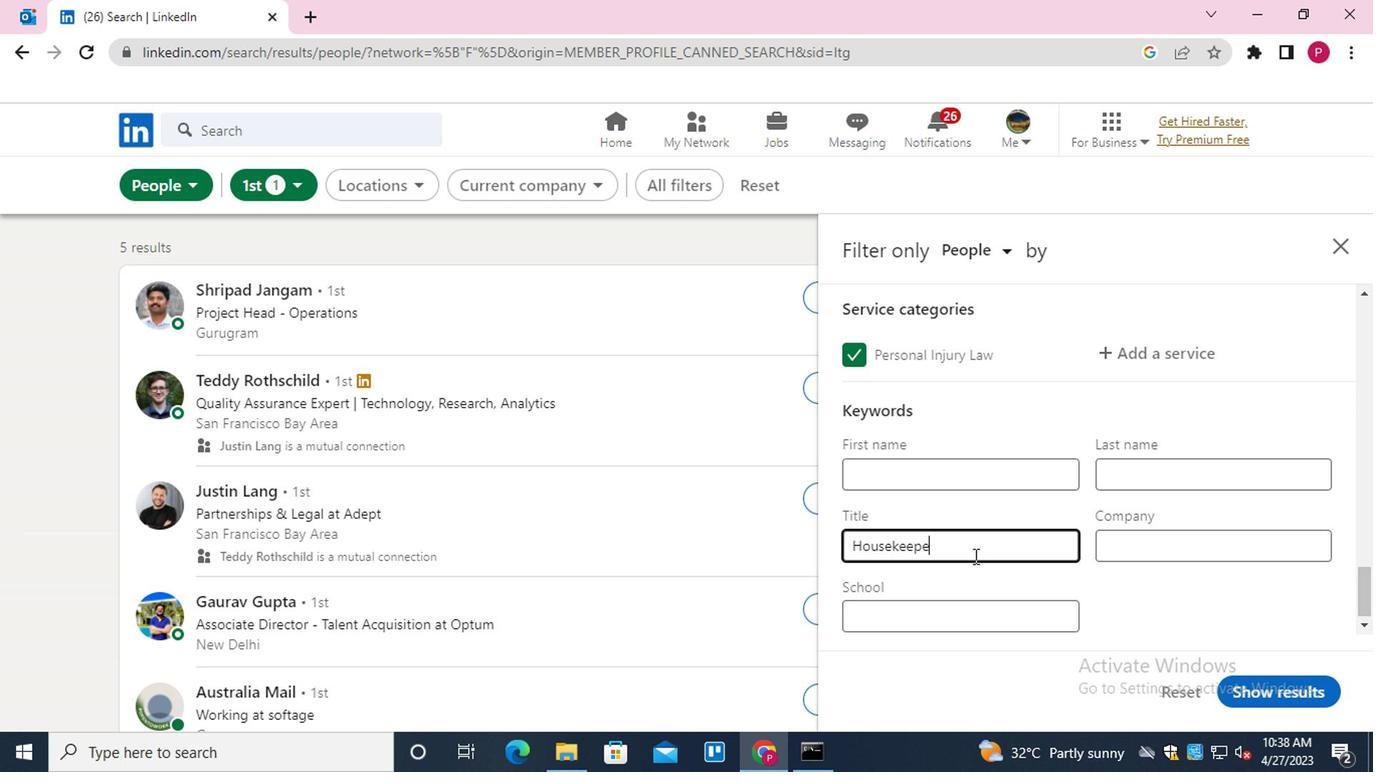 
Action: Mouse moved to (1250, 673)
Screenshot: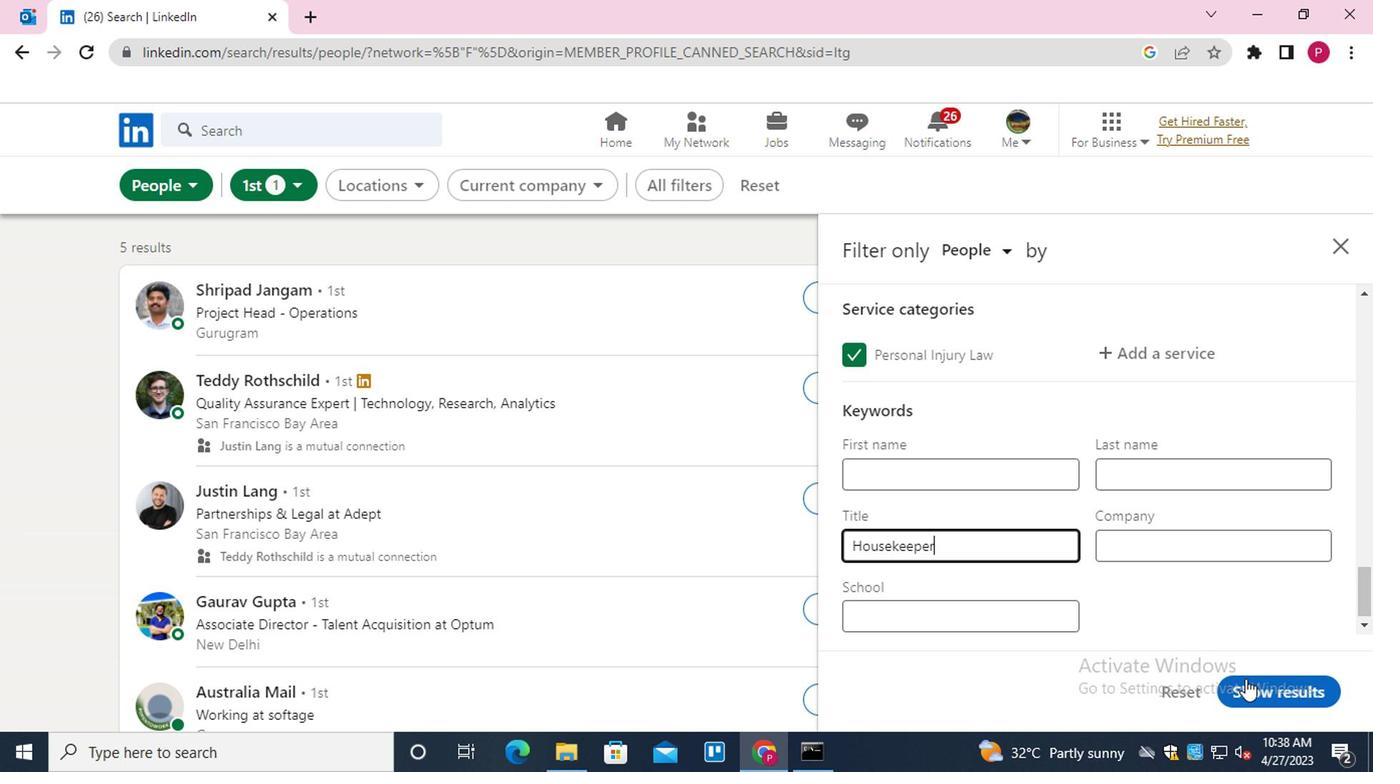 
Action: Mouse pressed left at (1250, 673)
Screenshot: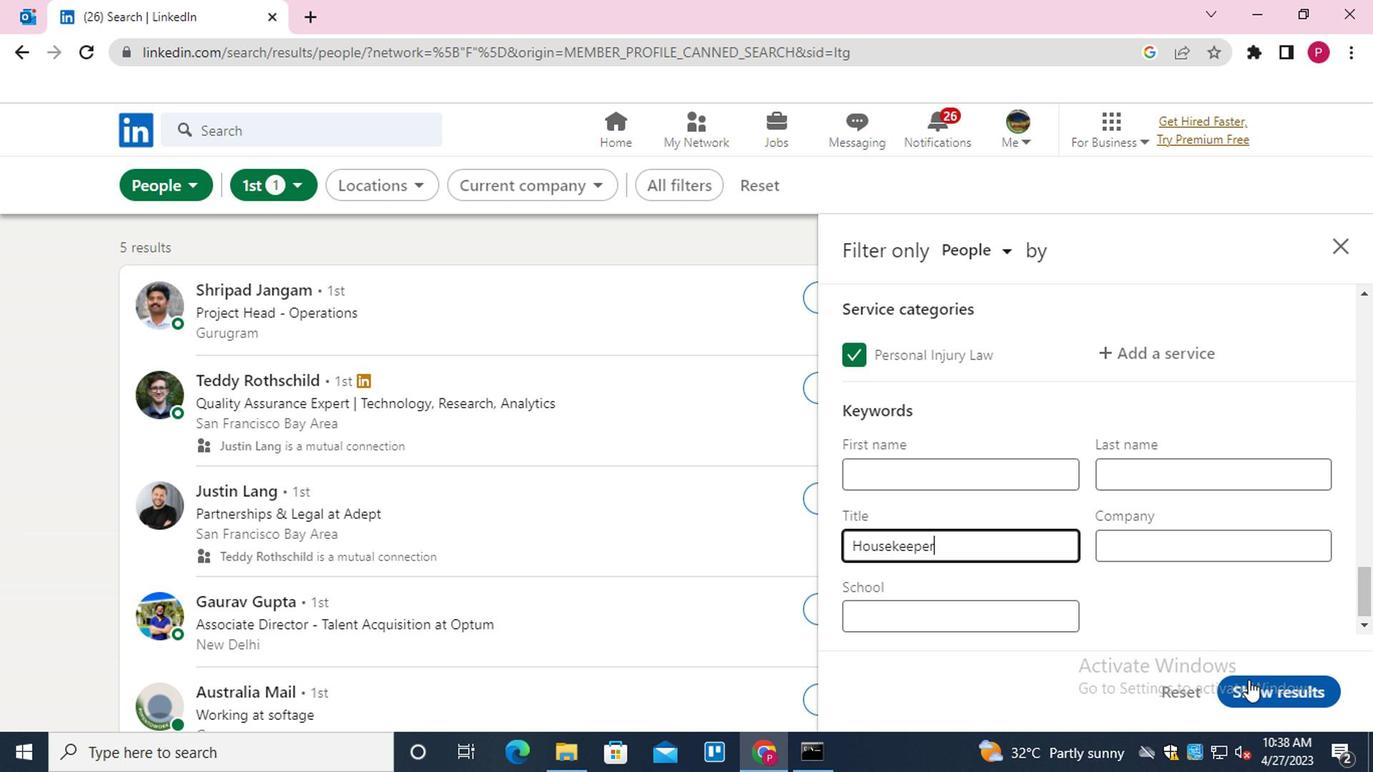 
Action: Mouse moved to (537, 391)
Screenshot: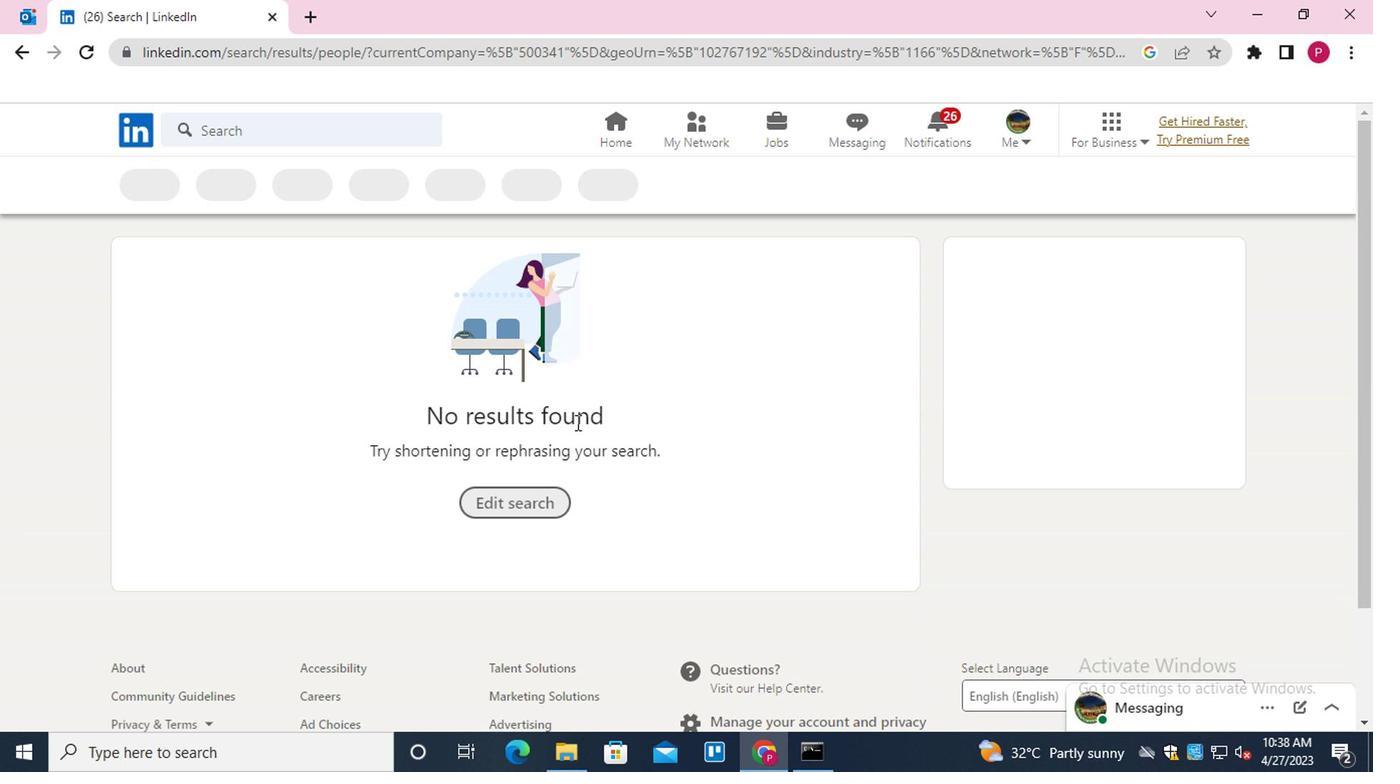
